 Task: Find connections with filter location Nice with filter topic #househunting with filter profile language Spanish with filter current company Extreme Networks with filter school Jagannath University, Jaipur with filter industry Electric Power Generation with filter service category Immigration Law with filter keywords title Information Security Analyst
Action: Mouse moved to (671, 113)
Screenshot: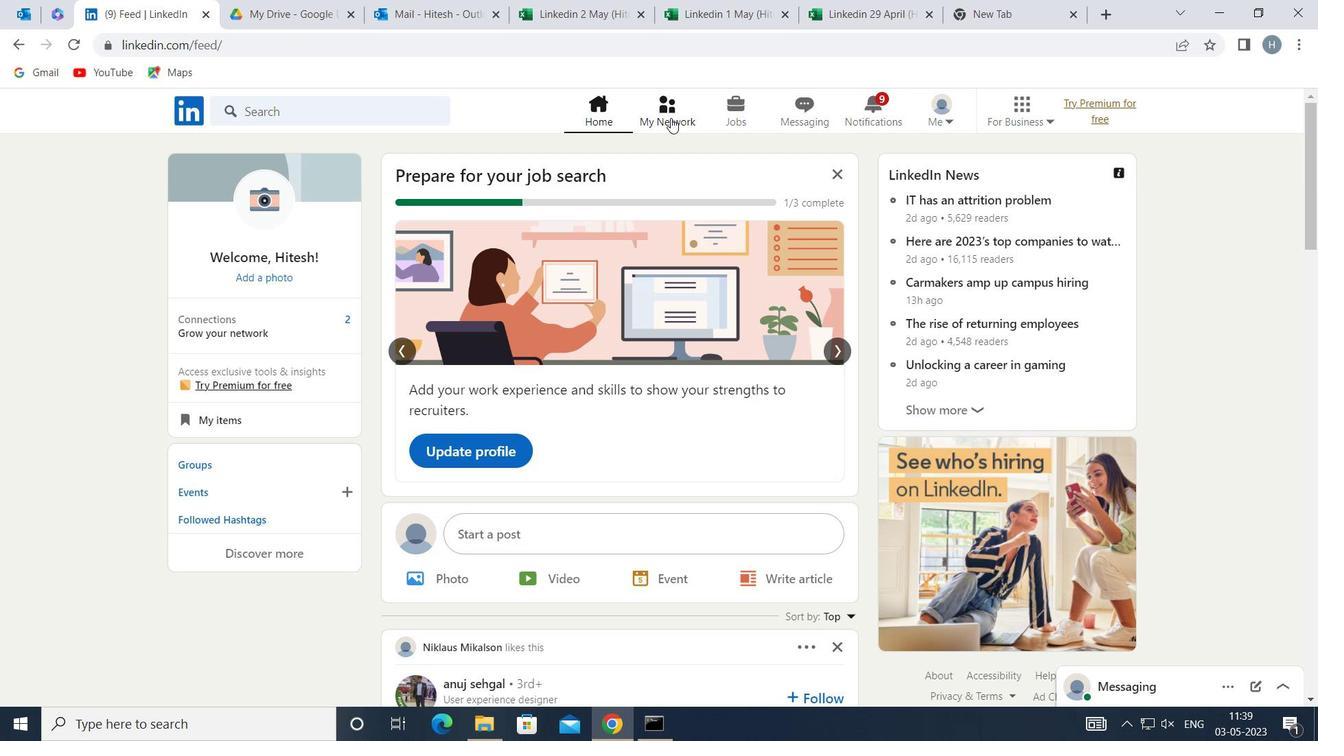 
Action: Mouse pressed left at (671, 113)
Screenshot: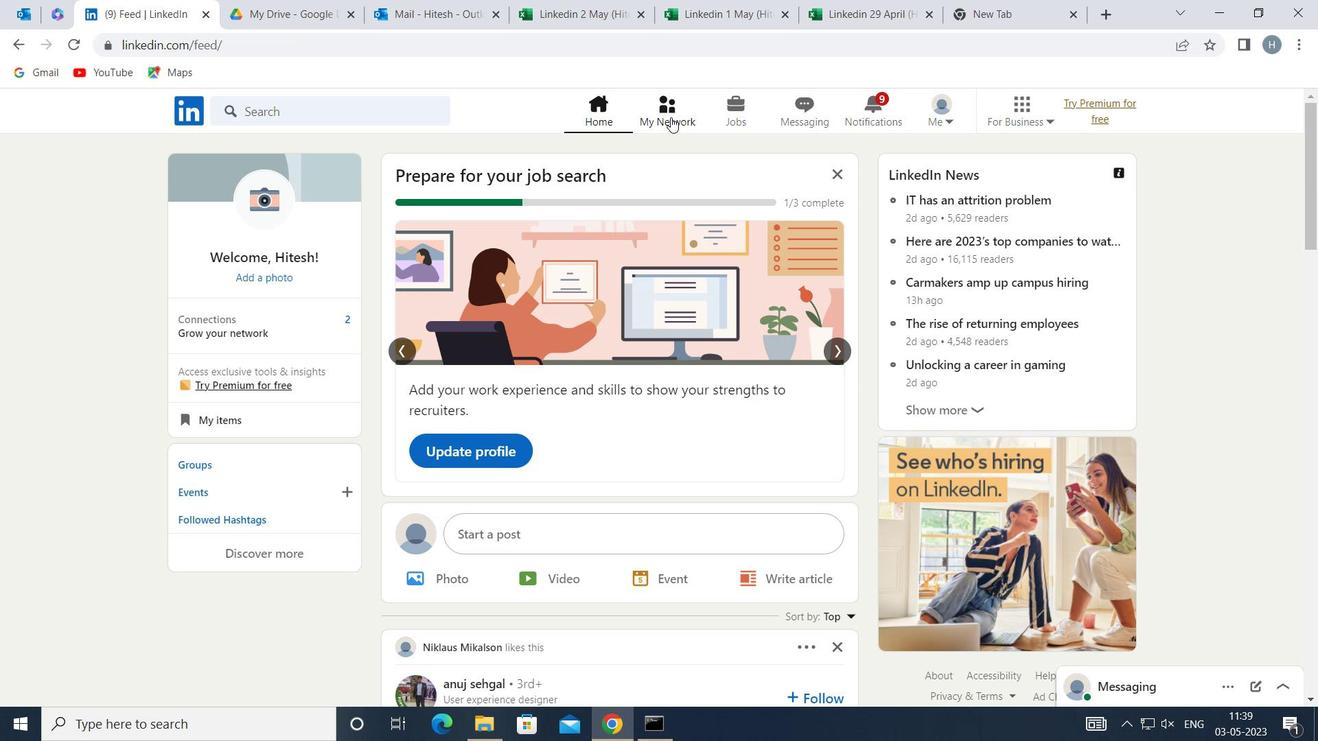 
Action: Mouse moved to (381, 205)
Screenshot: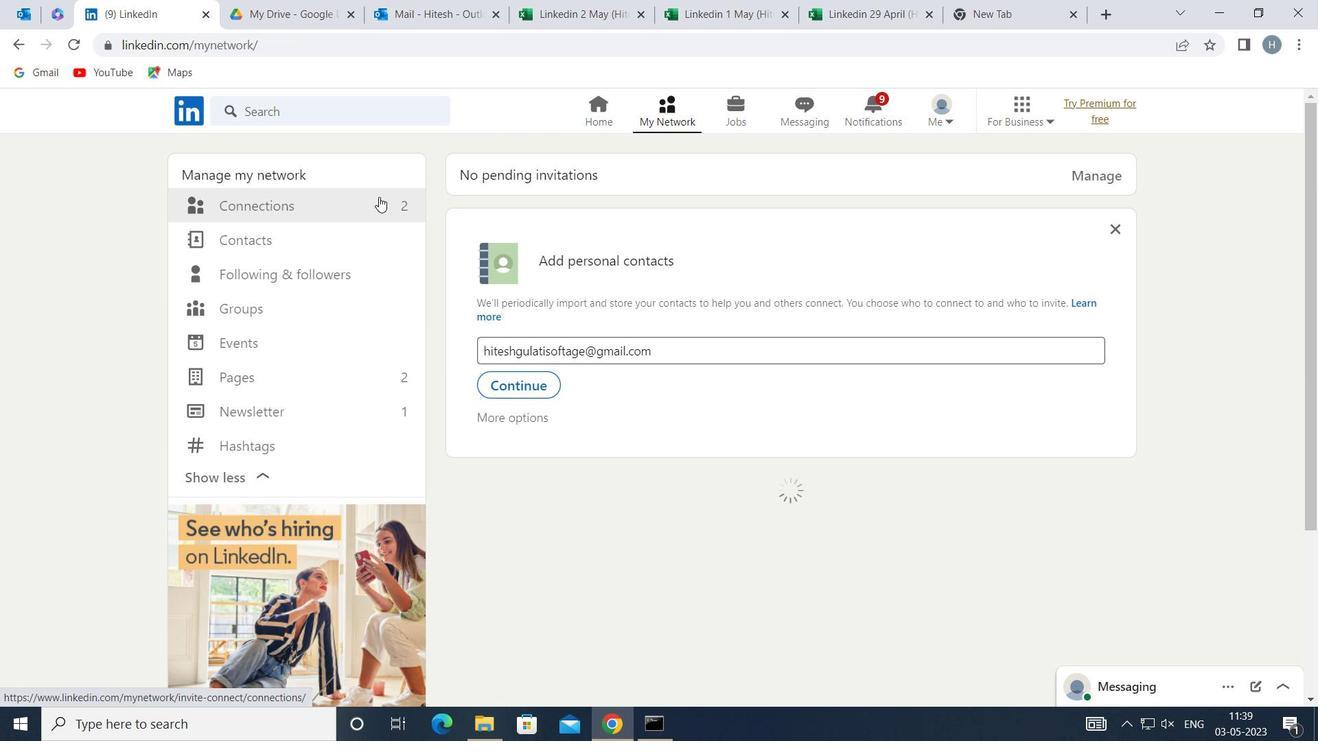 
Action: Mouse pressed left at (381, 205)
Screenshot: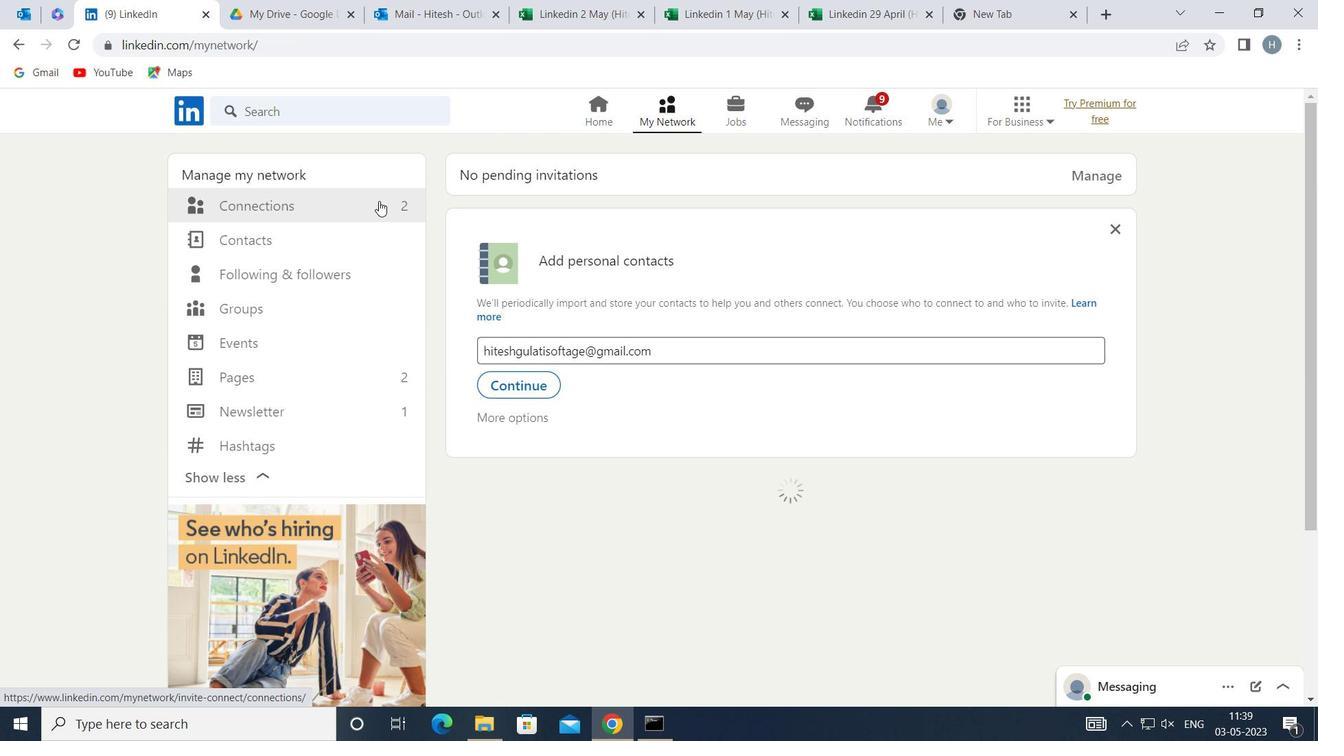 
Action: Mouse moved to (762, 206)
Screenshot: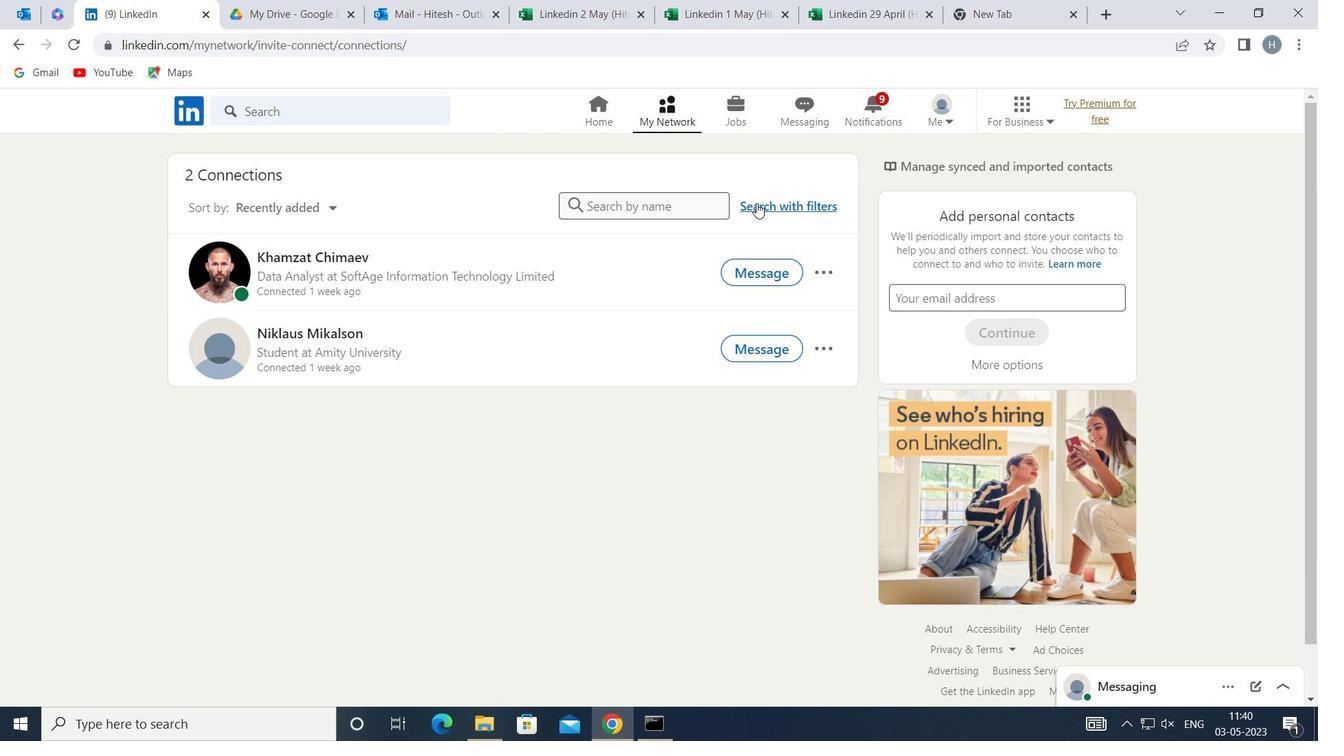 
Action: Mouse pressed left at (762, 206)
Screenshot: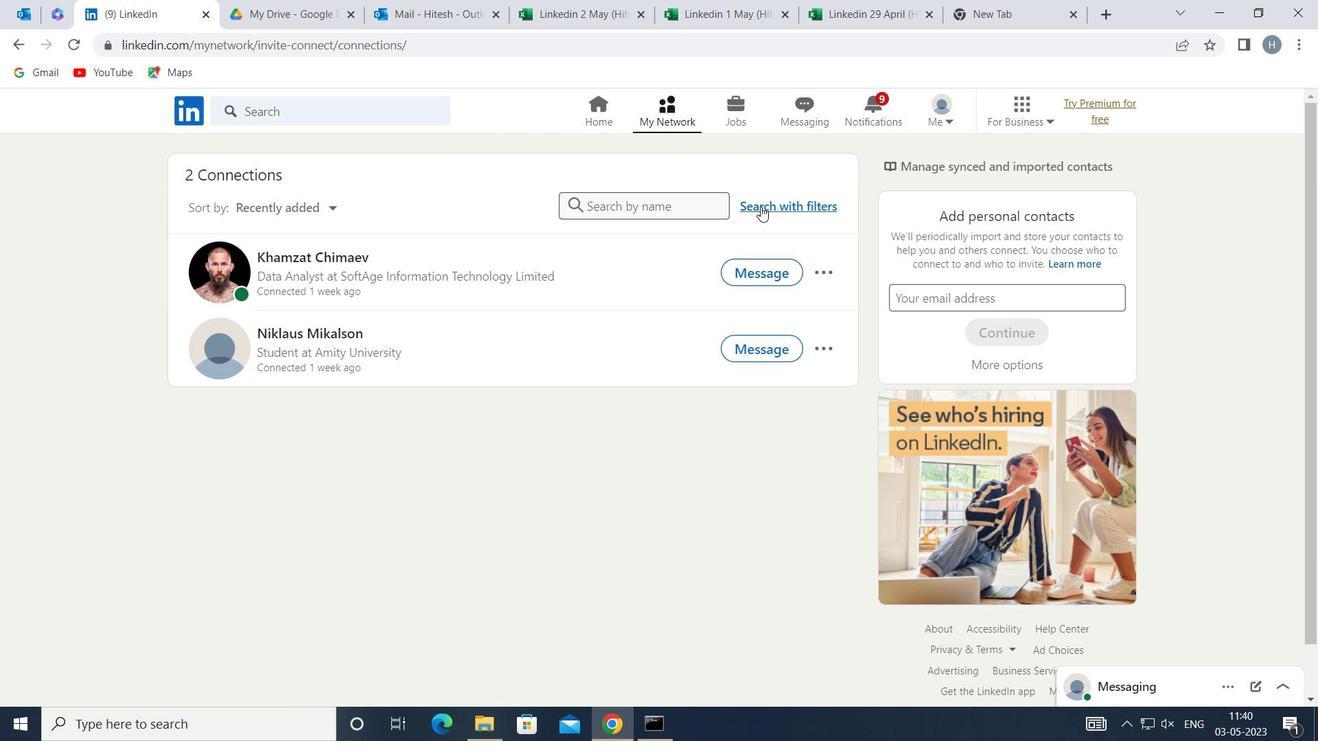 
Action: Mouse moved to (725, 157)
Screenshot: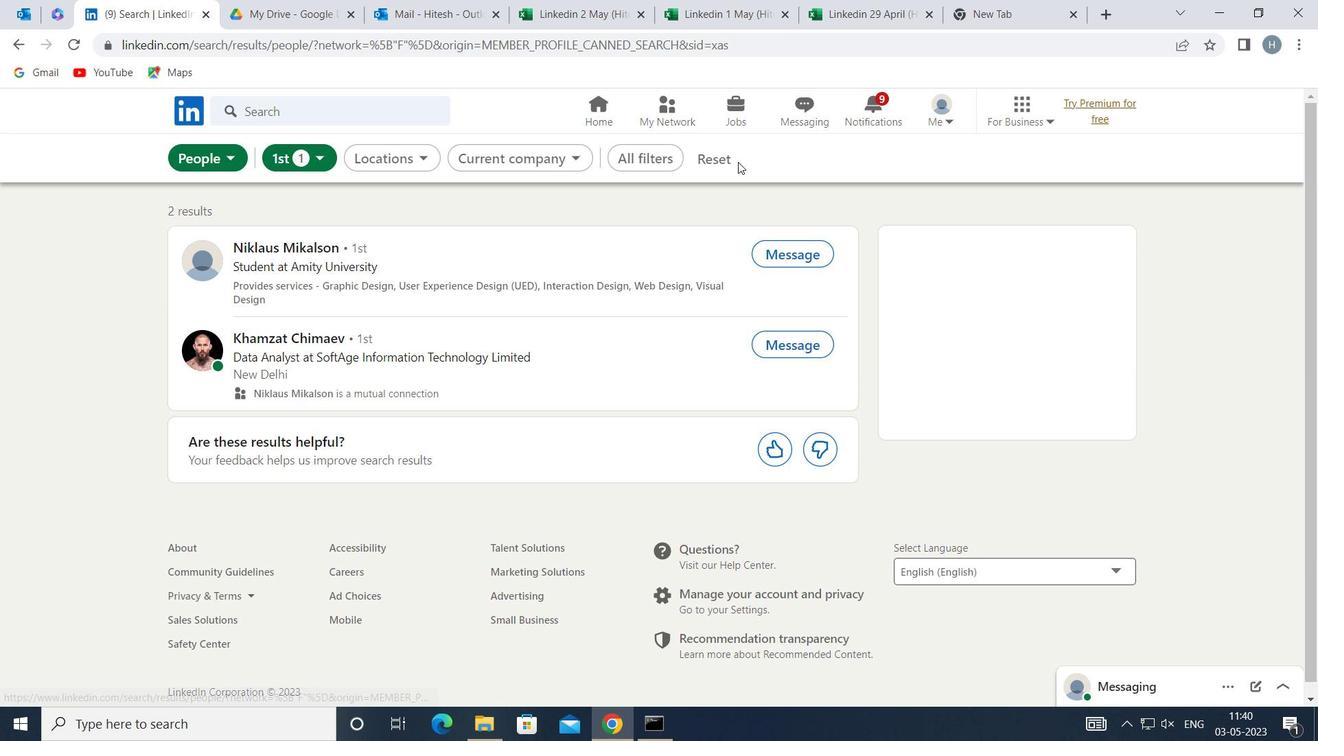 
Action: Mouse pressed left at (725, 157)
Screenshot: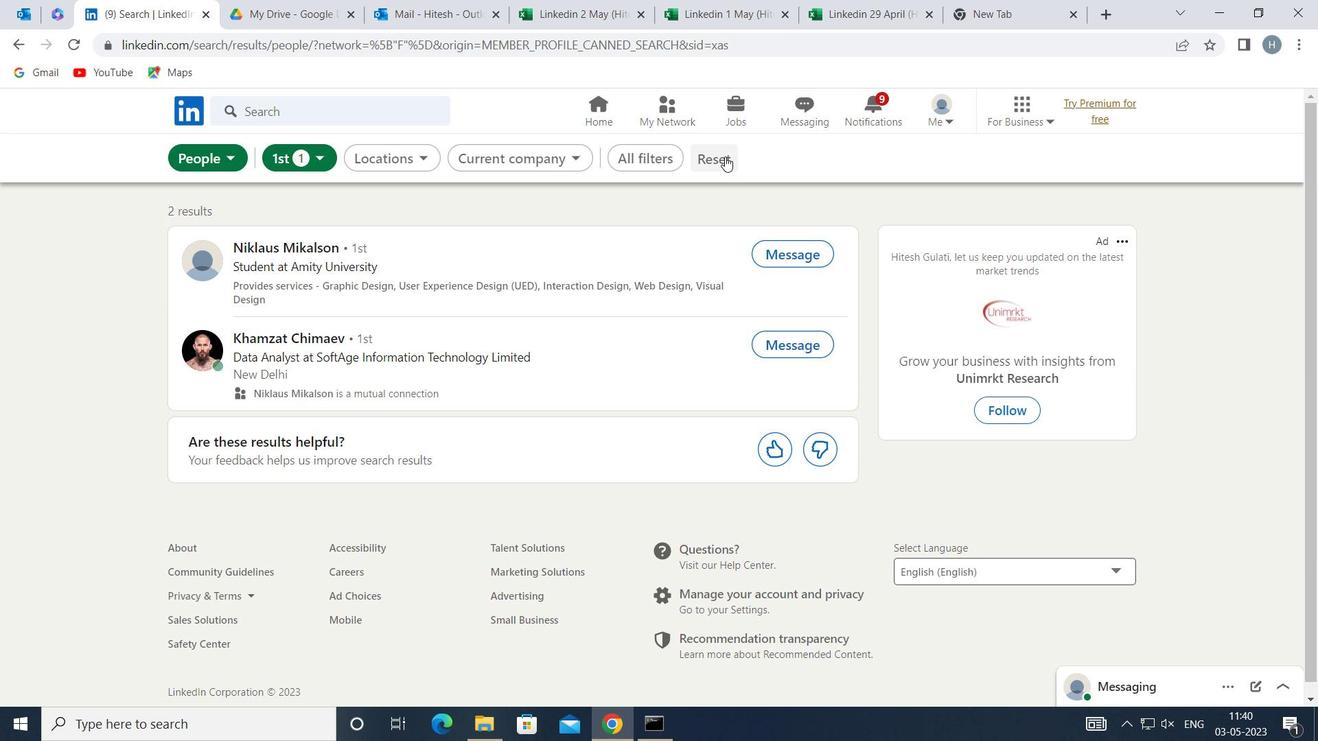 
Action: Mouse moved to (701, 152)
Screenshot: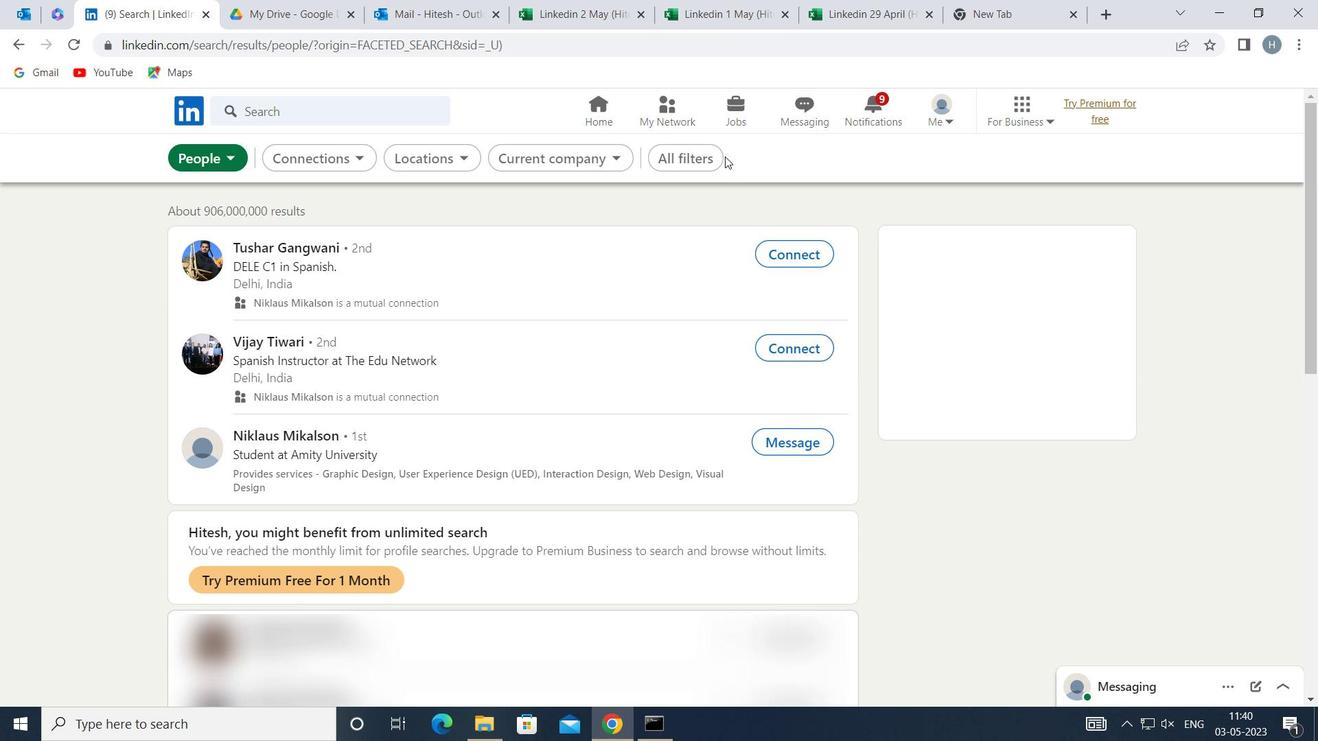 
Action: Mouse pressed left at (701, 152)
Screenshot: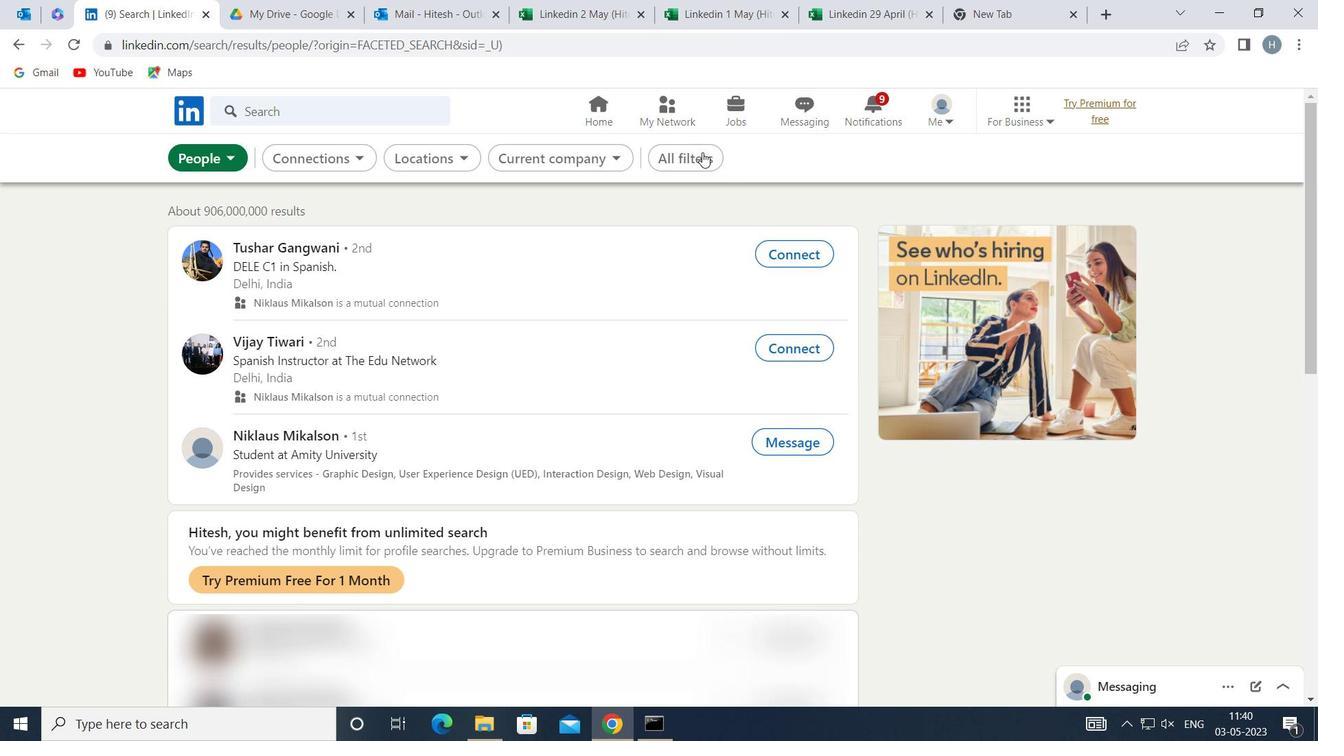 
Action: Mouse moved to (954, 330)
Screenshot: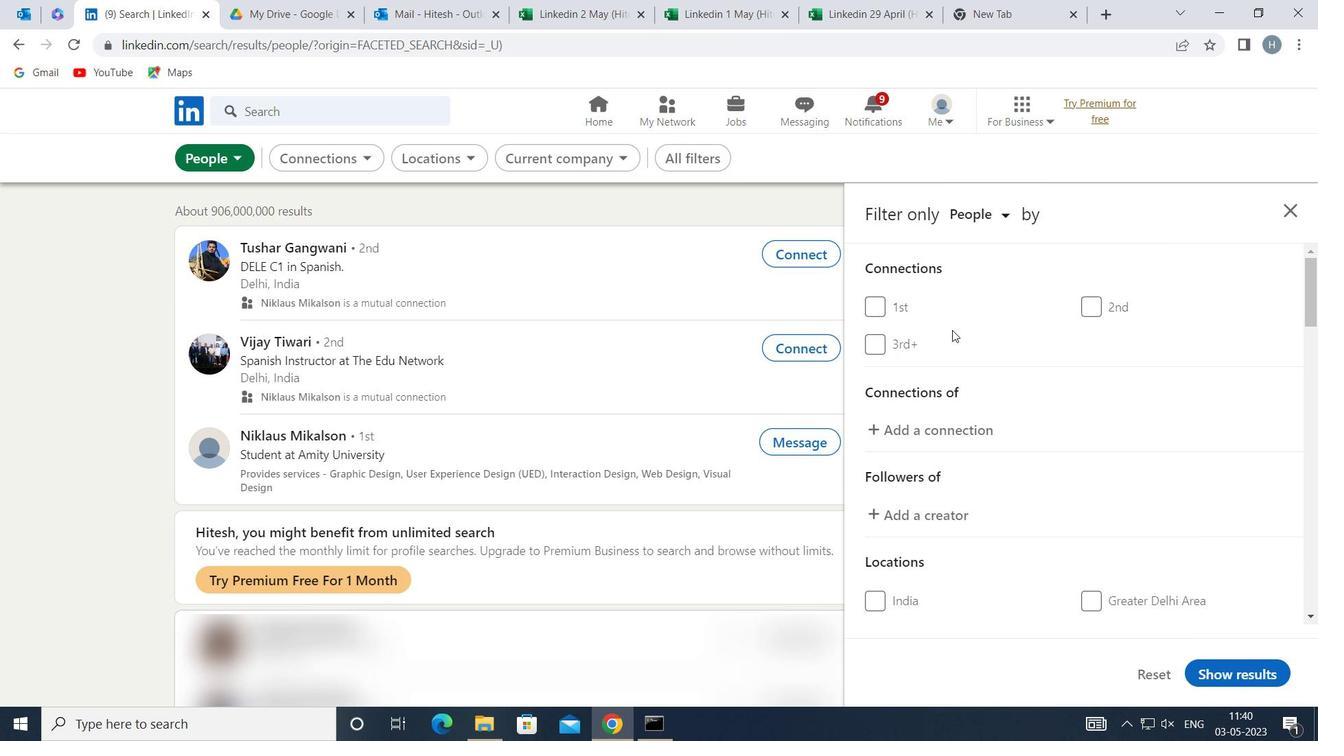 
Action: Mouse scrolled (954, 330) with delta (0, 0)
Screenshot: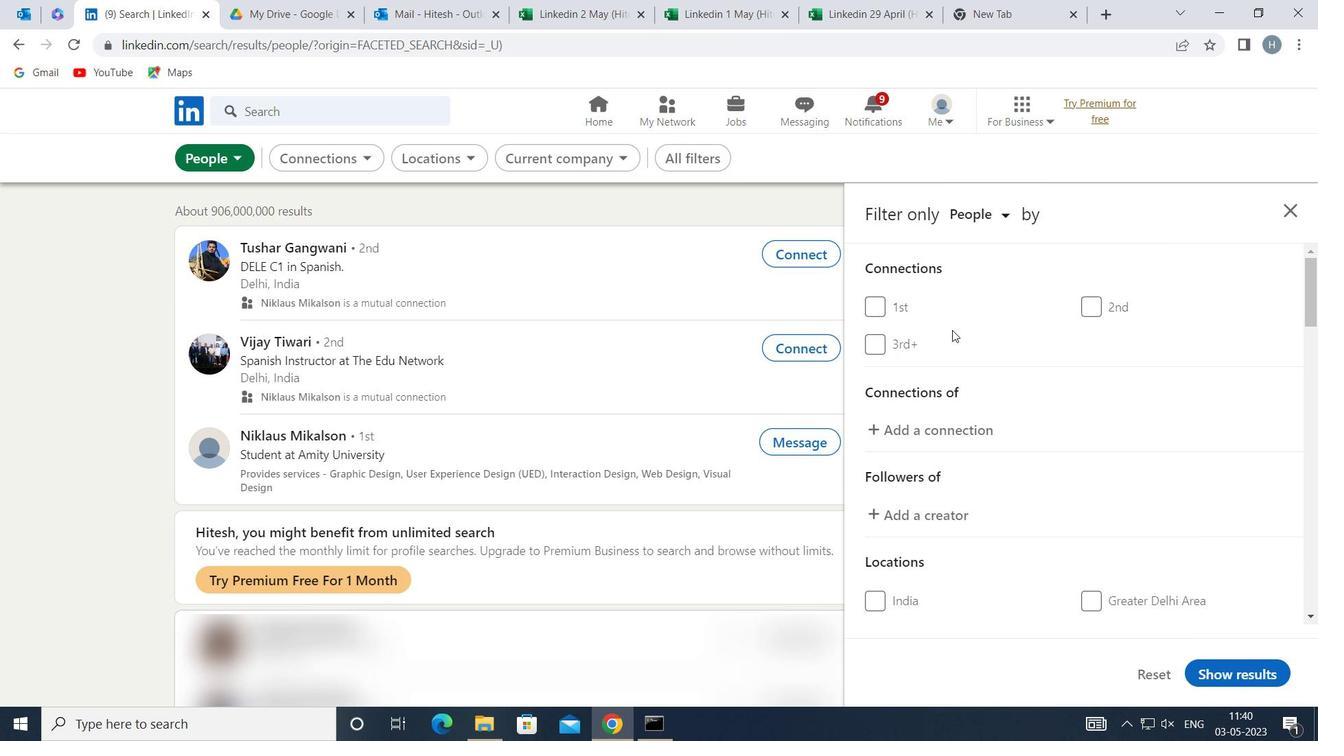 
Action: Mouse moved to (955, 331)
Screenshot: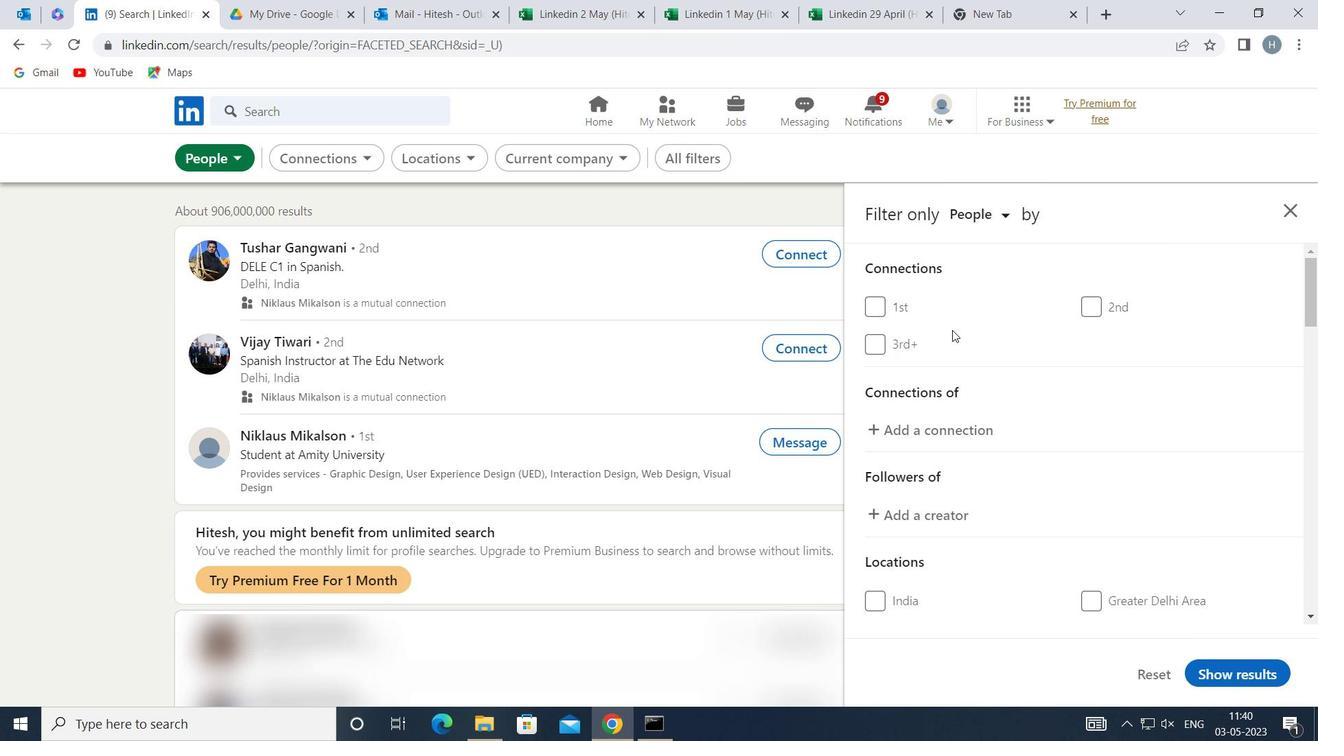 
Action: Mouse scrolled (955, 330) with delta (0, 0)
Screenshot: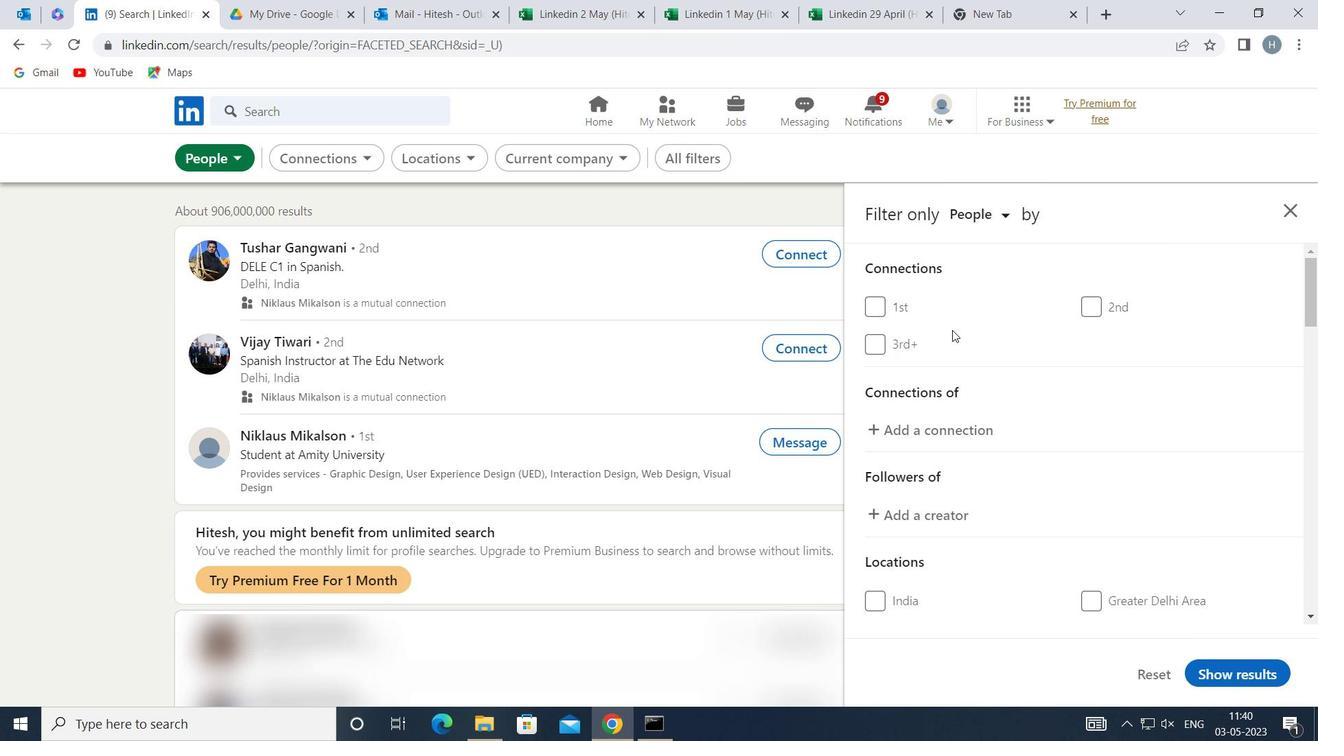 
Action: Mouse scrolled (955, 330) with delta (0, 0)
Screenshot: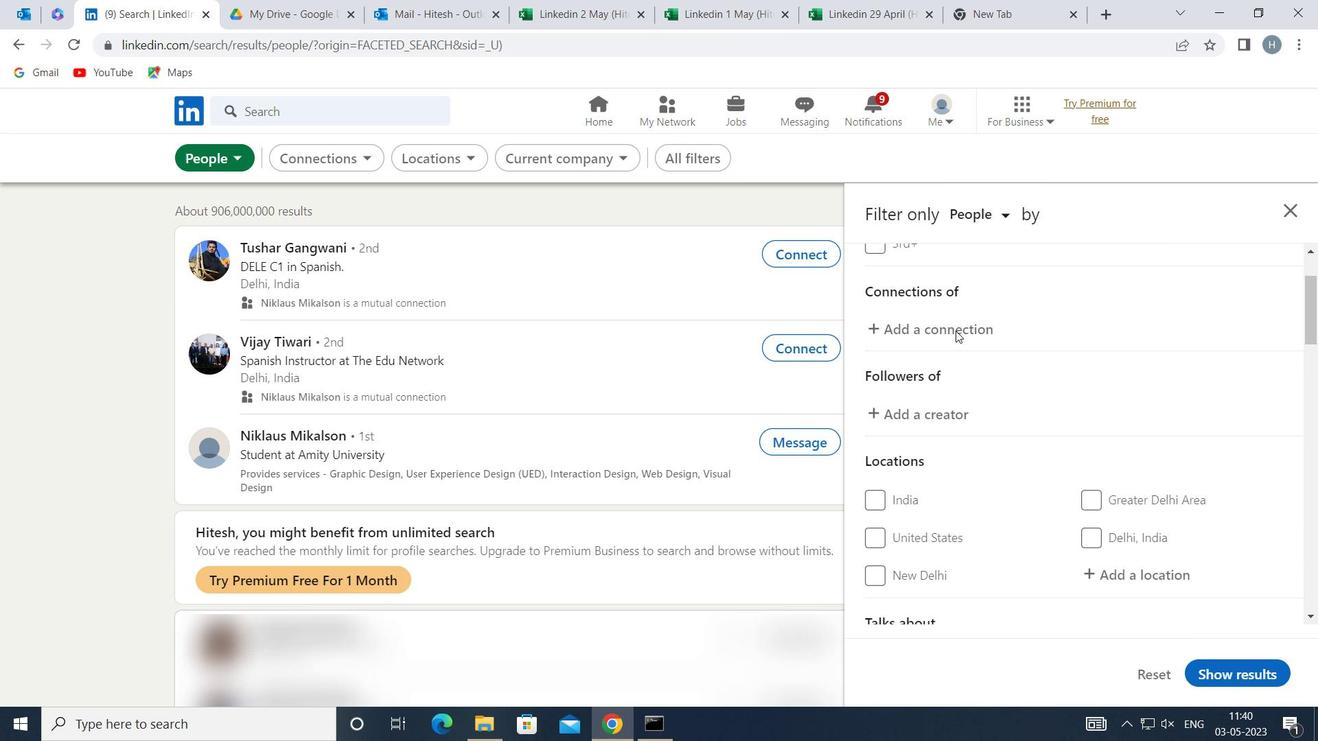 
Action: Mouse moved to (1093, 414)
Screenshot: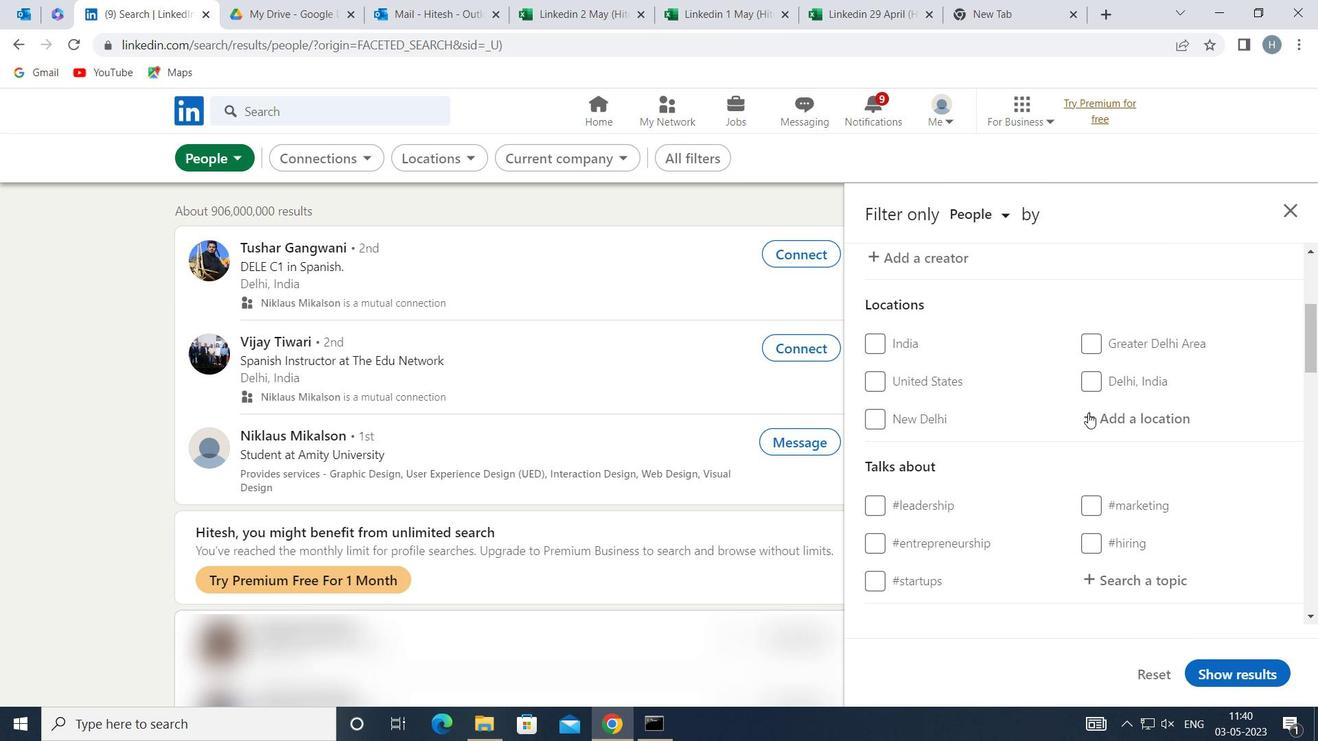
Action: Mouse pressed left at (1093, 414)
Screenshot: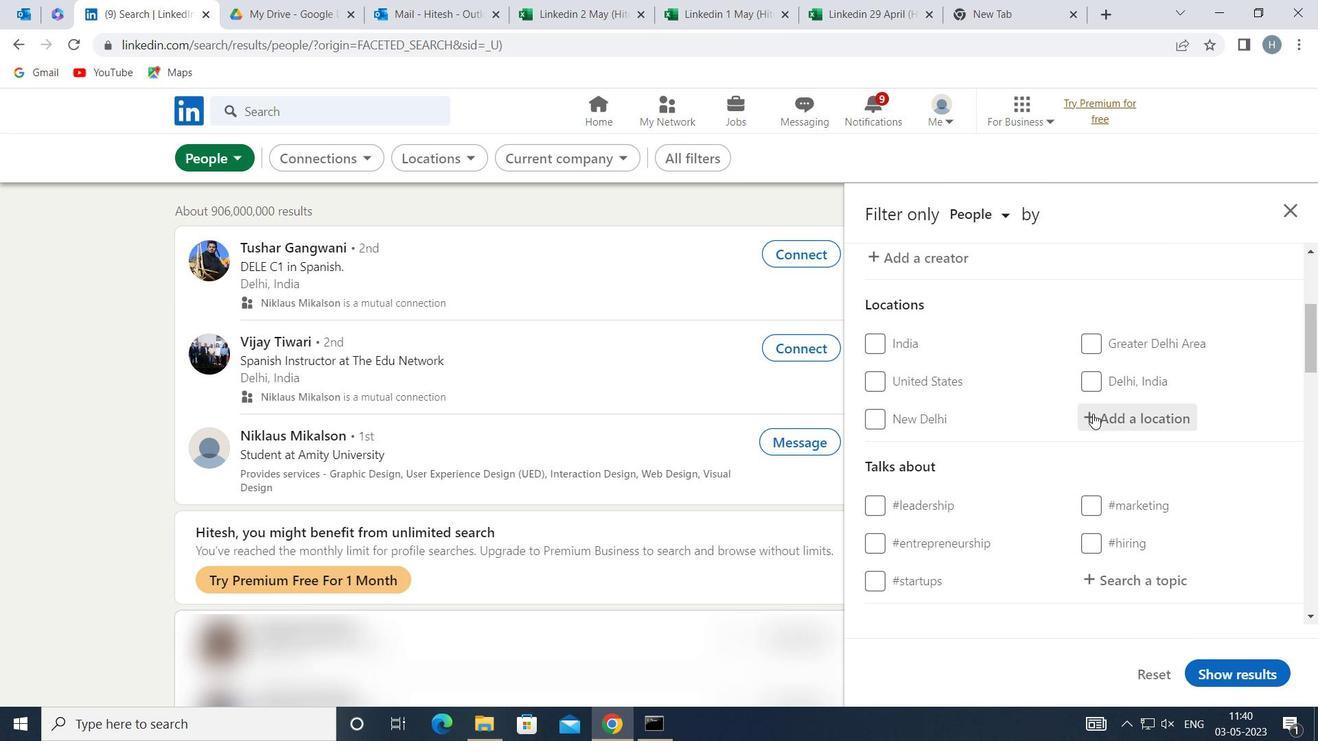 
Action: Mouse moved to (1095, 411)
Screenshot: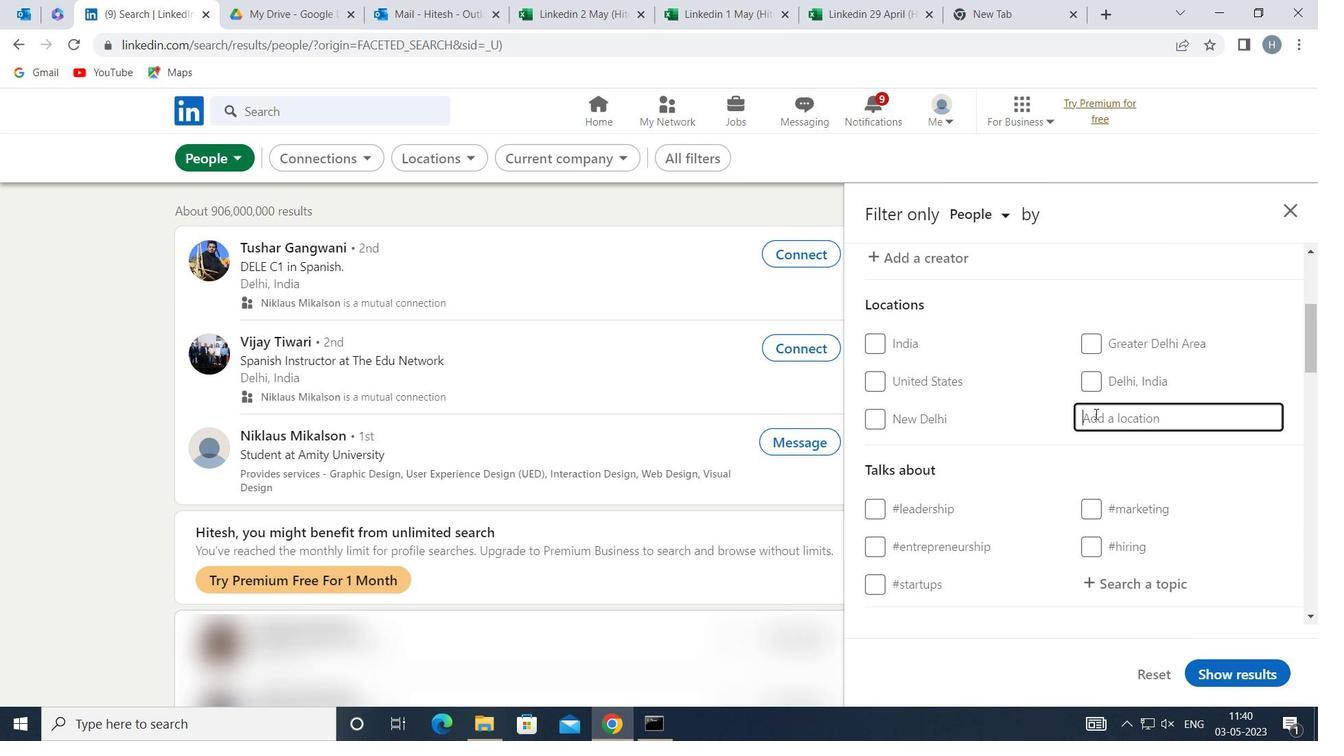 
Action: Key pressed <Key.shift>NICE
Screenshot: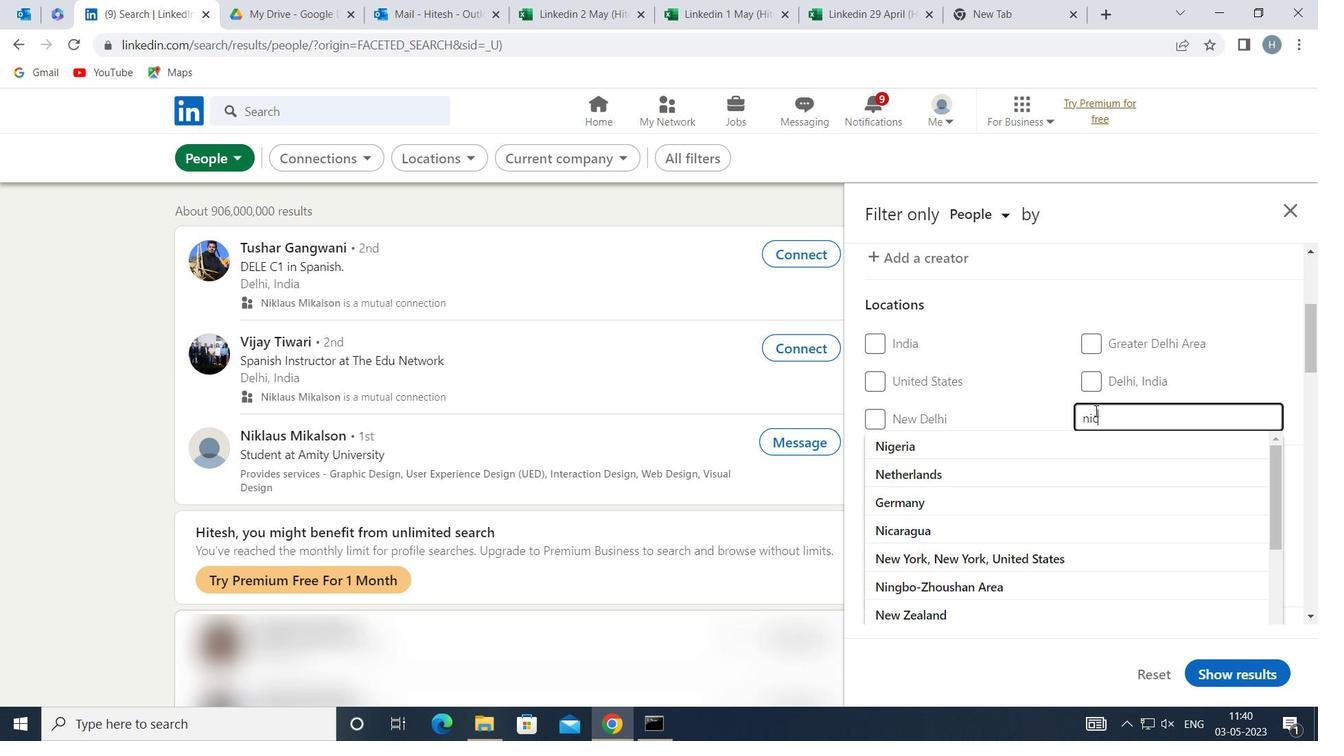 
Action: Mouse moved to (1095, 410)
Screenshot: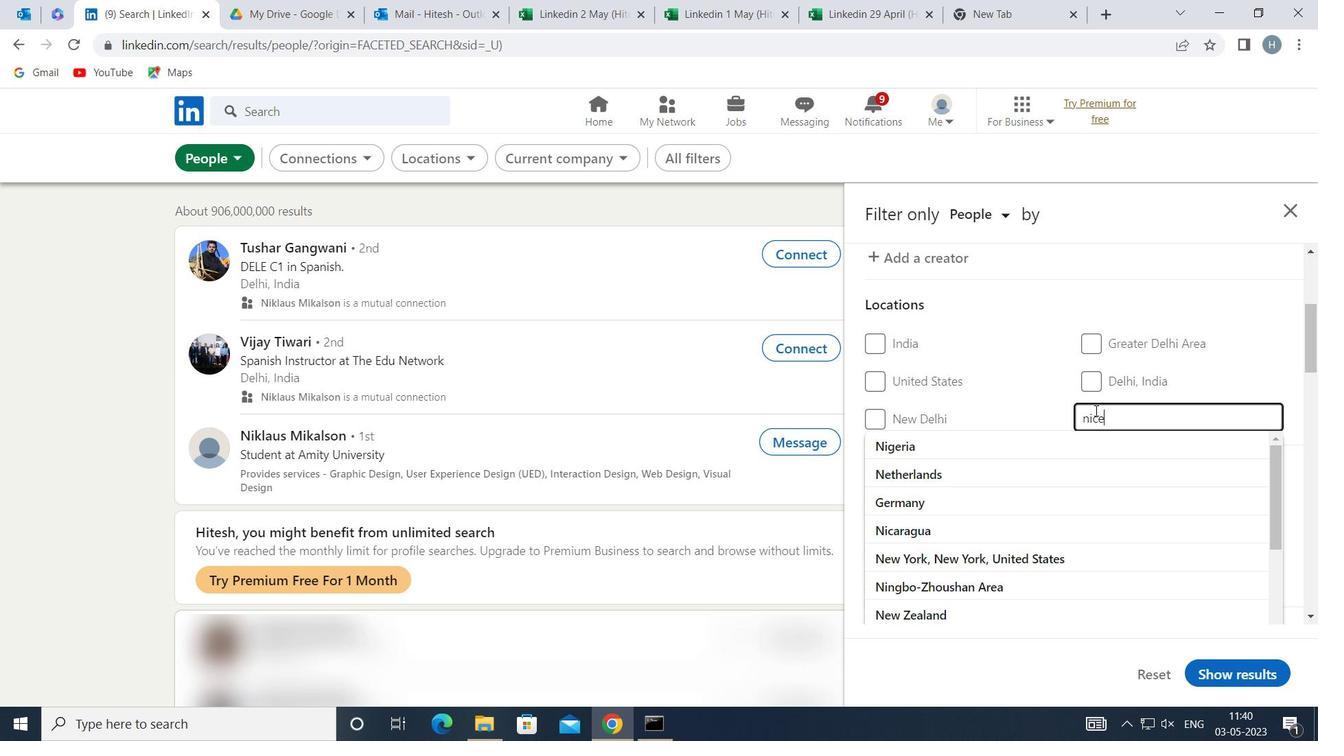 
Action: Key pressed <Key.space>
Screenshot: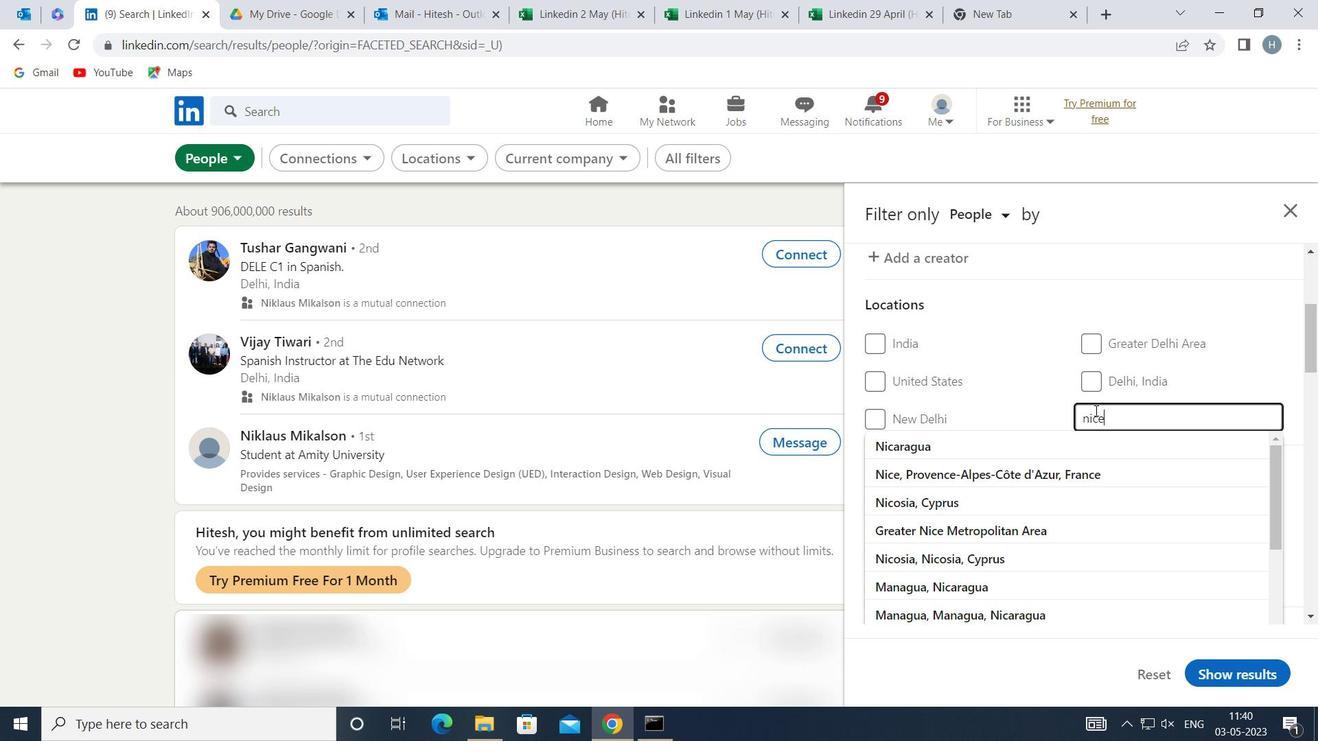 
Action: Mouse moved to (1100, 410)
Screenshot: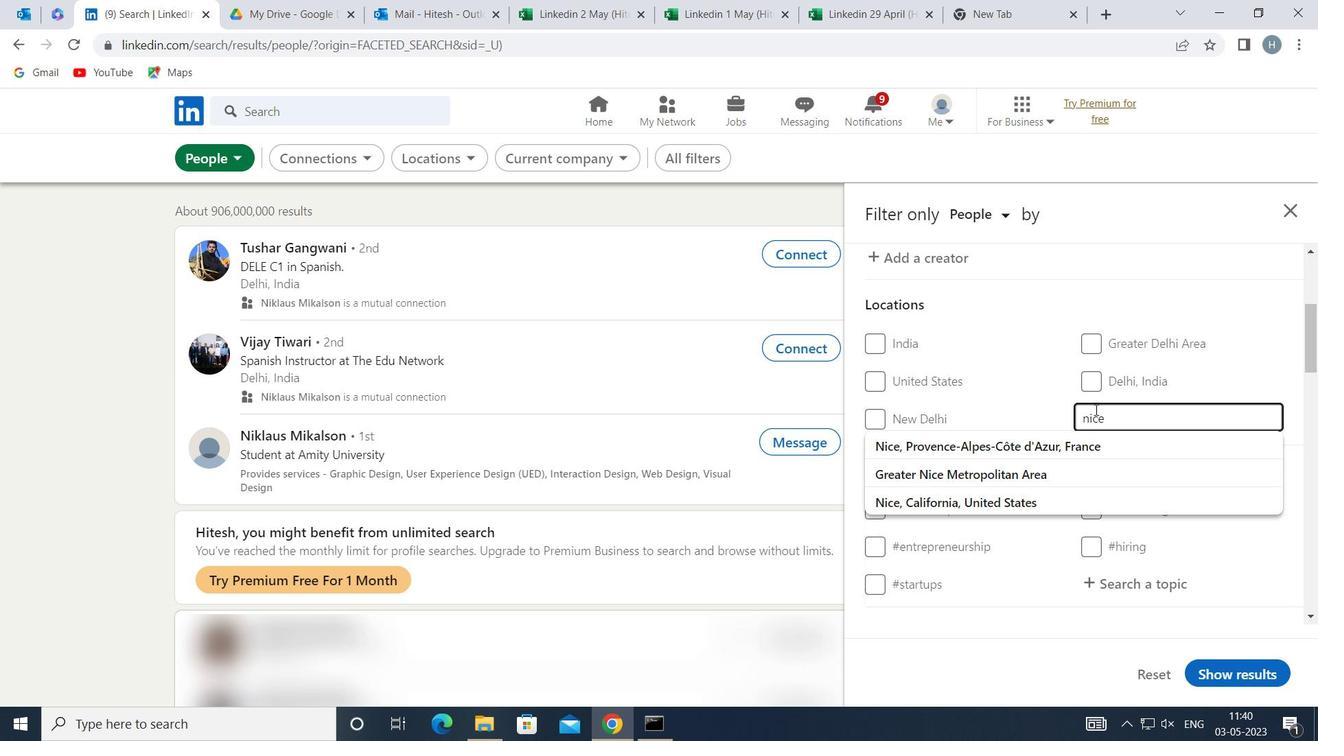 
Action: Key pressed <Key.enter>
Screenshot: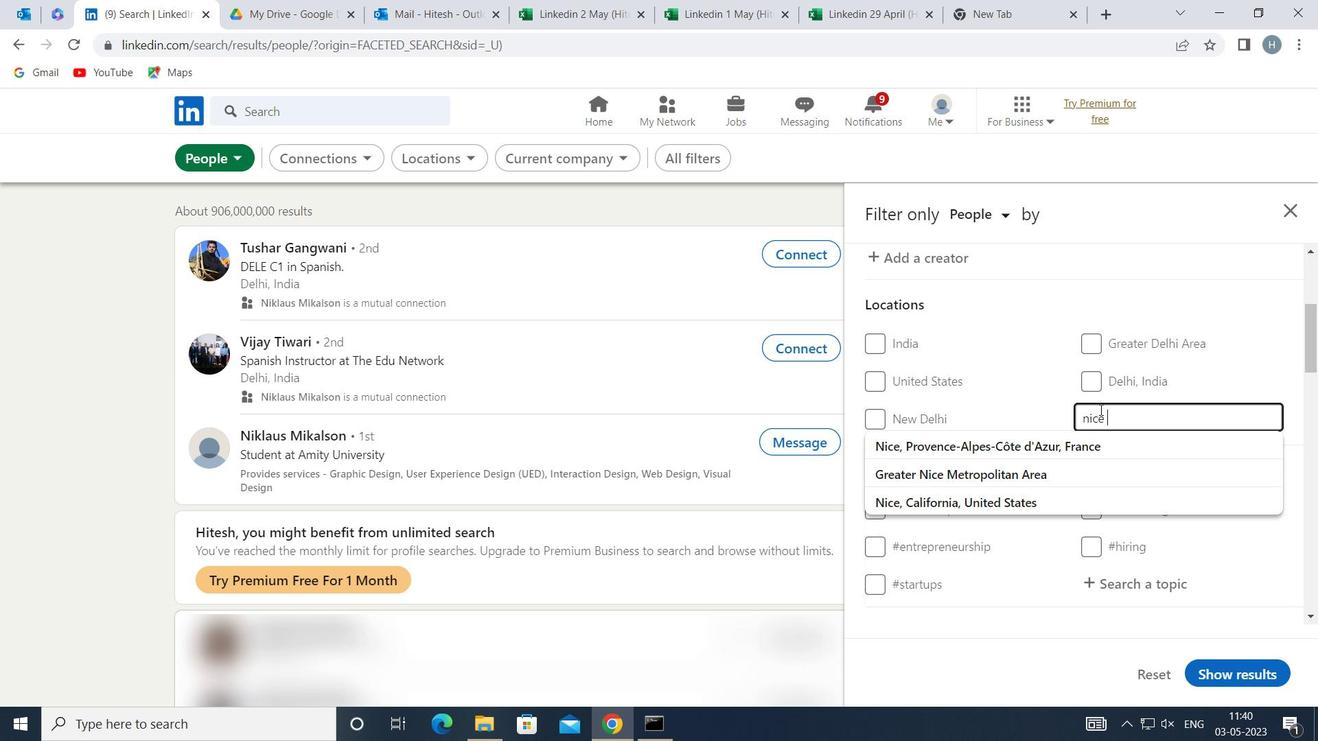 
Action: Mouse moved to (1150, 450)
Screenshot: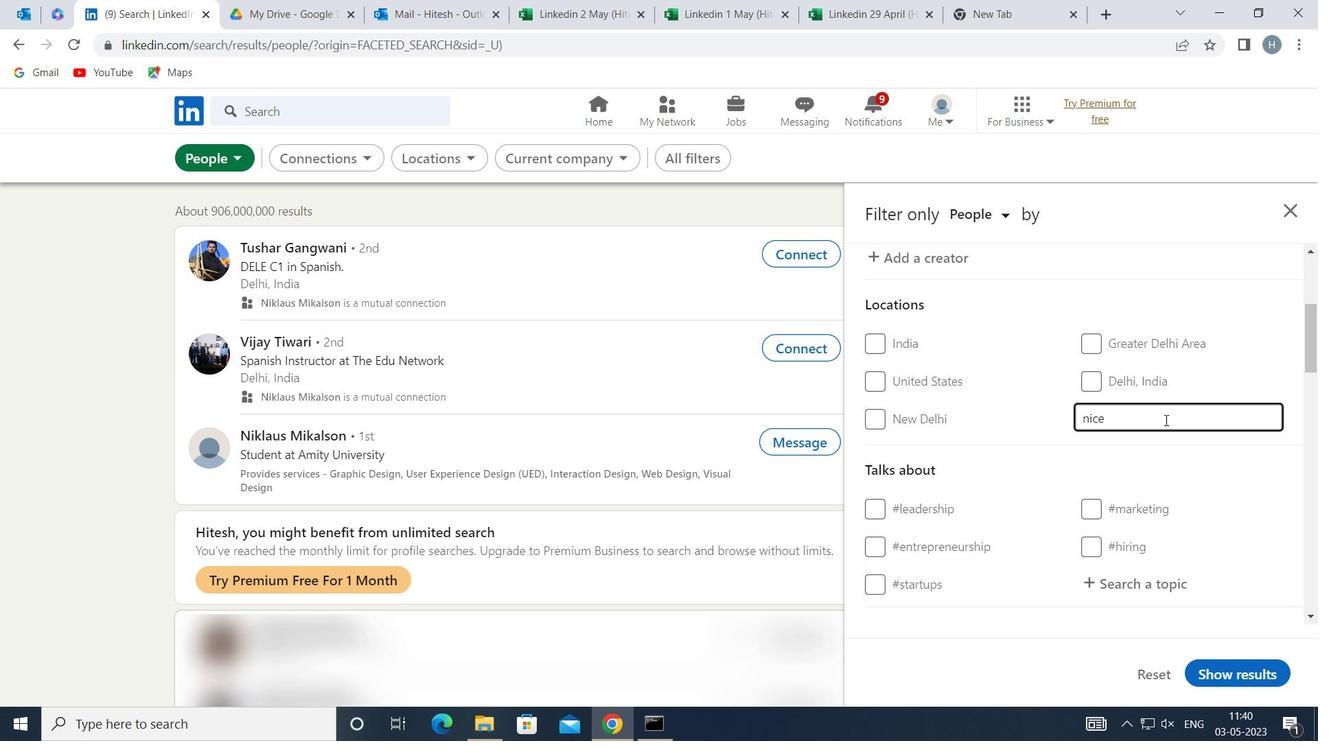 
Action: Mouse scrolled (1150, 449) with delta (0, 0)
Screenshot: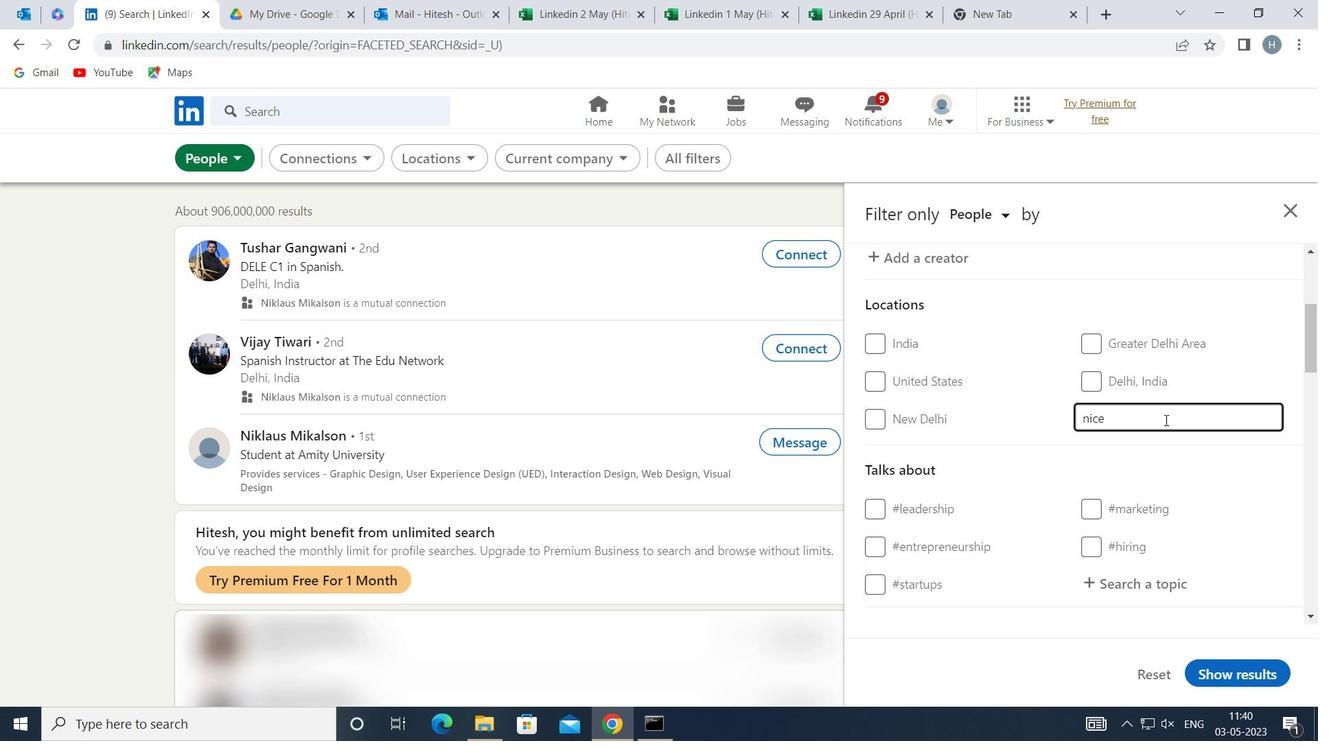 
Action: Mouse moved to (1152, 501)
Screenshot: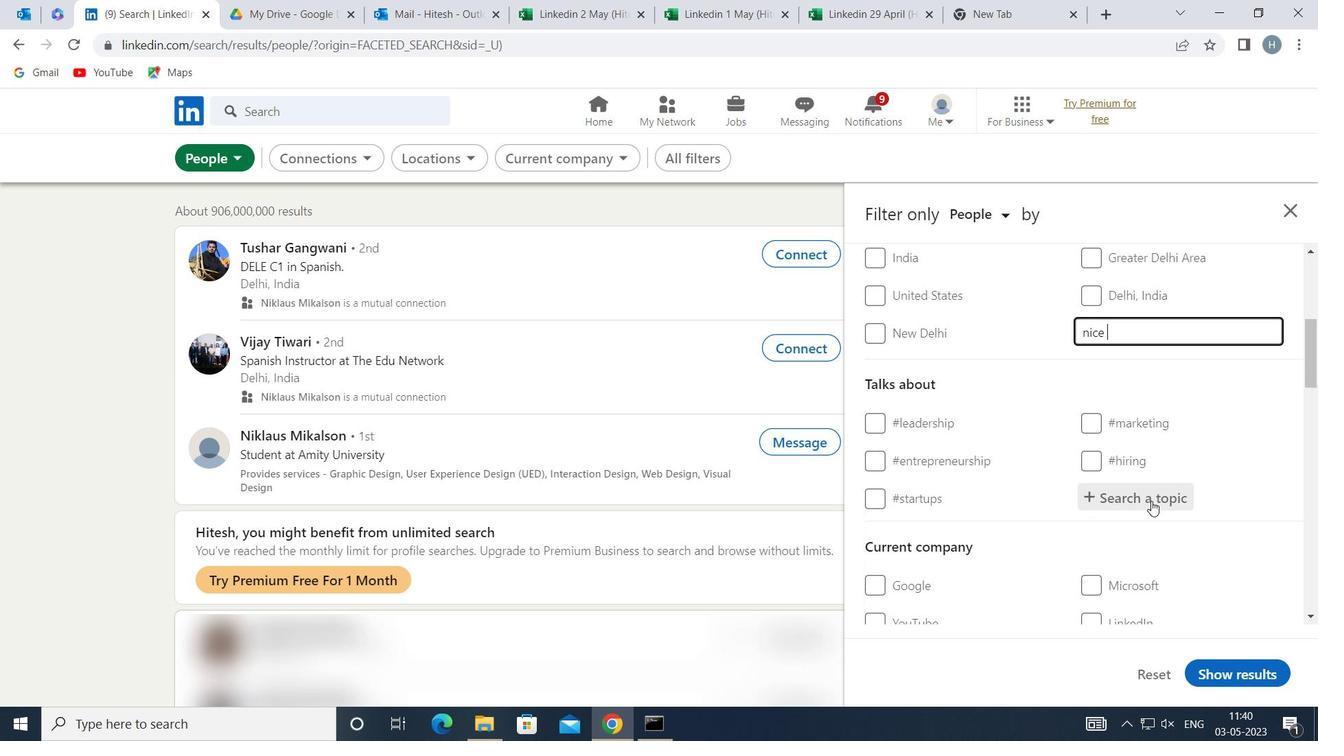 
Action: Mouse pressed left at (1152, 501)
Screenshot: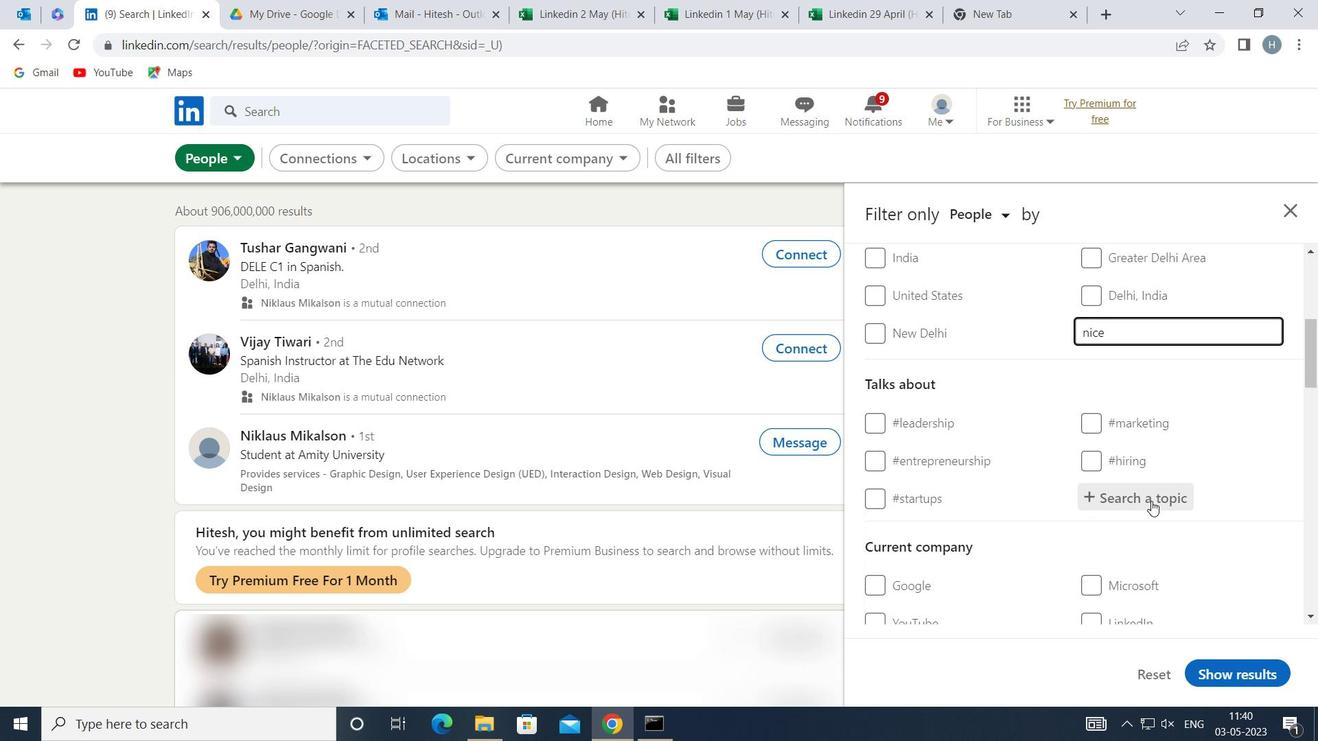 
Action: Key pressed HOUSEHUNTING
Screenshot: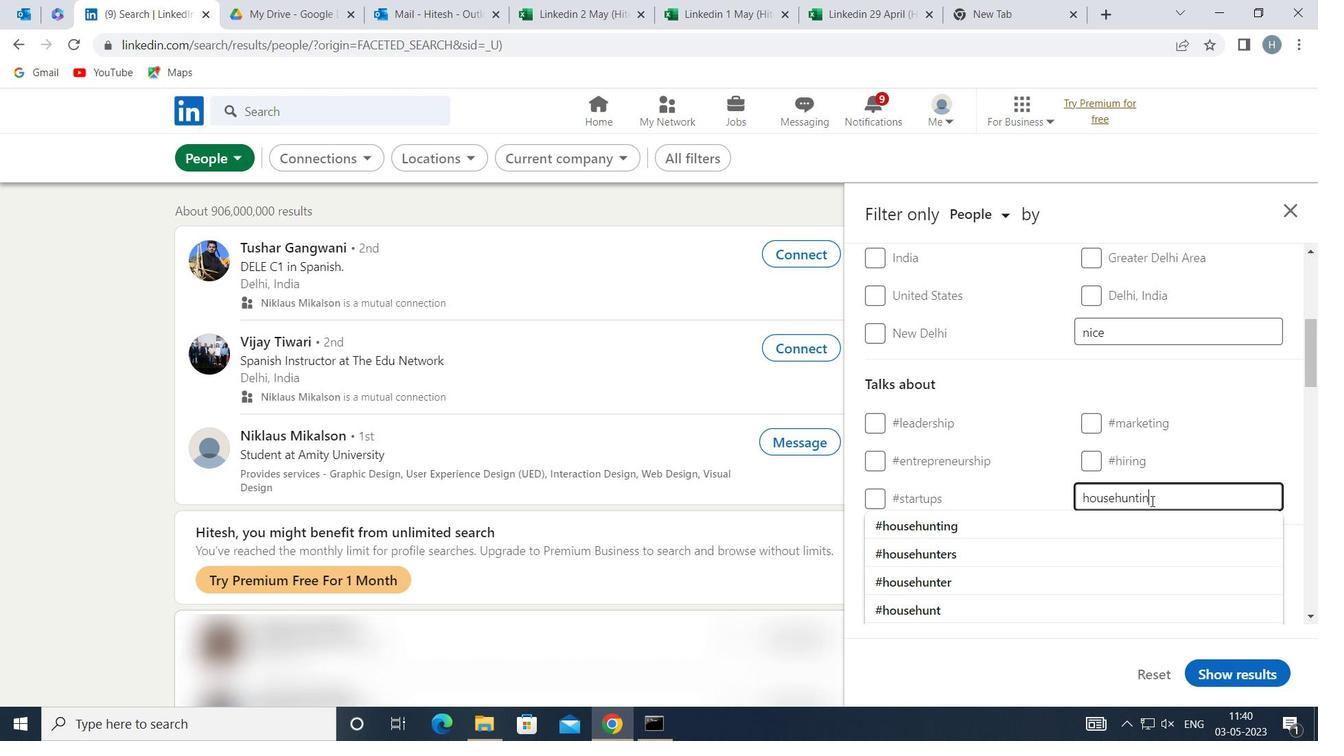 
Action: Mouse moved to (1127, 513)
Screenshot: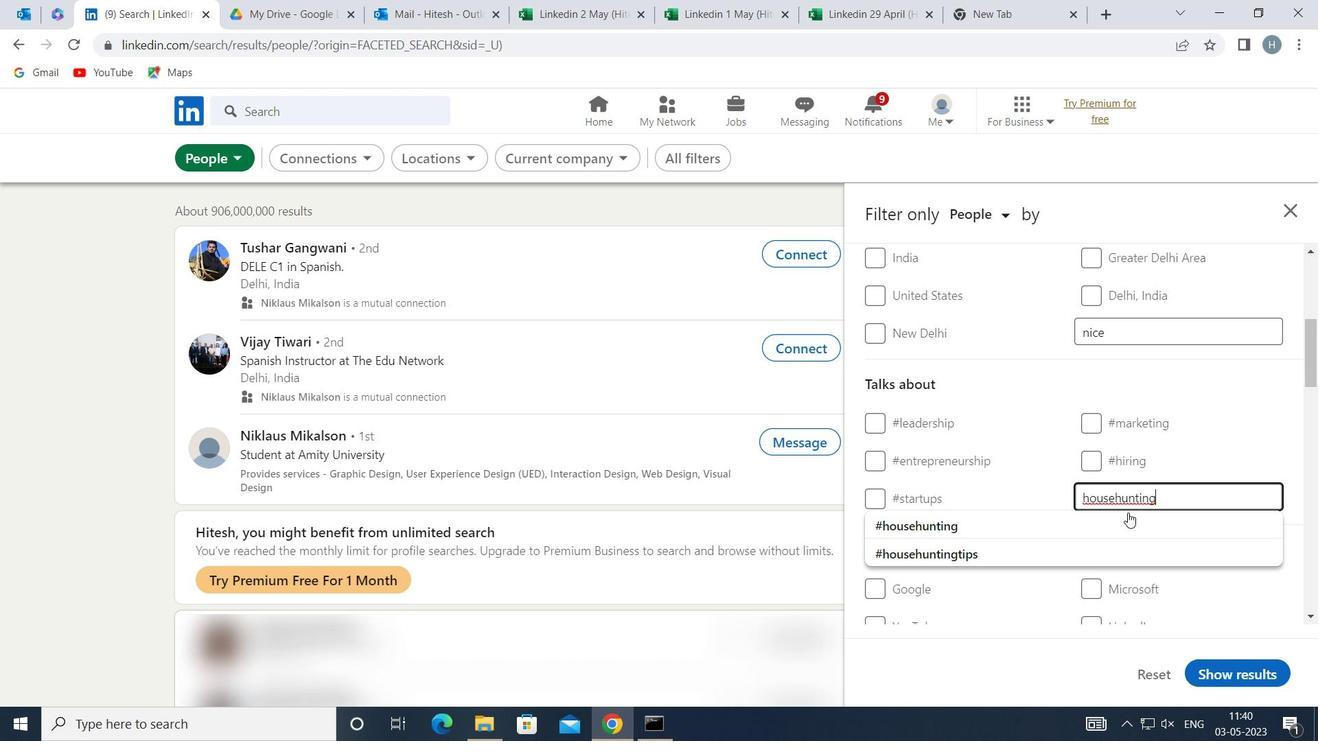 
Action: Mouse pressed left at (1127, 513)
Screenshot: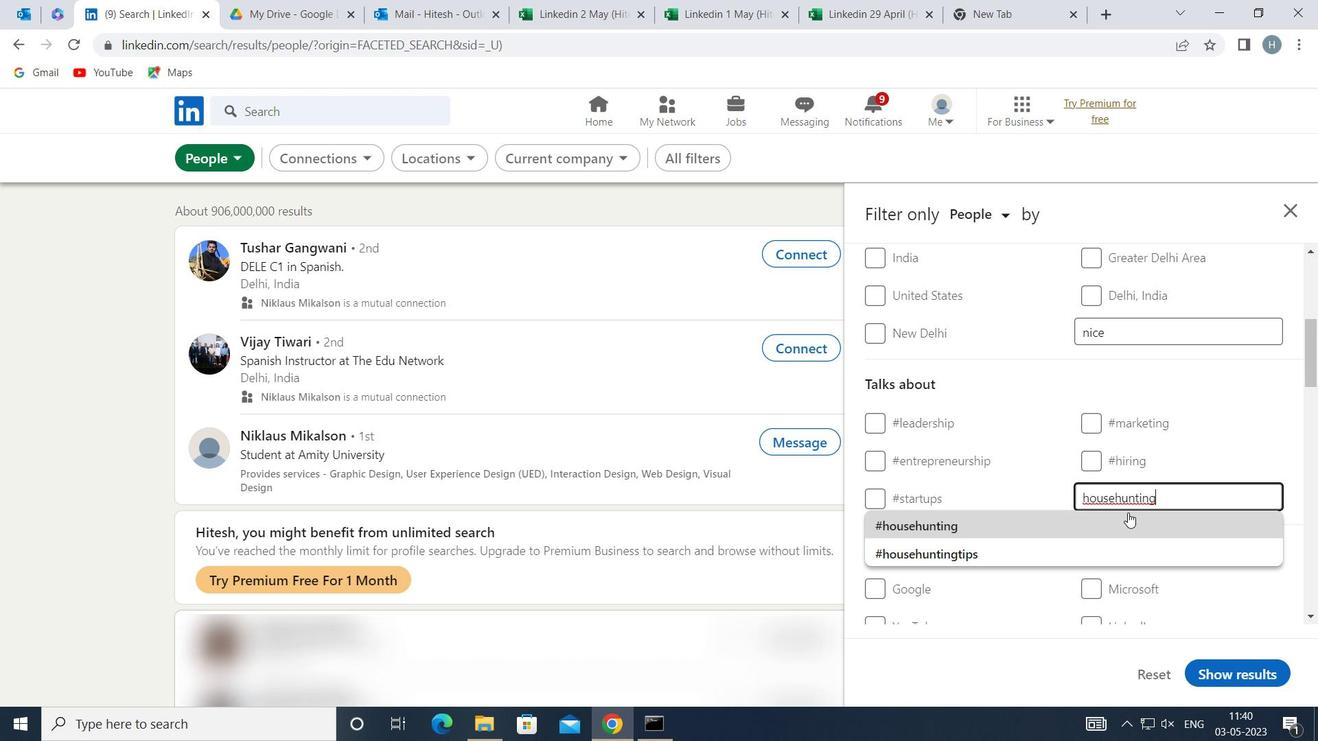 
Action: Mouse moved to (1130, 474)
Screenshot: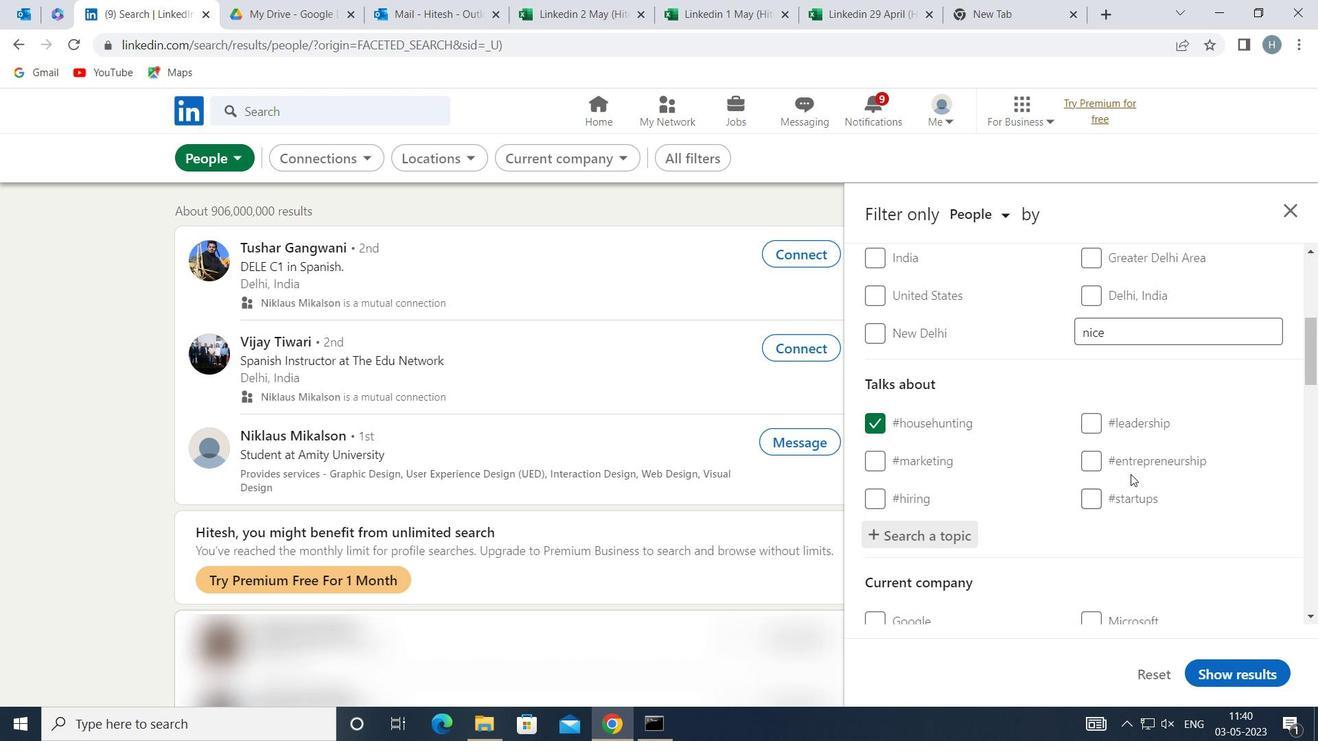 
Action: Mouse scrolled (1130, 473) with delta (0, 0)
Screenshot: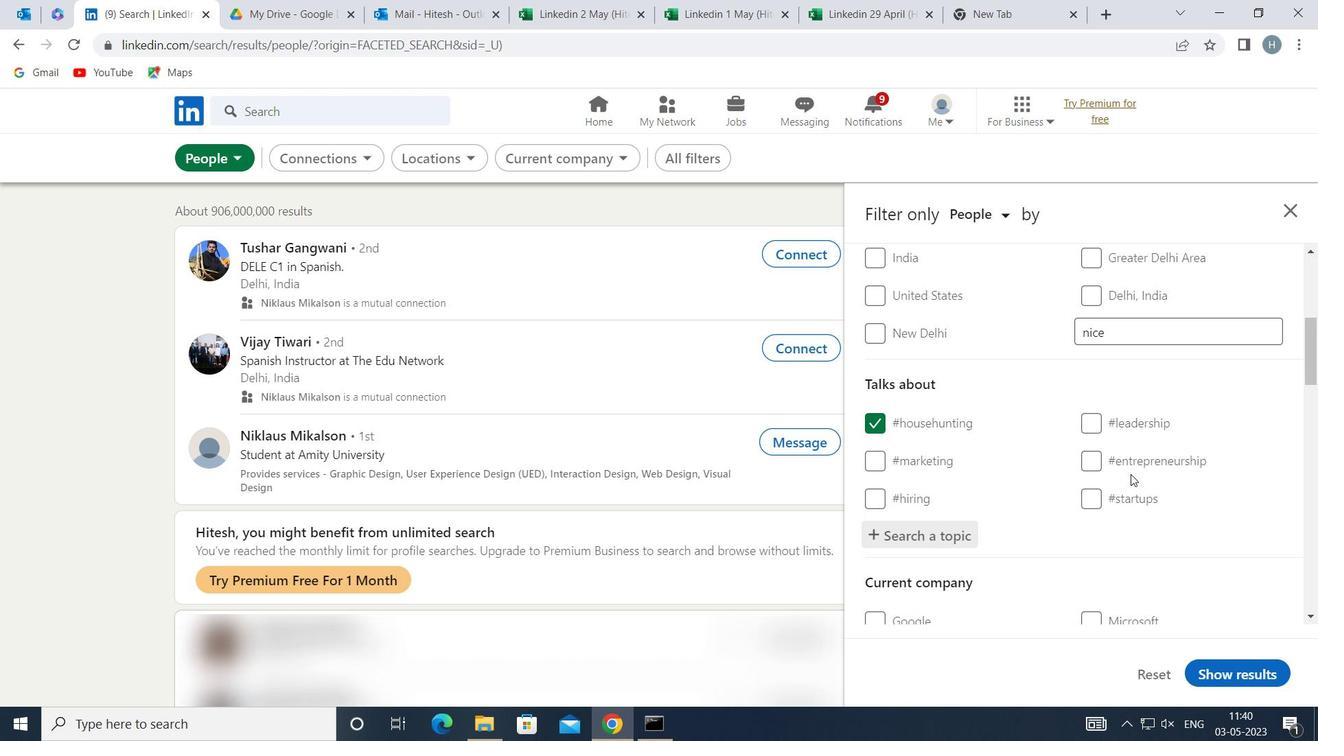 
Action: Mouse scrolled (1130, 473) with delta (0, 0)
Screenshot: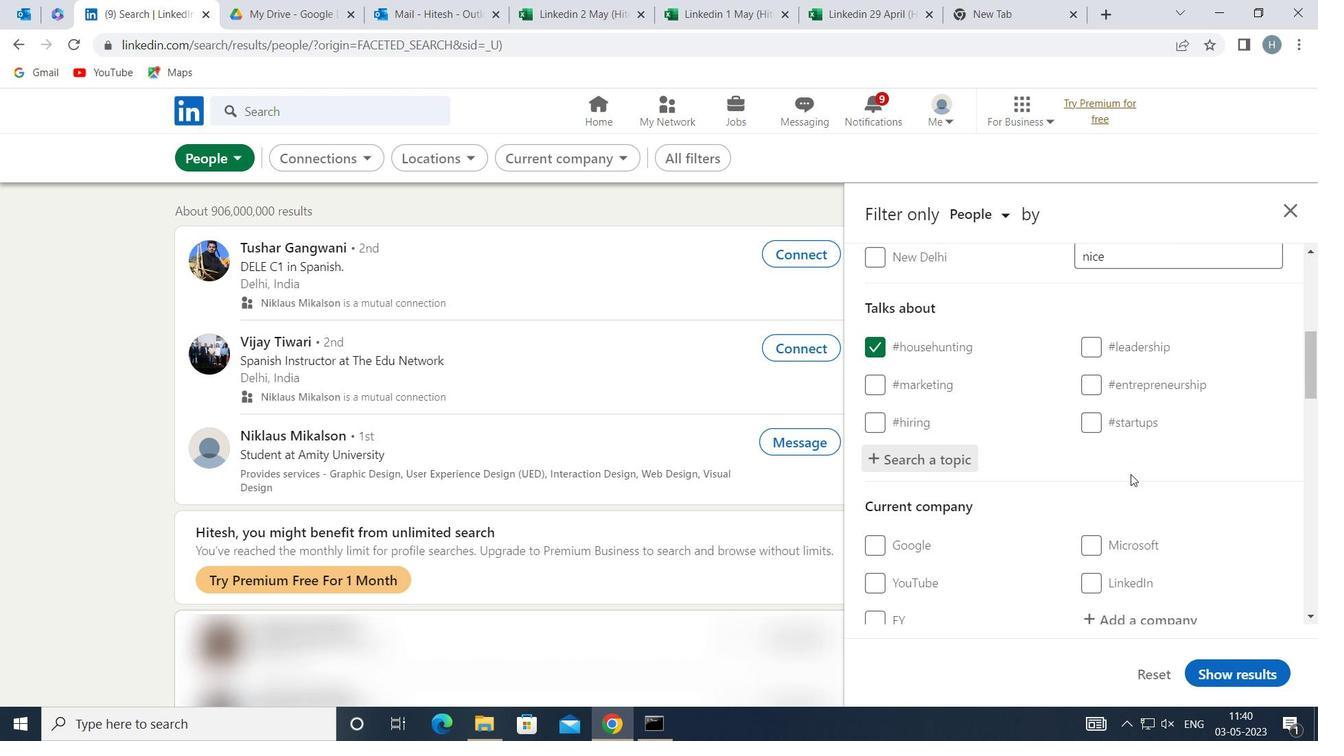 
Action: Mouse scrolled (1130, 473) with delta (0, 0)
Screenshot: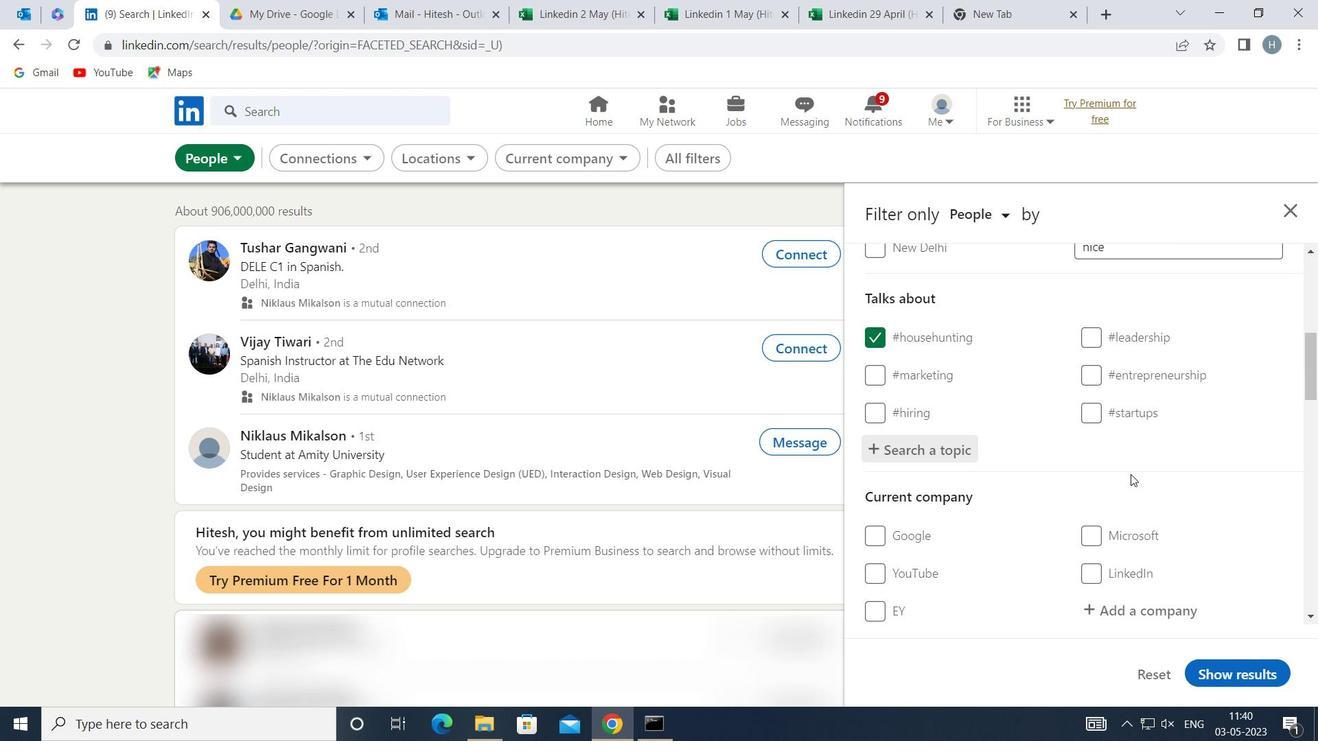 
Action: Mouse moved to (1129, 466)
Screenshot: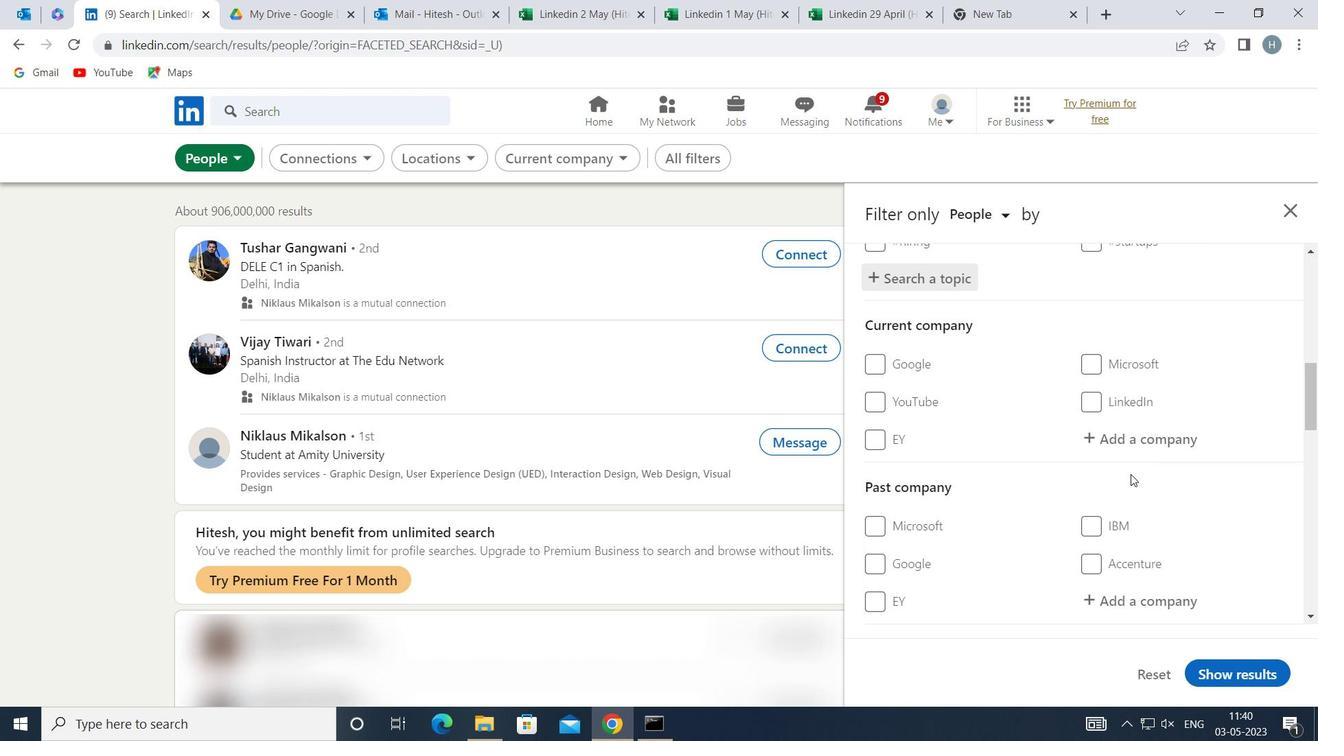 
Action: Mouse scrolled (1129, 466) with delta (0, 0)
Screenshot: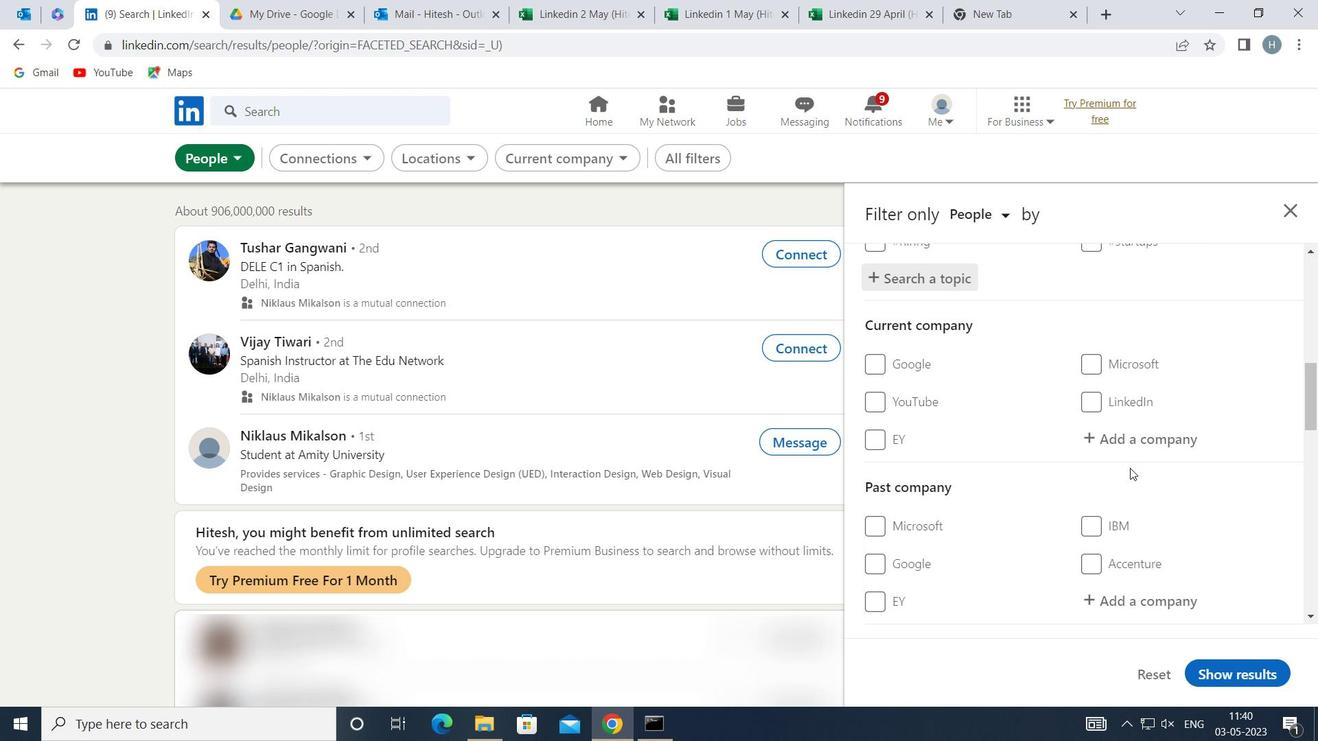 
Action: Mouse moved to (1103, 451)
Screenshot: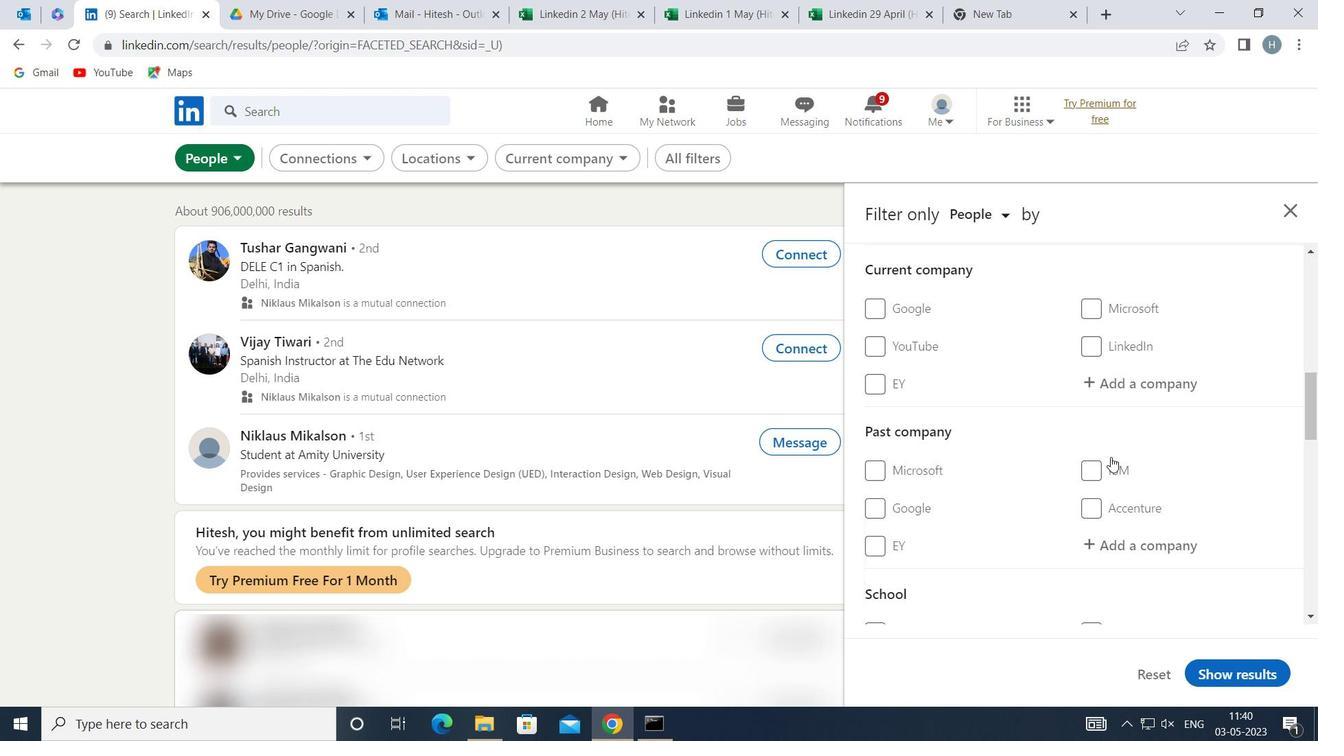
Action: Mouse scrolled (1103, 451) with delta (0, 0)
Screenshot: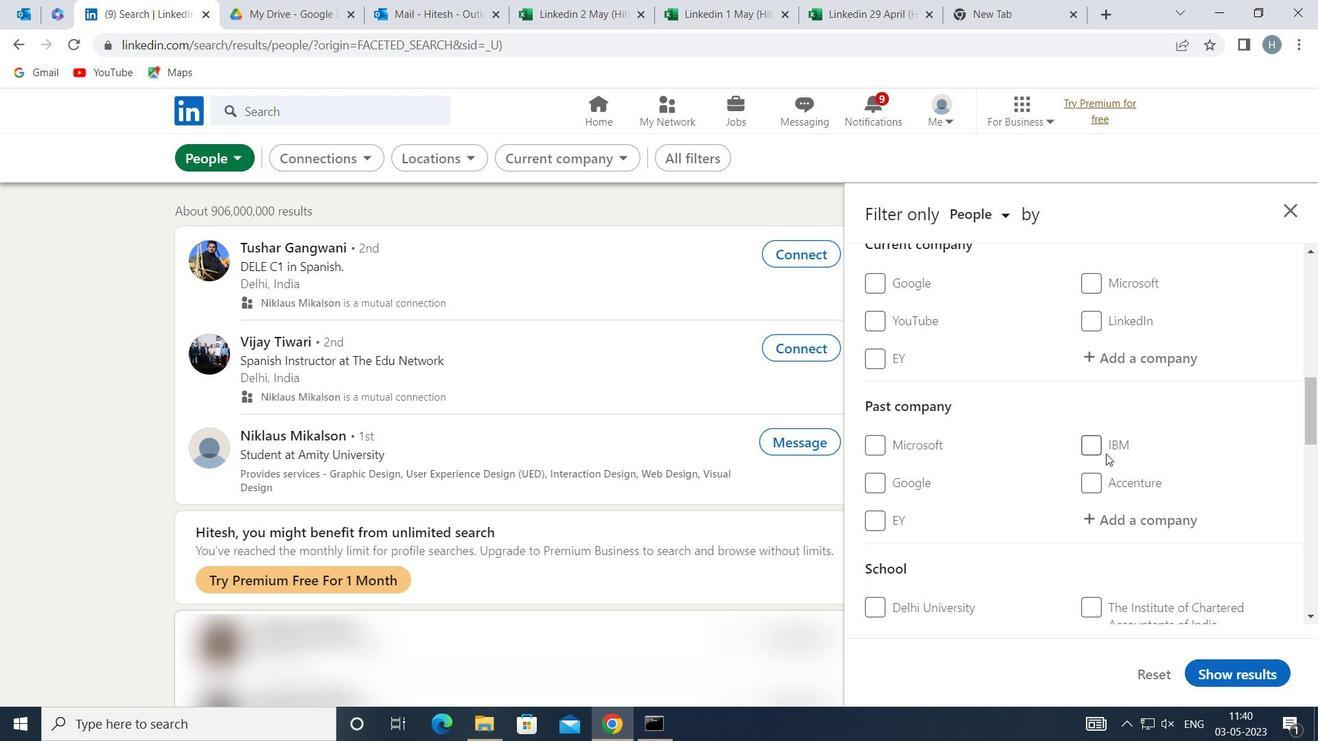 
Action: Mouse moved to (1096, 451)
Screenshot: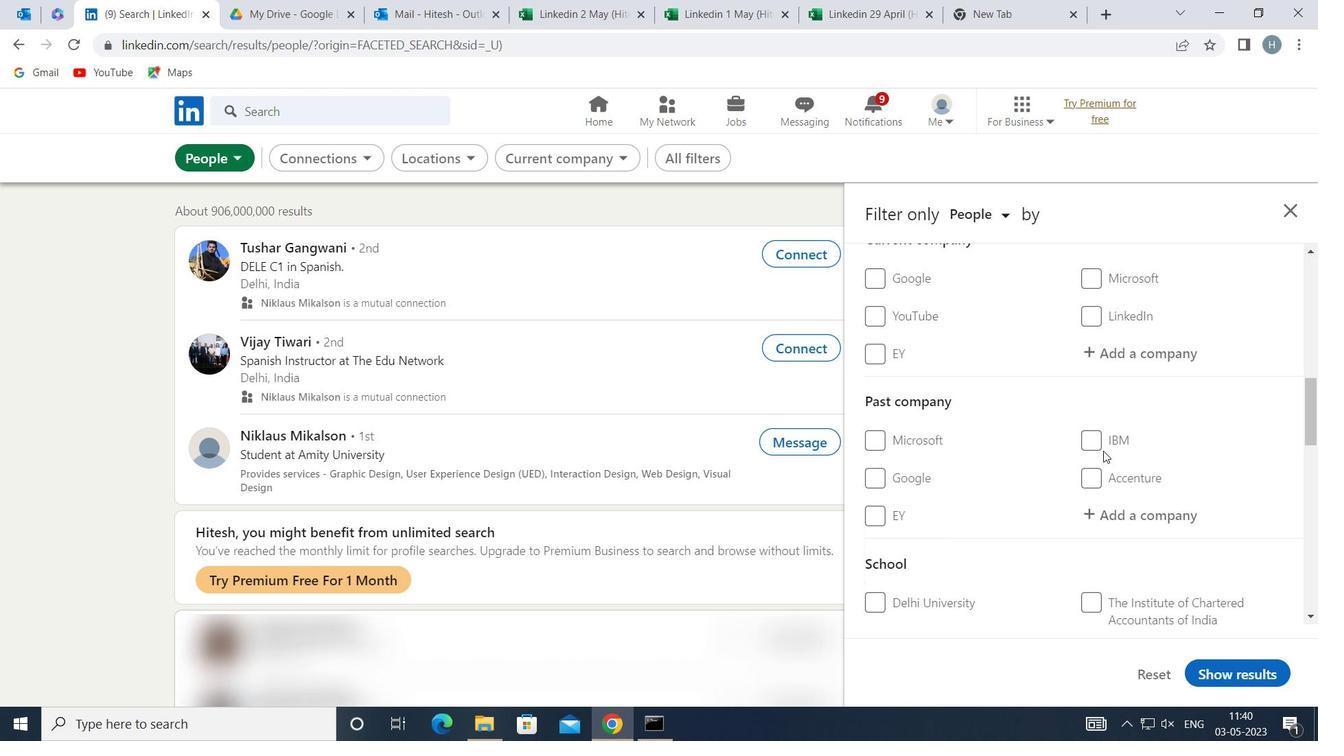 
Action: Mouse scrolled (1096, 451) with delta (0, 0)
Screenshot: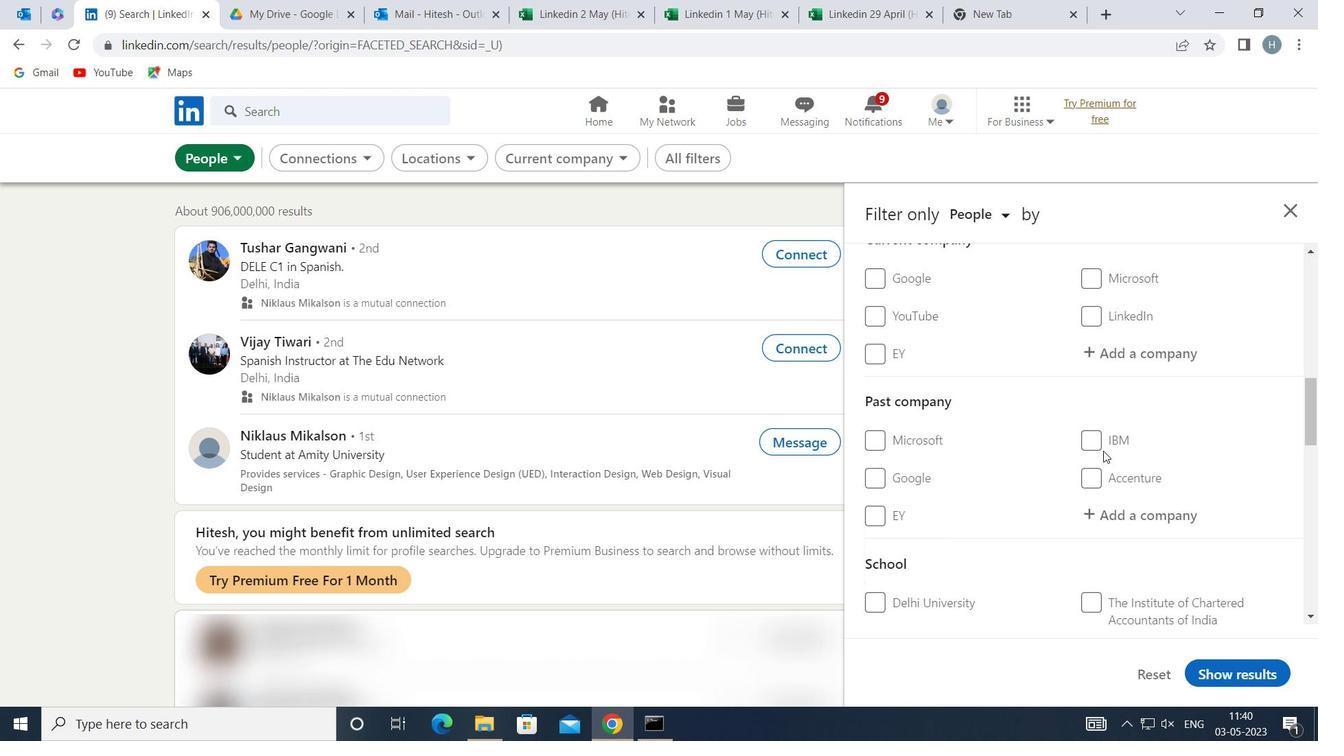 
Action: Mouse moved to (1093, 451)
Screenshot: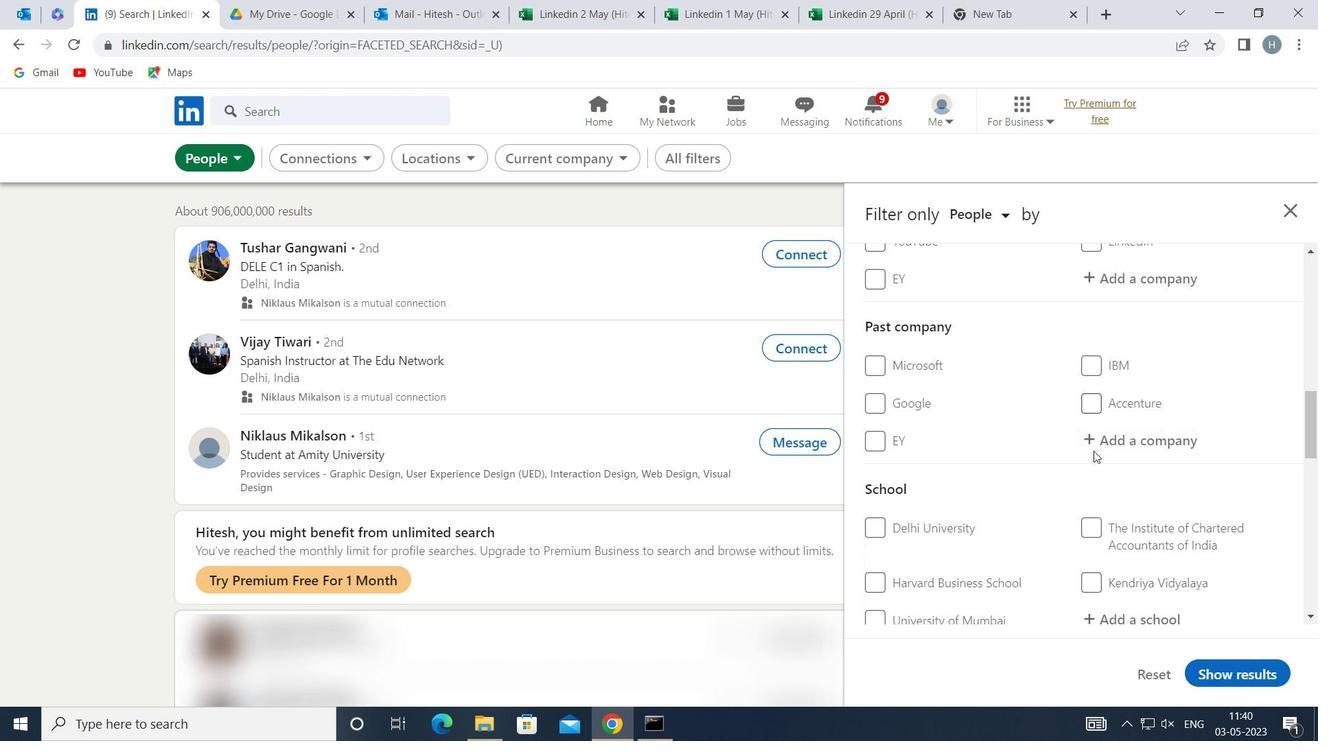 
Action: Mouse scrolled (1093, 450) with delta (0, 0)
Screenshot: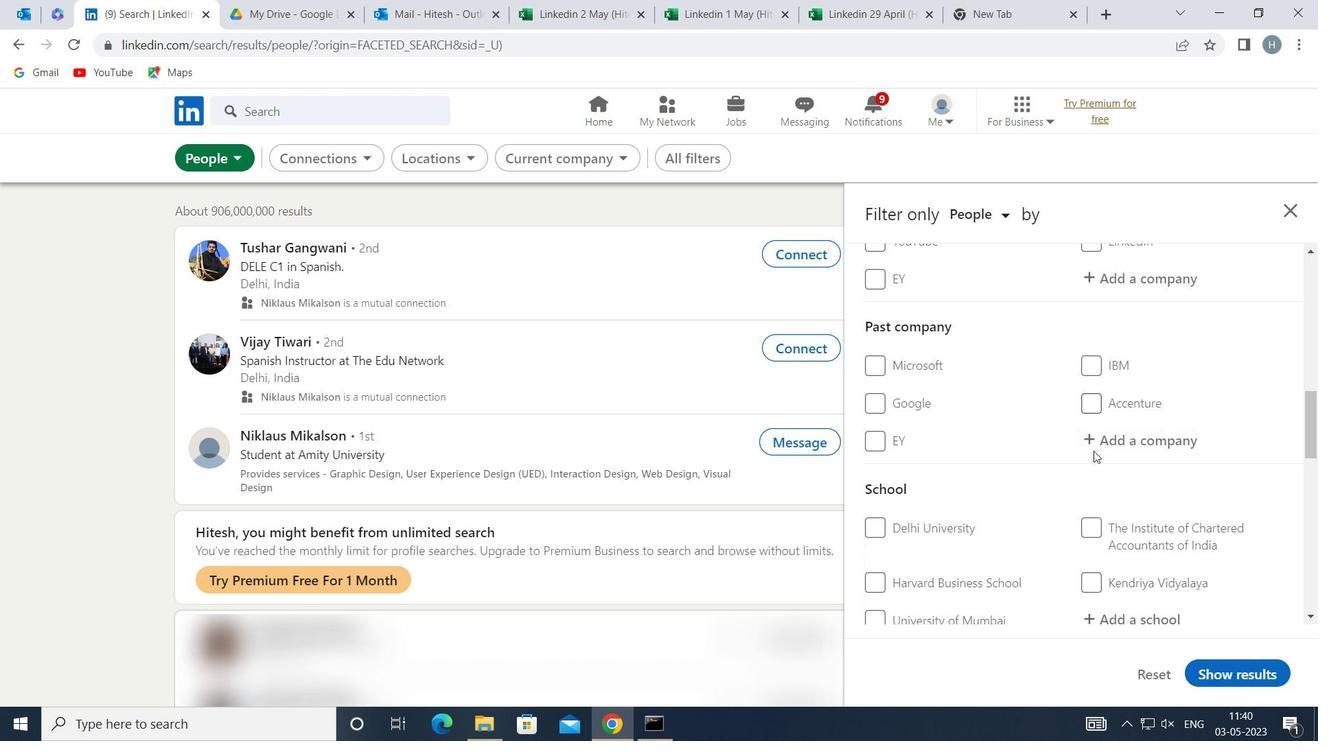 
Action: Mouse moved to (1088, 451)
Screenshot: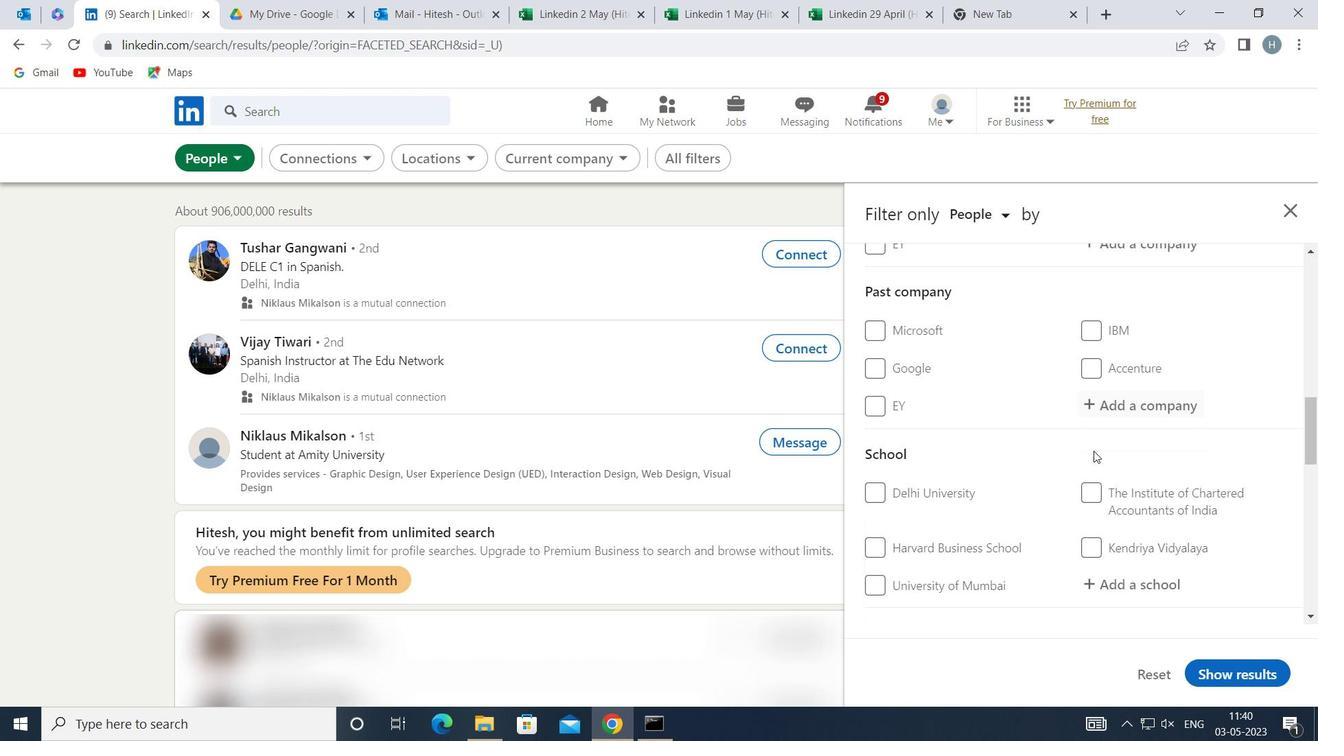 
Action: Mouse scrolled (1088, 450) with delta (0, 0)
Screenshot: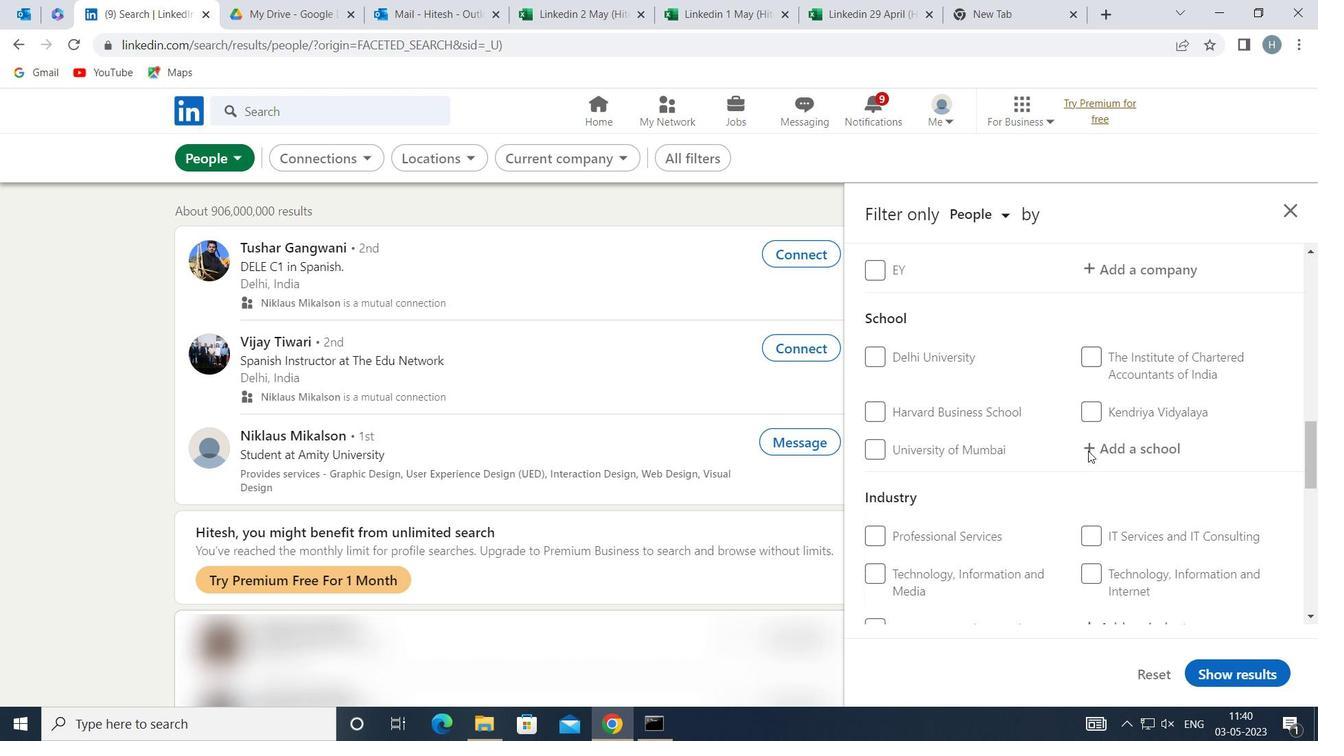 
Action: Mouse moved to (1085, 452)
Screenshot: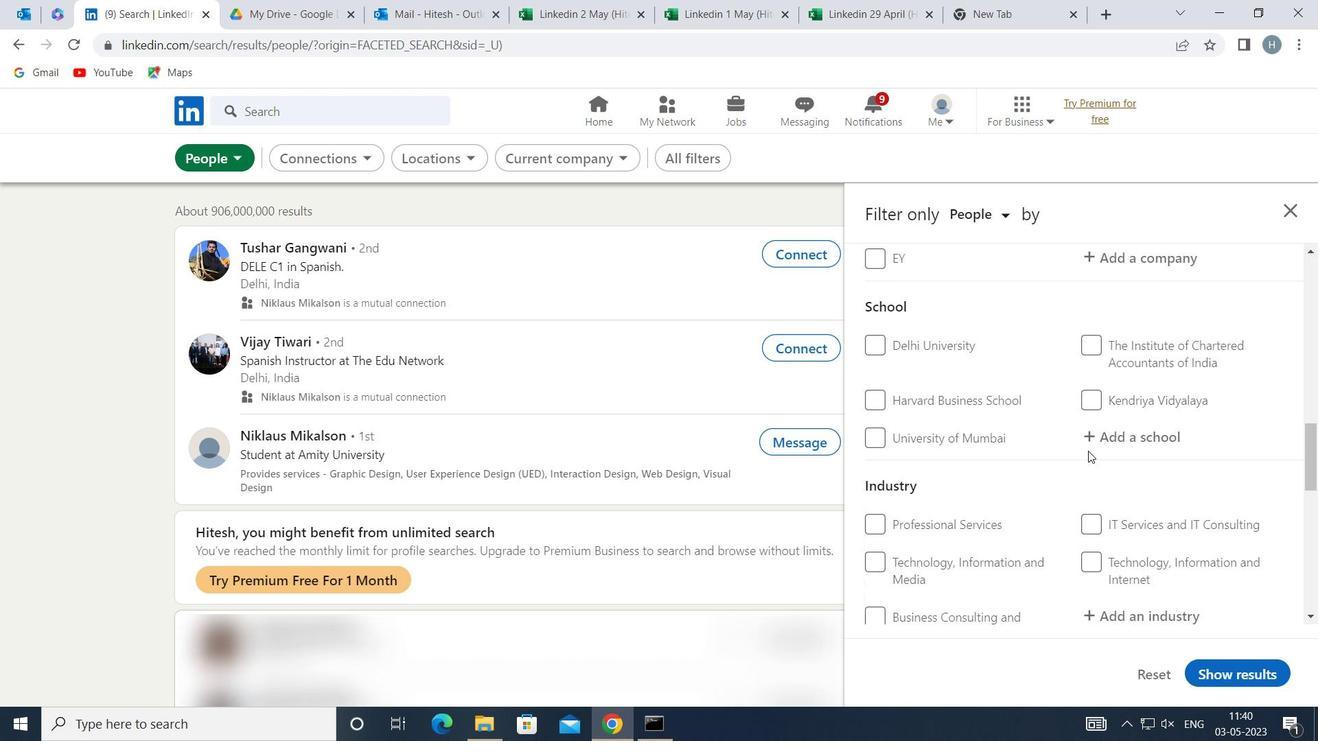 
Action: Mouse scrolled (1085, 451) with delta (0, 0)
Screenshot: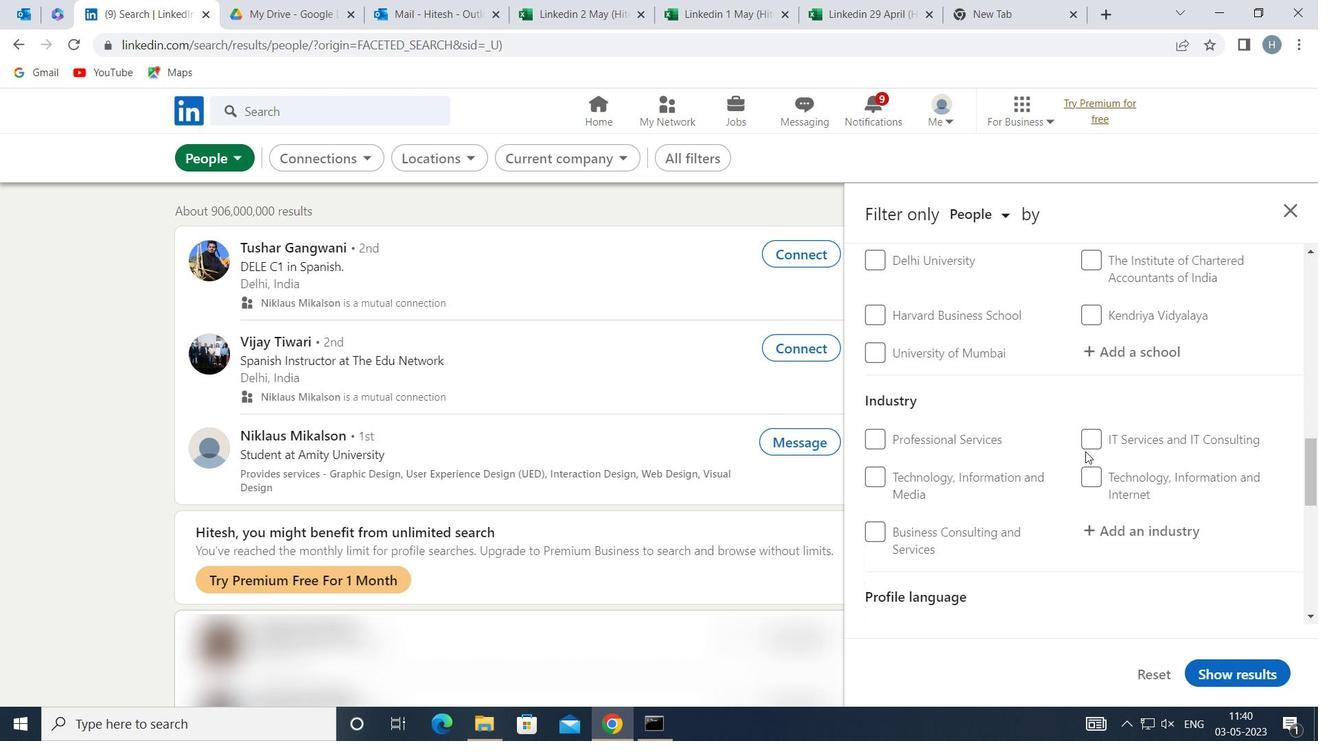 
Action: Mouse moved to (1068, 457)
Screenshot: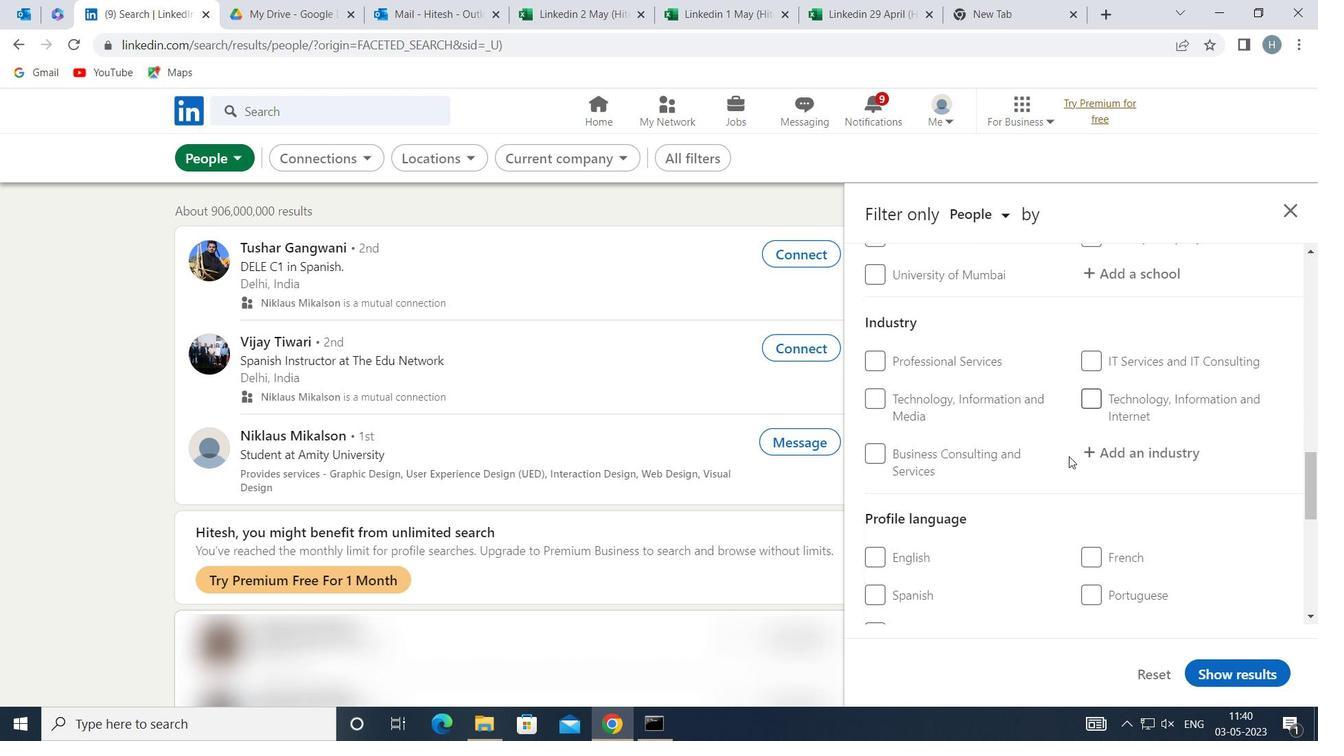
Action: Mouse scrolled (1068, 457) with delta (0, 0)
Screenshot: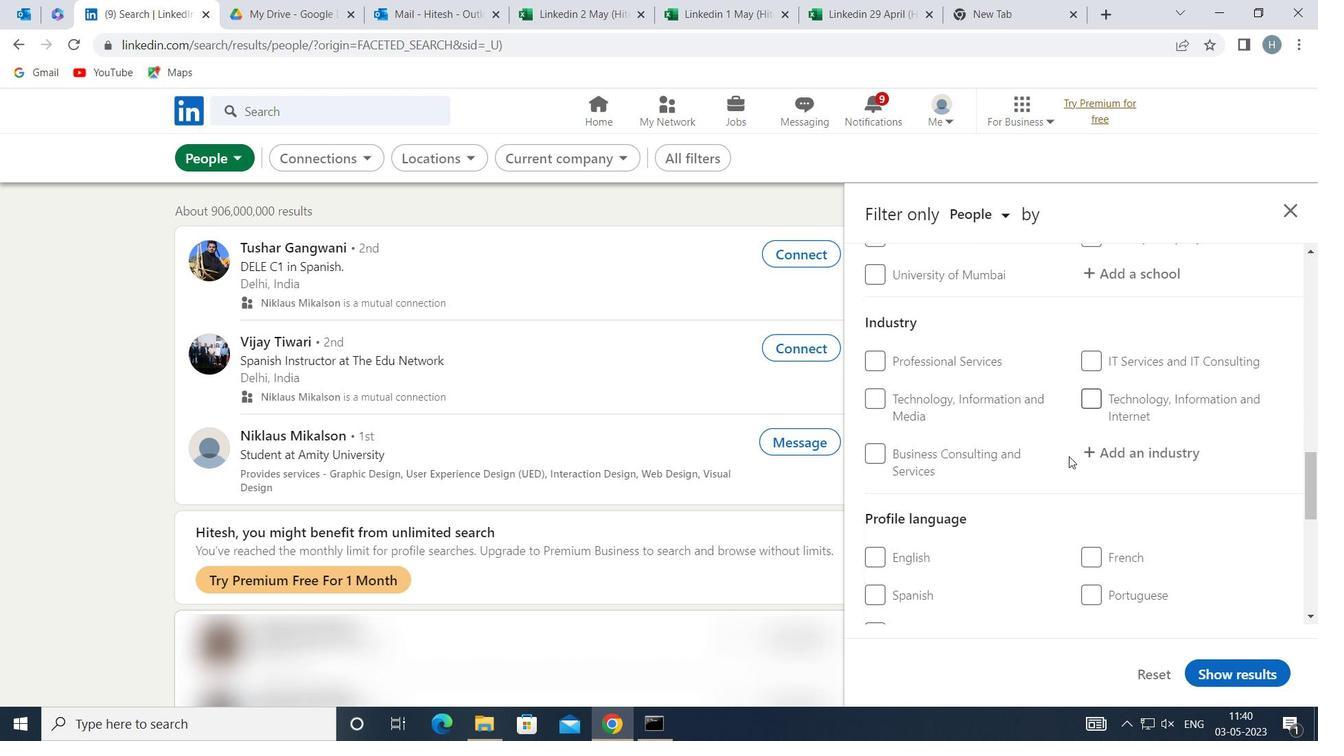 
Action: Mouse moved to (889, 501)
Screenshot: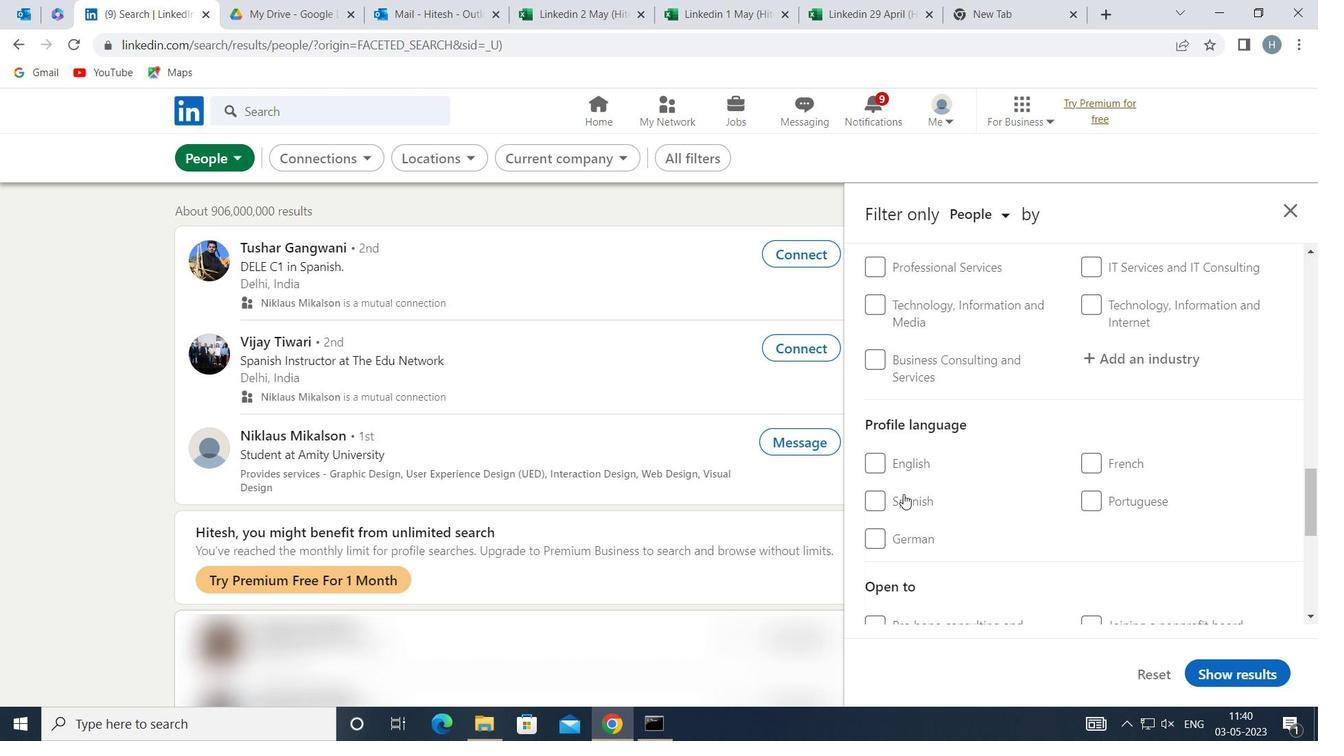 
Action: Mouse pressed left at (889, 501)
Screenshot: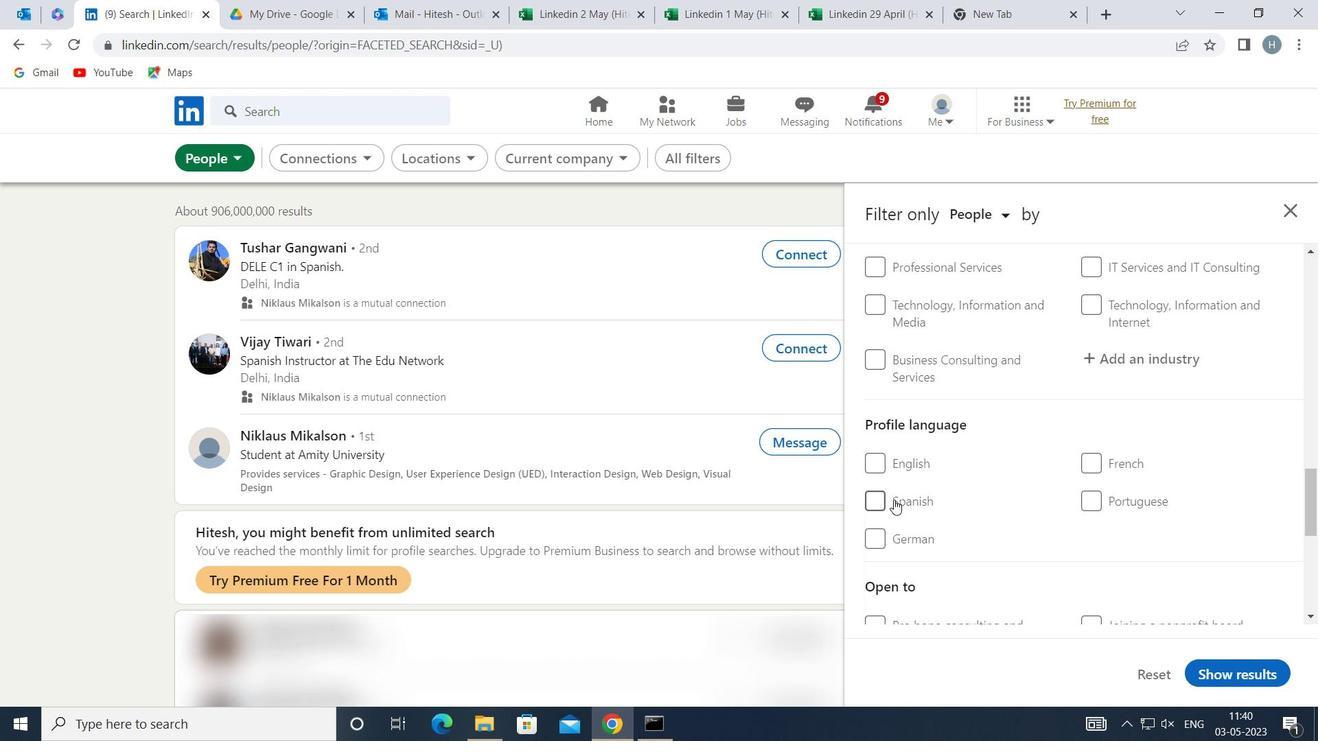 
Action: Mouse moved to (1047, 481)
Screenshot: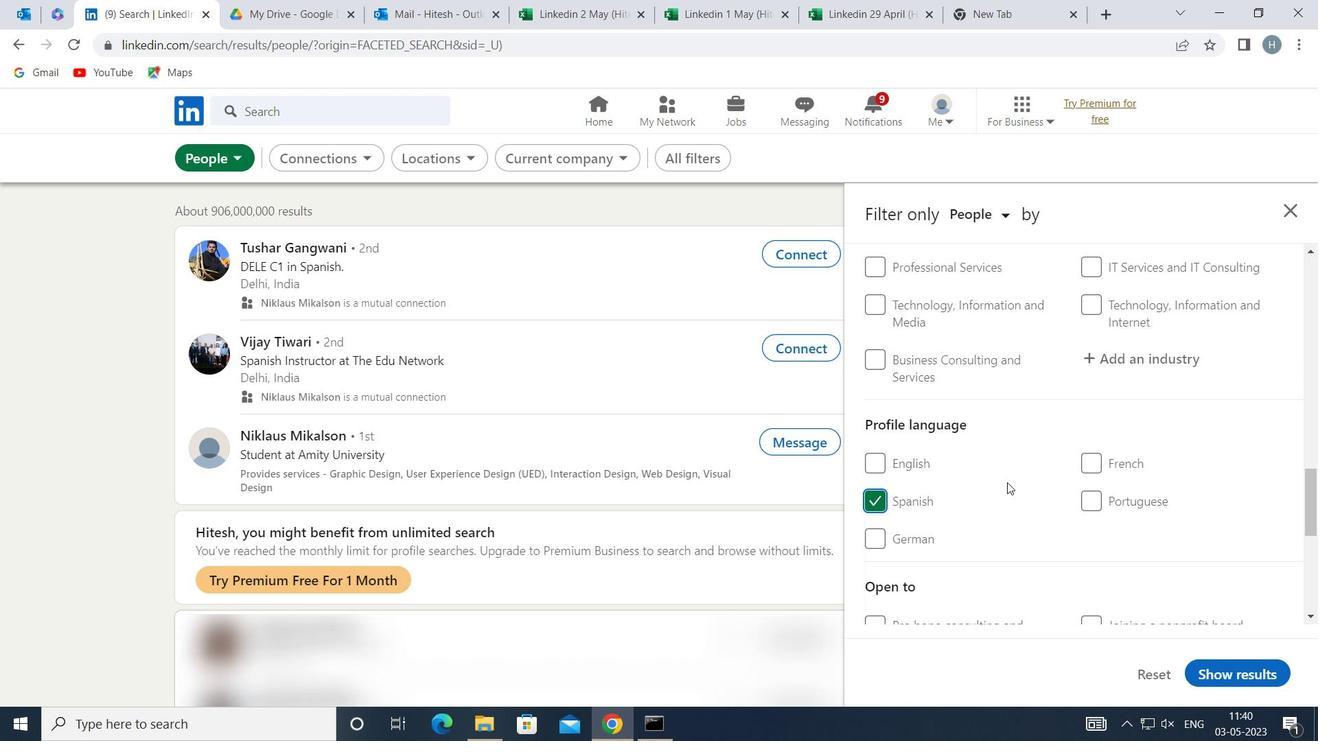 
Action: Mouse scrolled (1047, 482) with delta (0, 0)
Screenshot: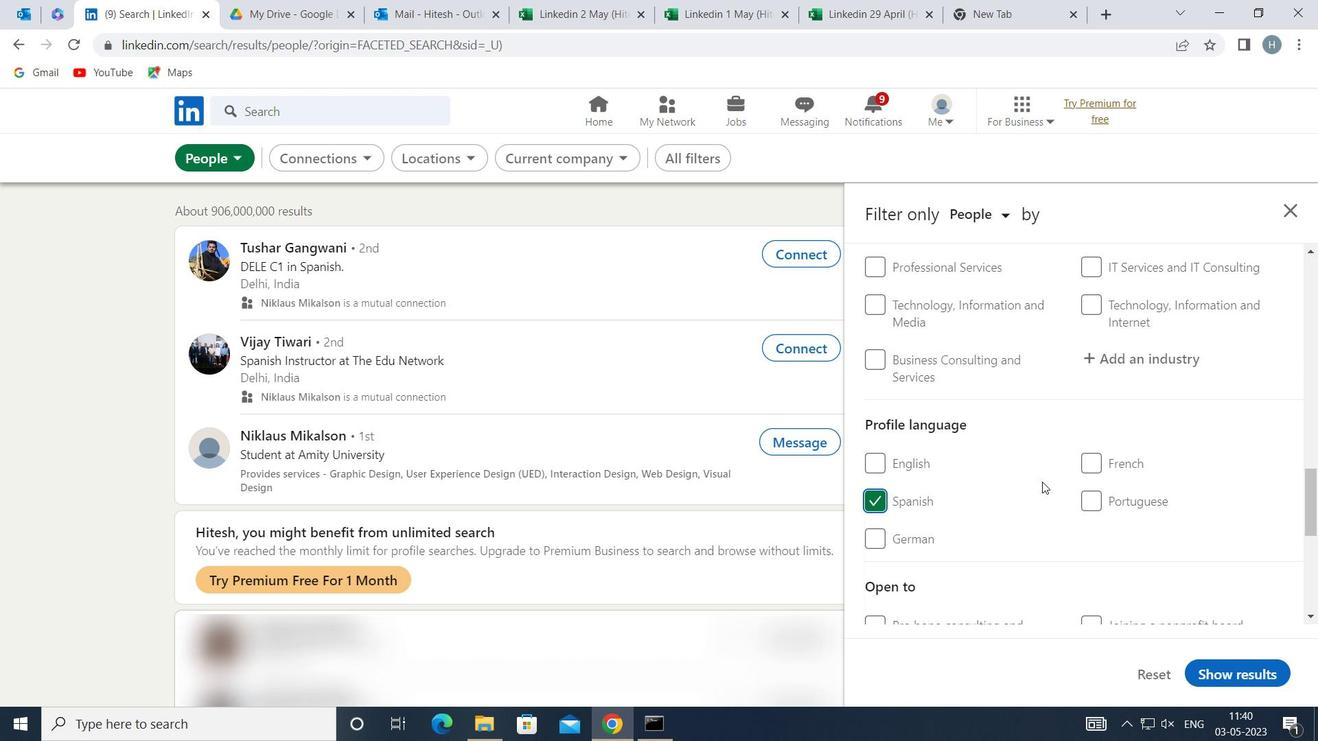 
Action: Mouse scrolled (1047, 482) with delta (0, 0)
Screenshot: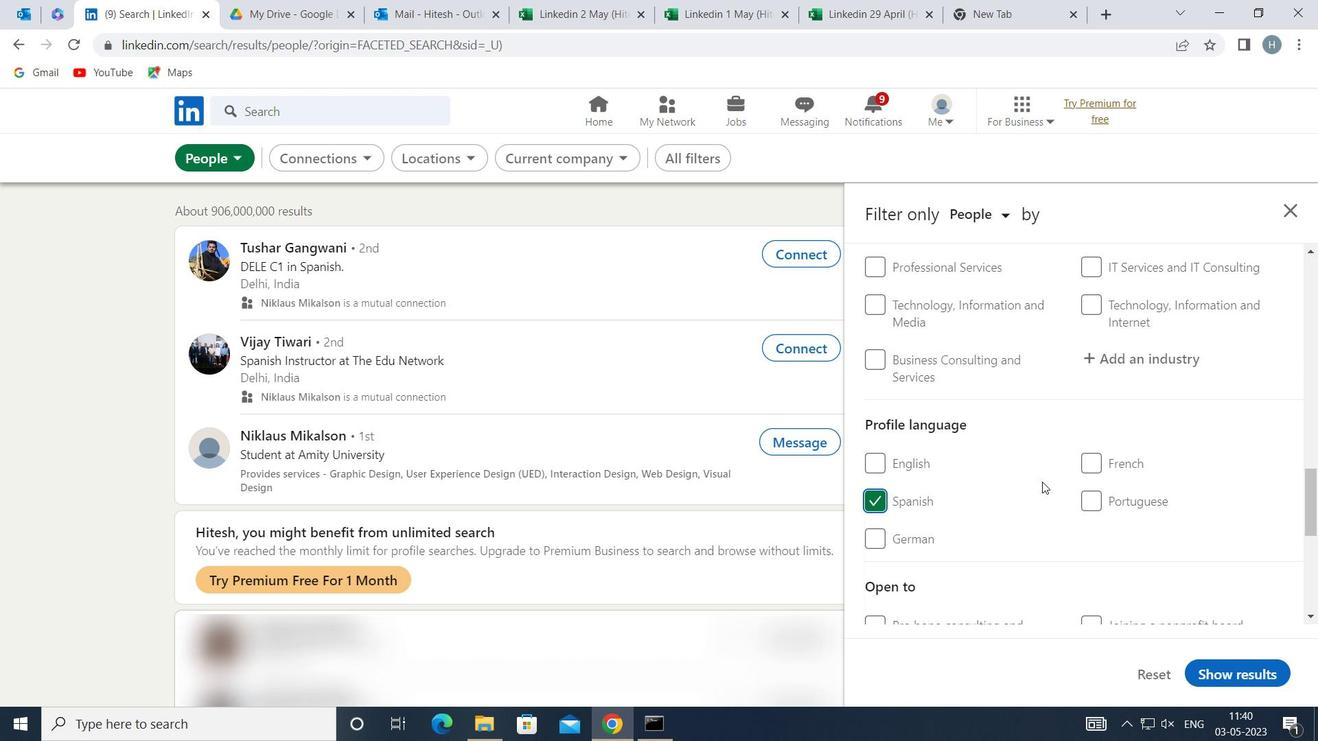 
Action: Mouse scrolled (1047, 482) with delta (0, 0)
Screenshot: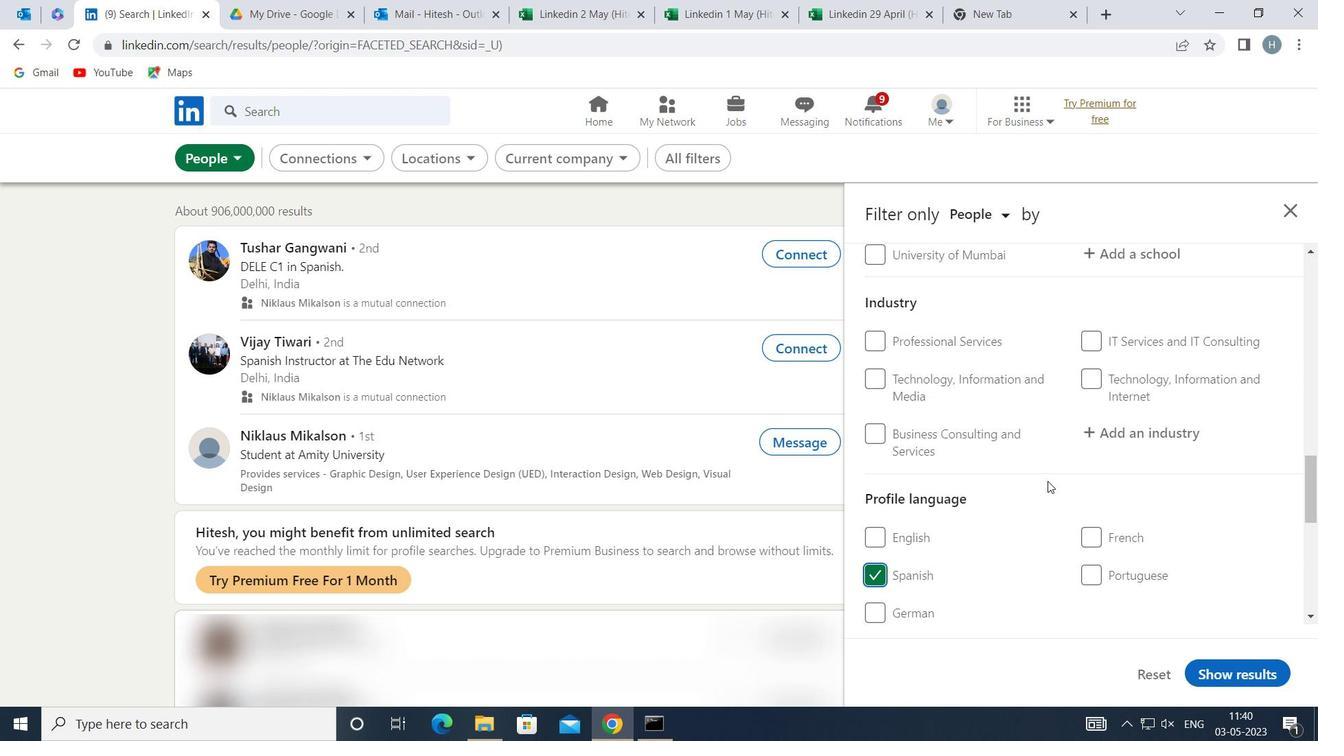 
Action: Mouse scrolled (1047, 482) with delta (0, 0)
Screenshot: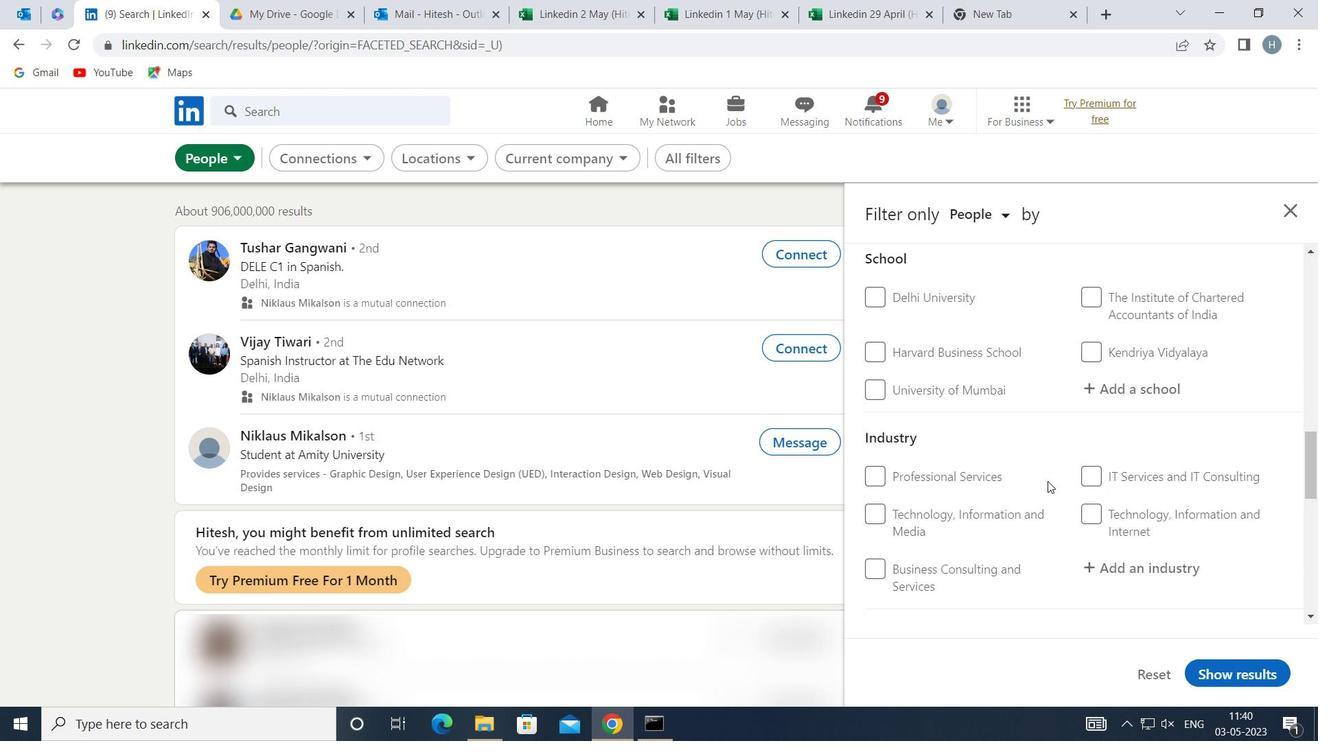 
Action: Mouse scrolled (1047, 482) with delta (0, 0)
Screenshot: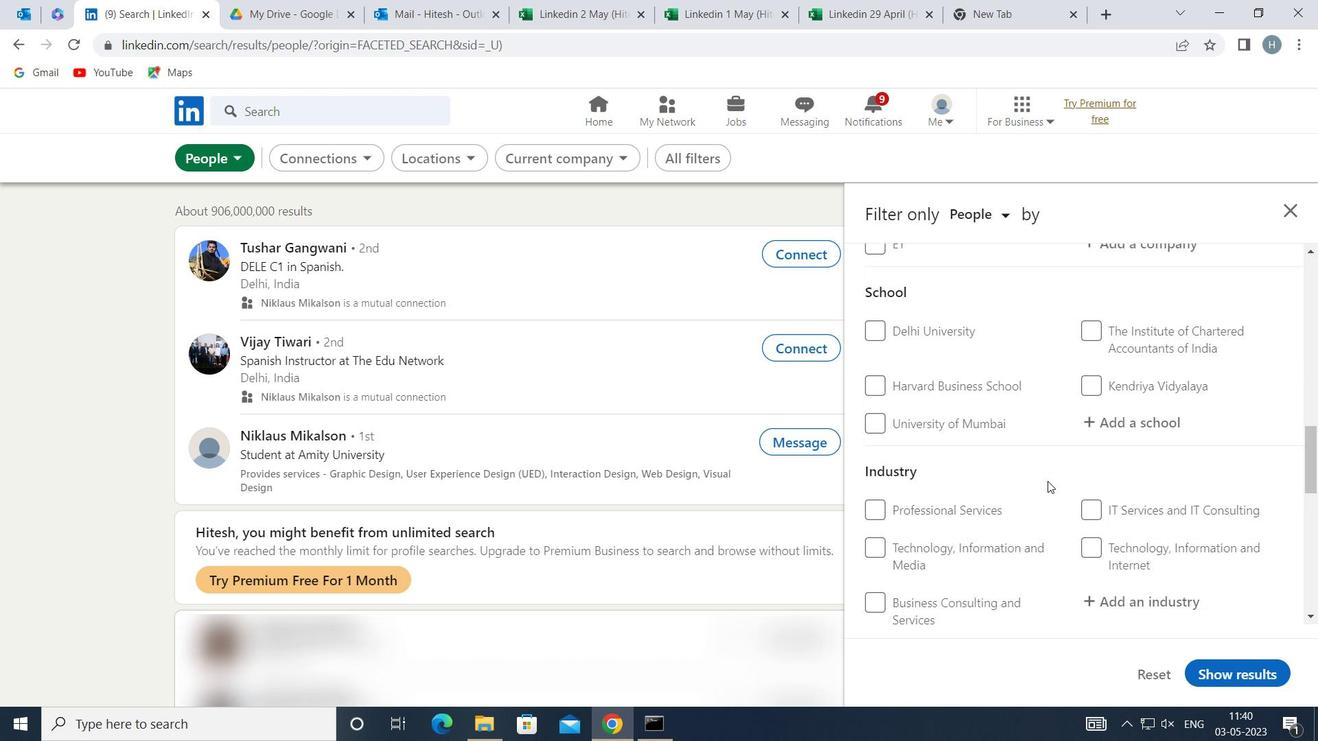 
Action: Mouse scrolled (1047, 482) with delta (0, 0)
Screenshot: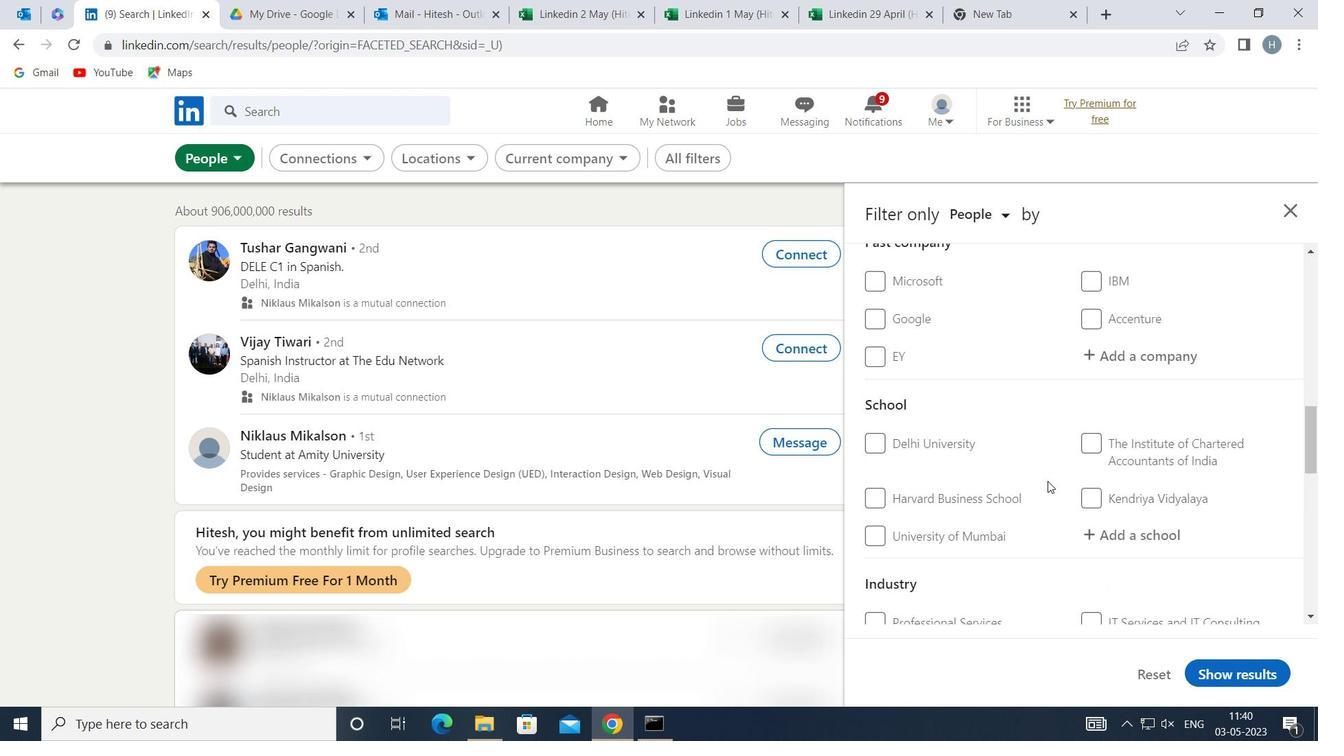 
Action: Mouse scrolled (1047, 482) with delta (0, 0)
Screenshot: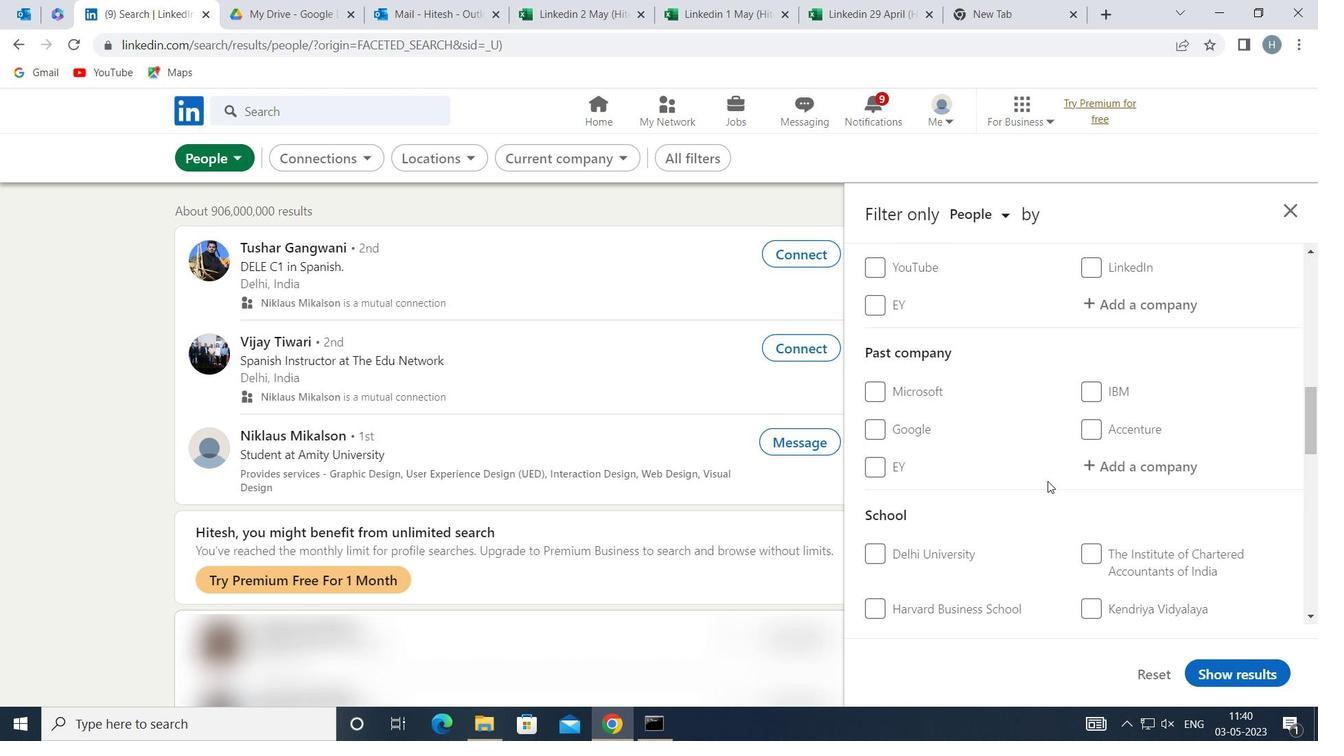 
Action: Mouse scrolled (1047, 482) with delta (0, 0)
Screenshot: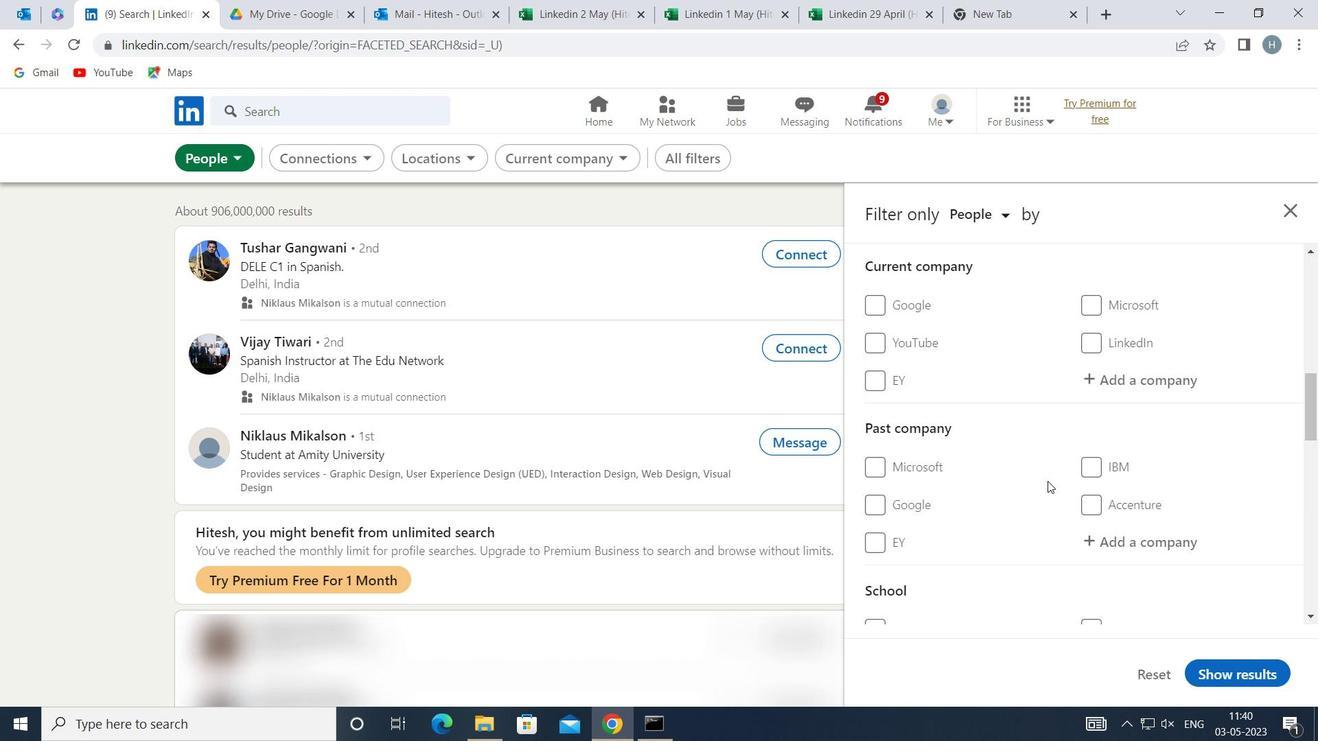
Action: Mouse moved to (1147, 526)
Screenshot: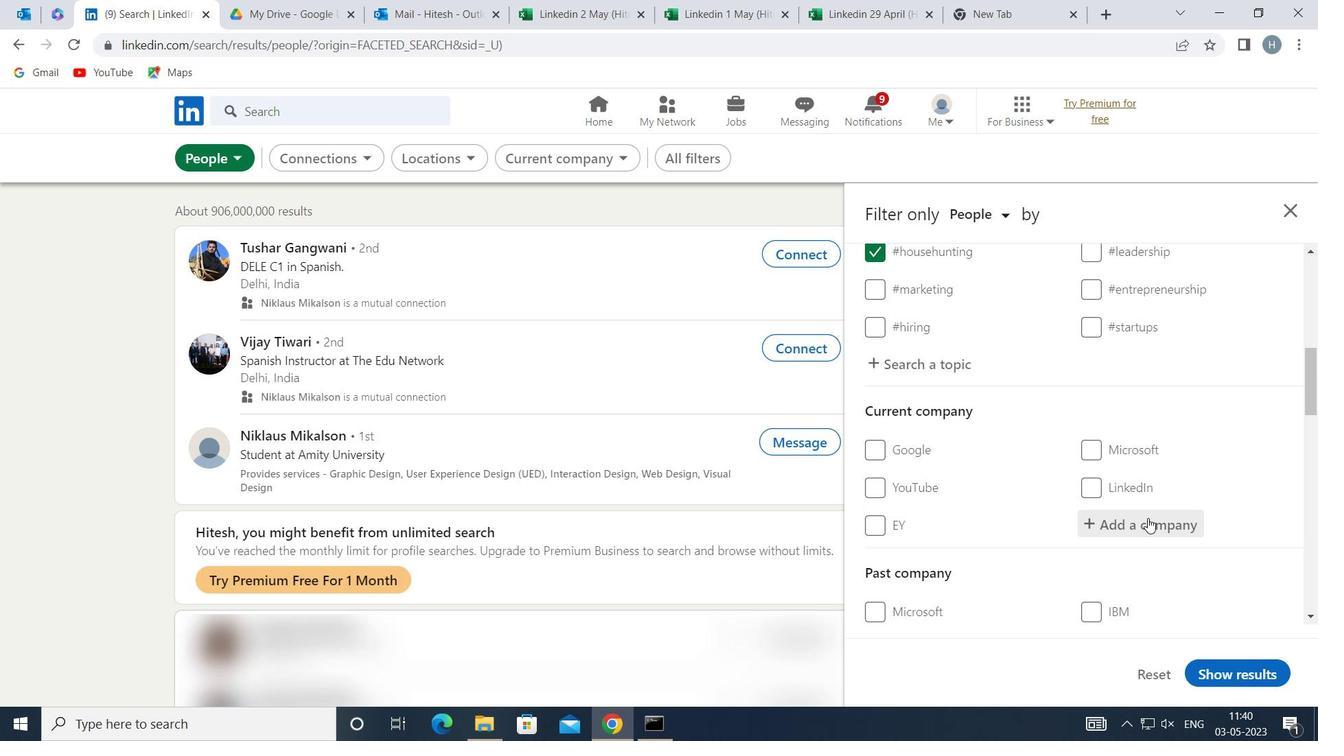 
Action: Mouse pressed left at (1147, 526)
Screenshot: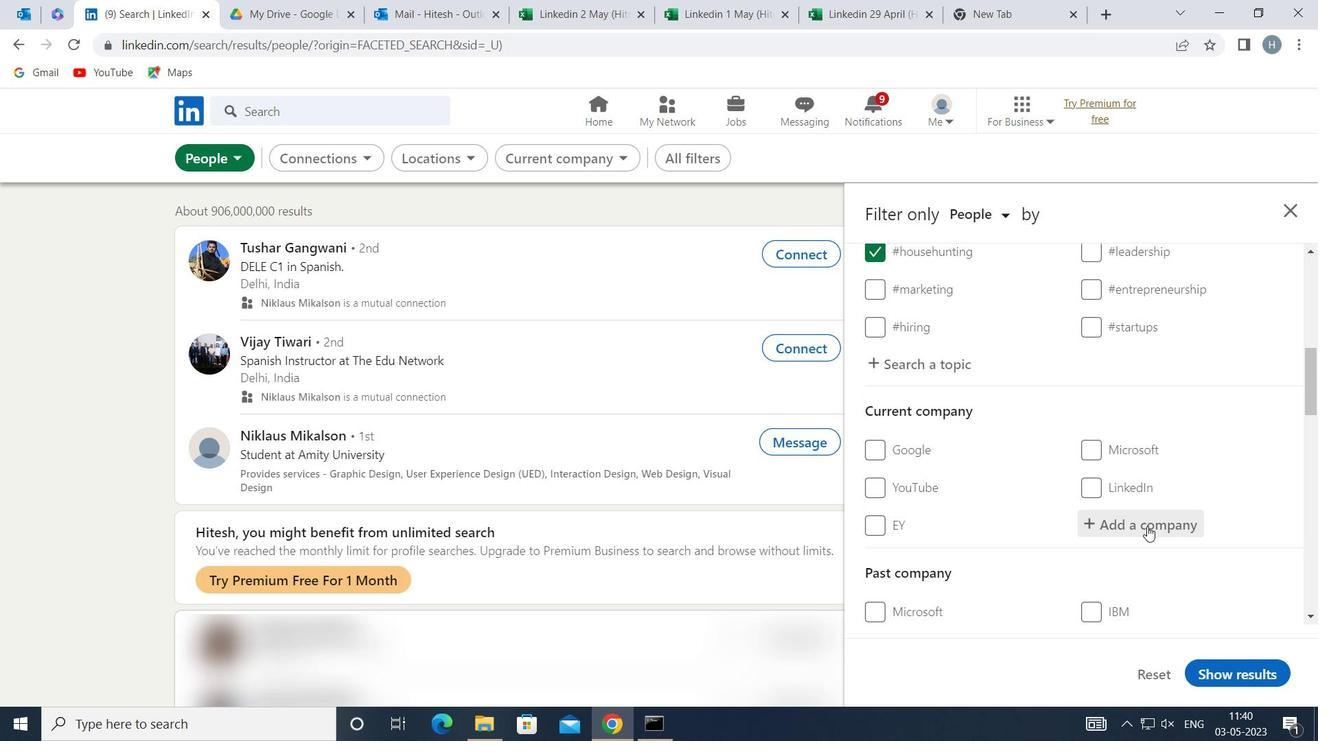 
Action: Mouse moved to (1146, 526)
Screenshot: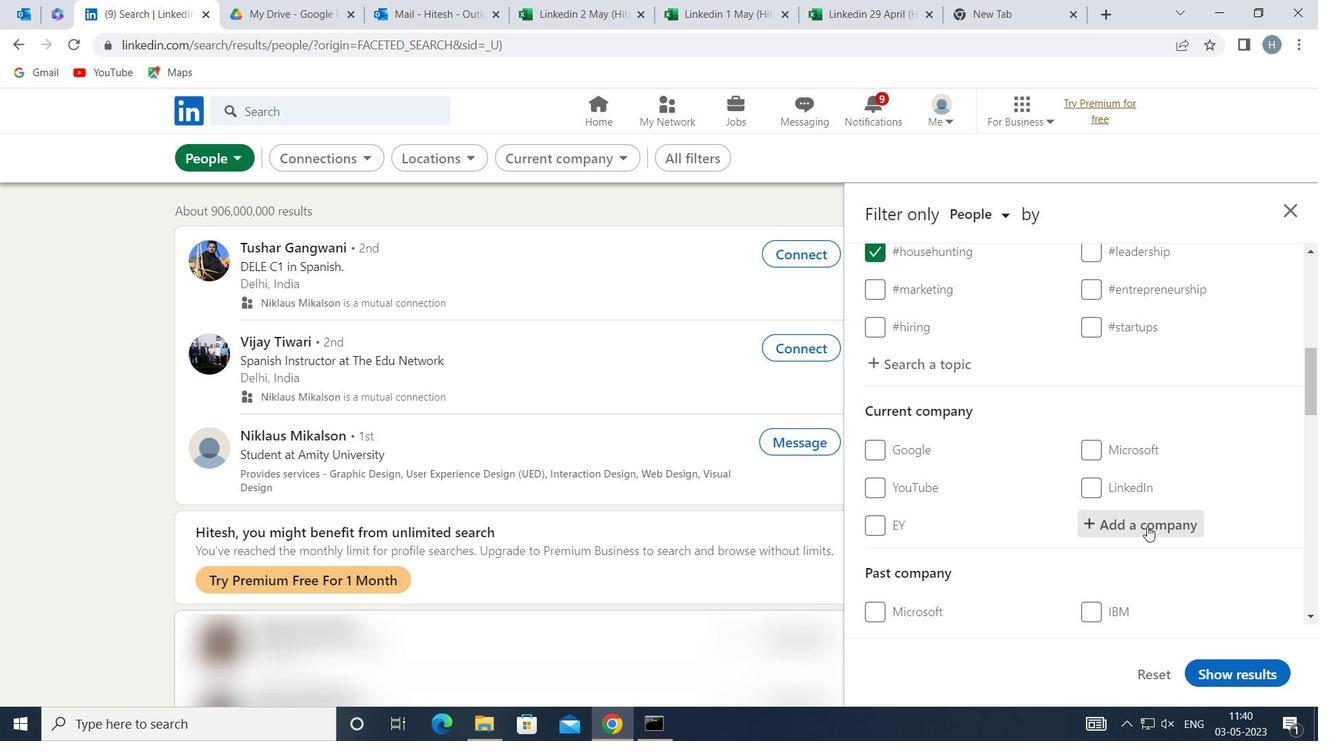 
Action: Key pressed <Key.shift>EXTREME<Key.space>
Screenshot: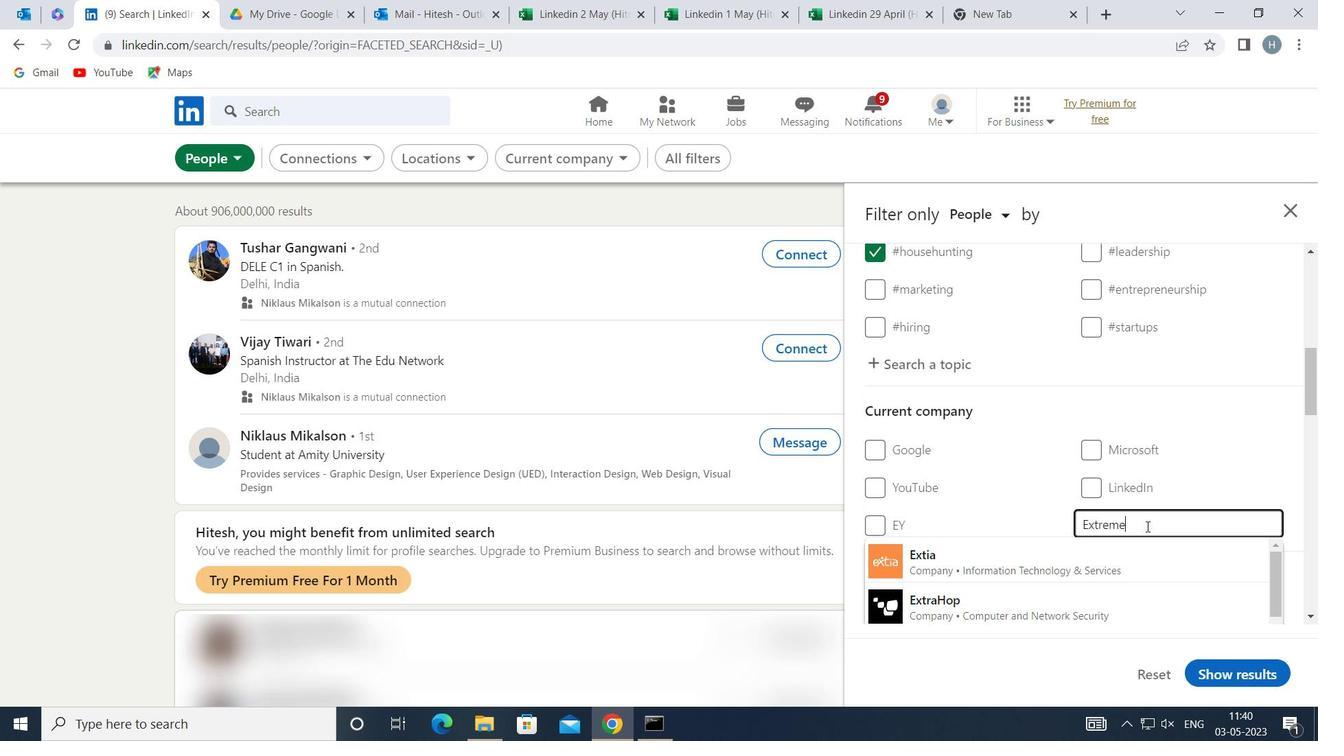 
Action: Mouse moved to (1078, 562)
Screenshot: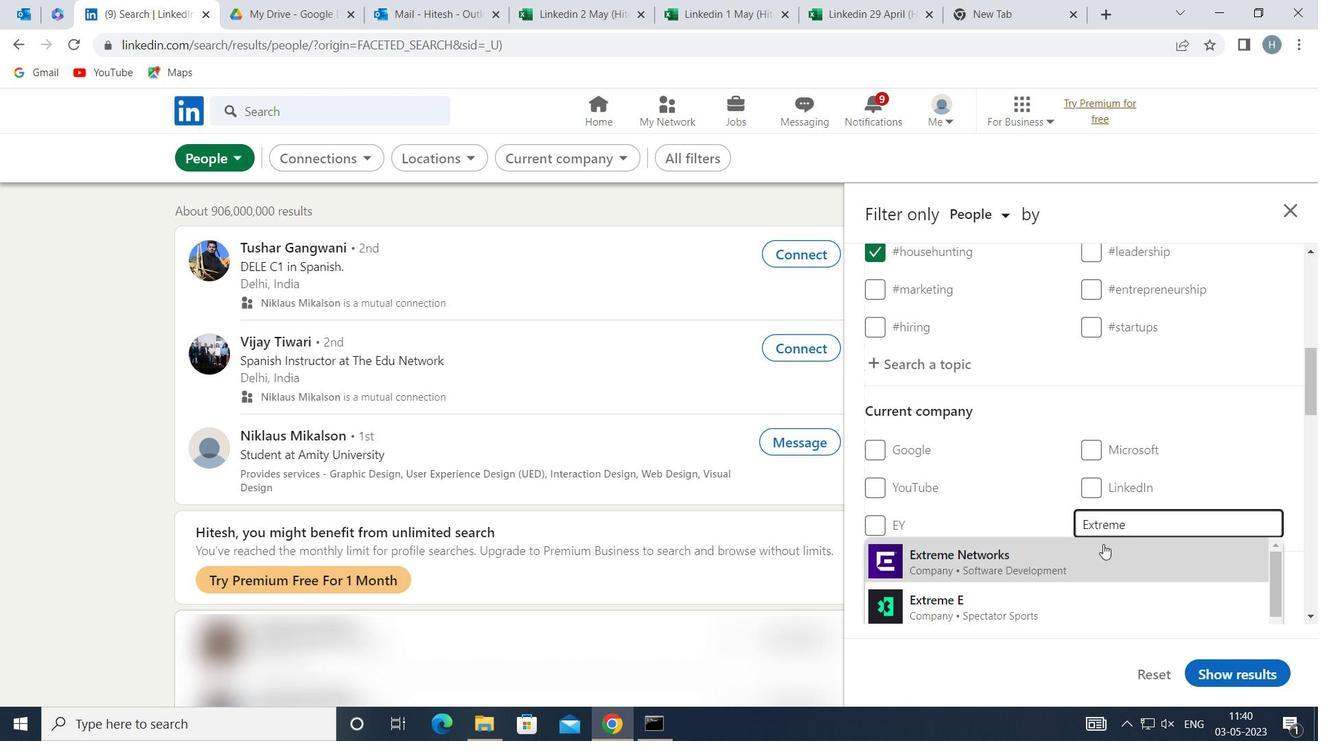 
Action: Mouse pressed left at (1078, 562)
Screenshot: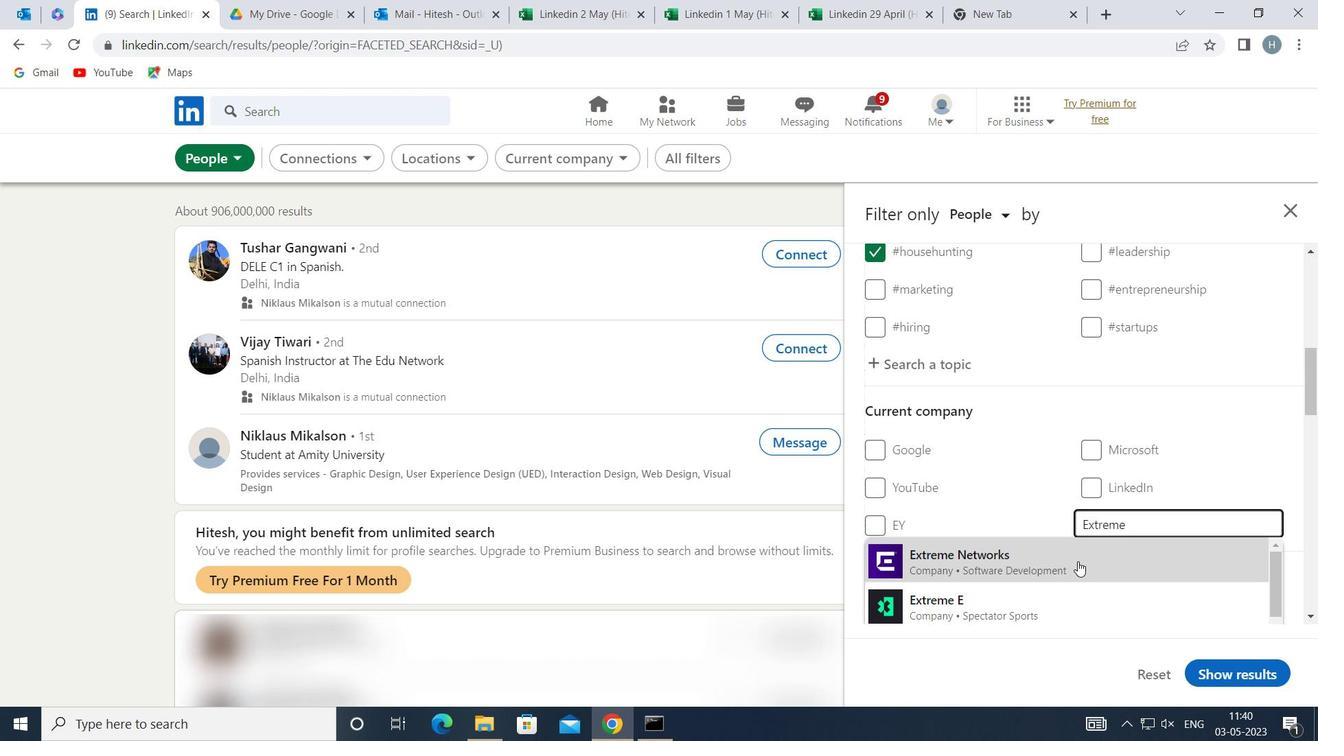 
Action: Mouse moved to (1027, 508)
Screenshot: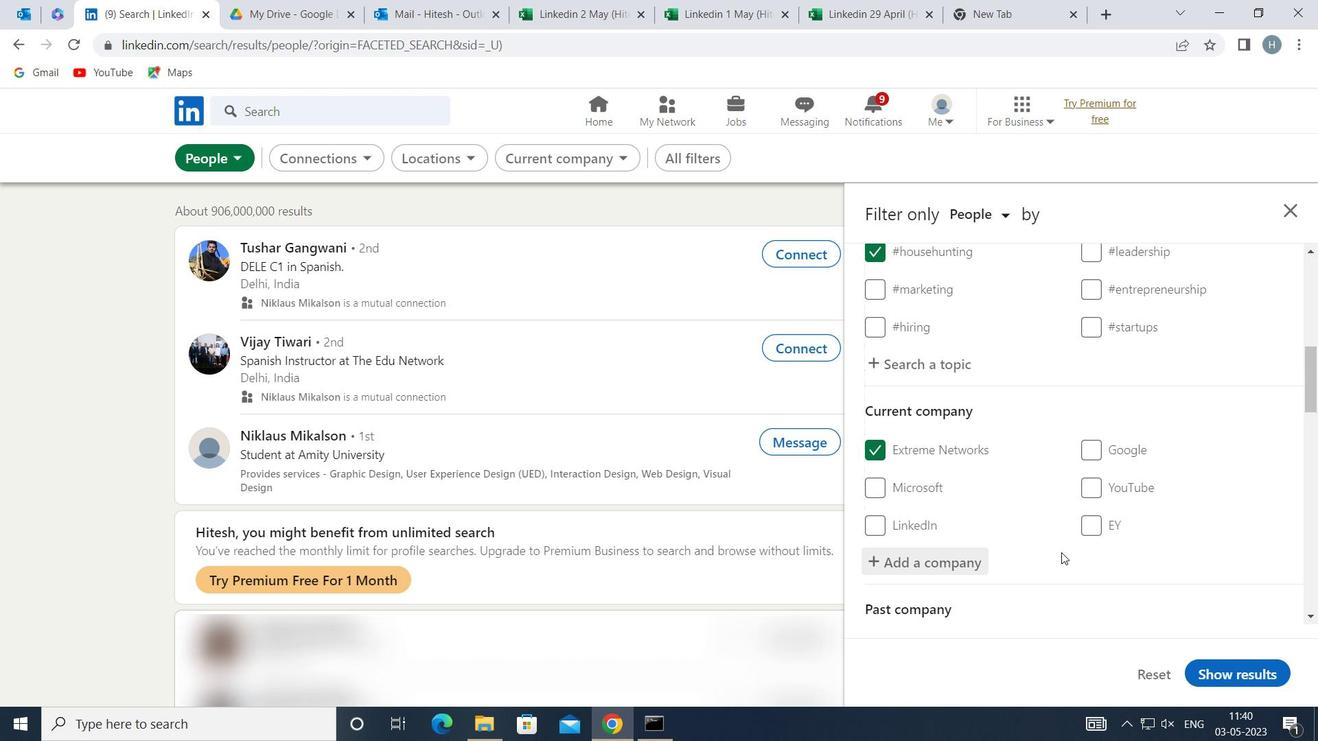 
Action: Mouse scrolled (1027, 508) with delta (0, 0)
Screenshot: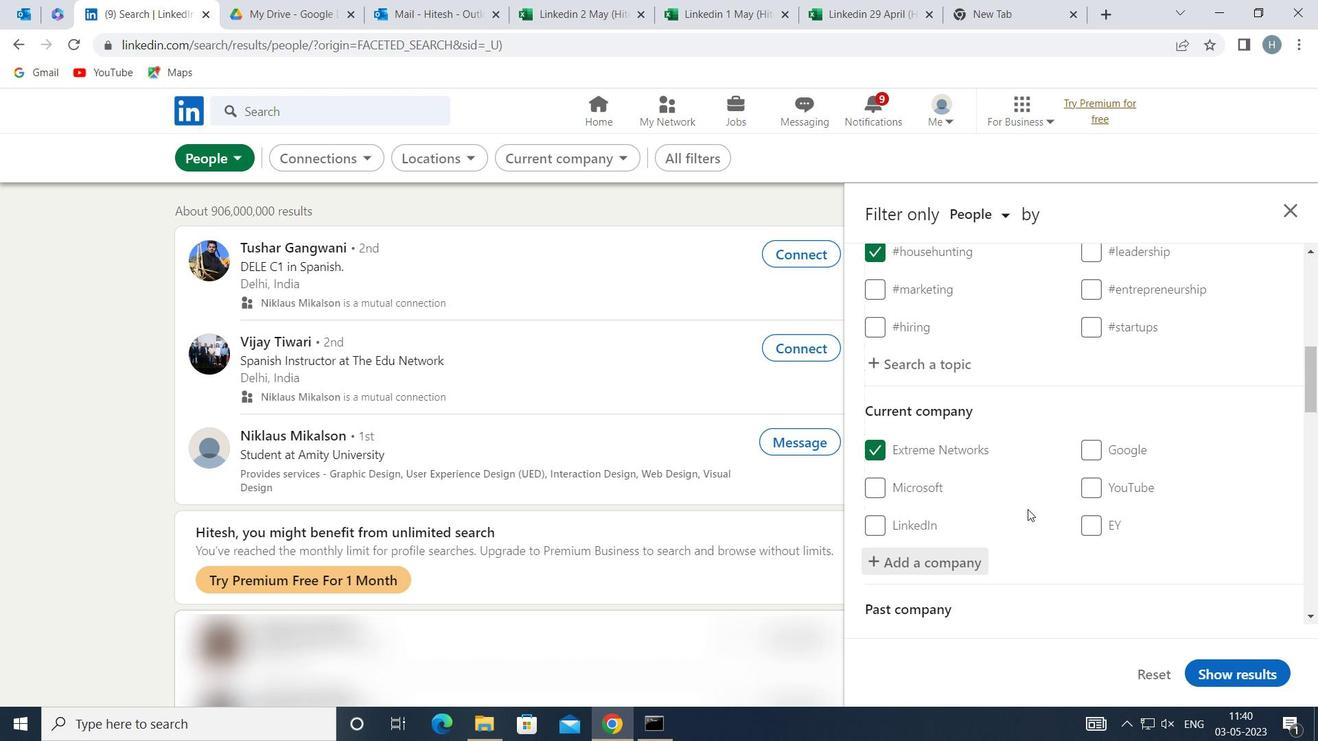 
Action: Mouse scrolled (1027, 508) with delta (0, 0)
Screenshot: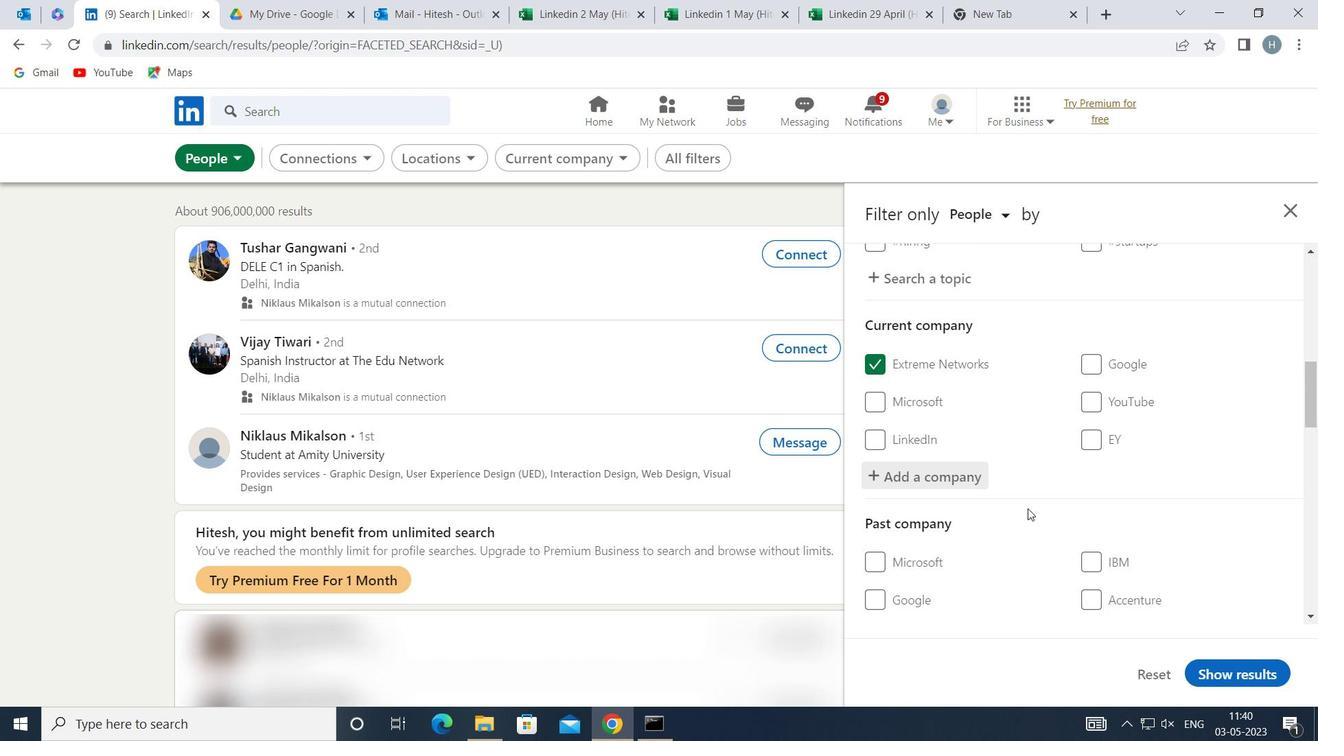 
Action: Mouse scrolled (1027, 508) with delta (0, 0)
Screenshot: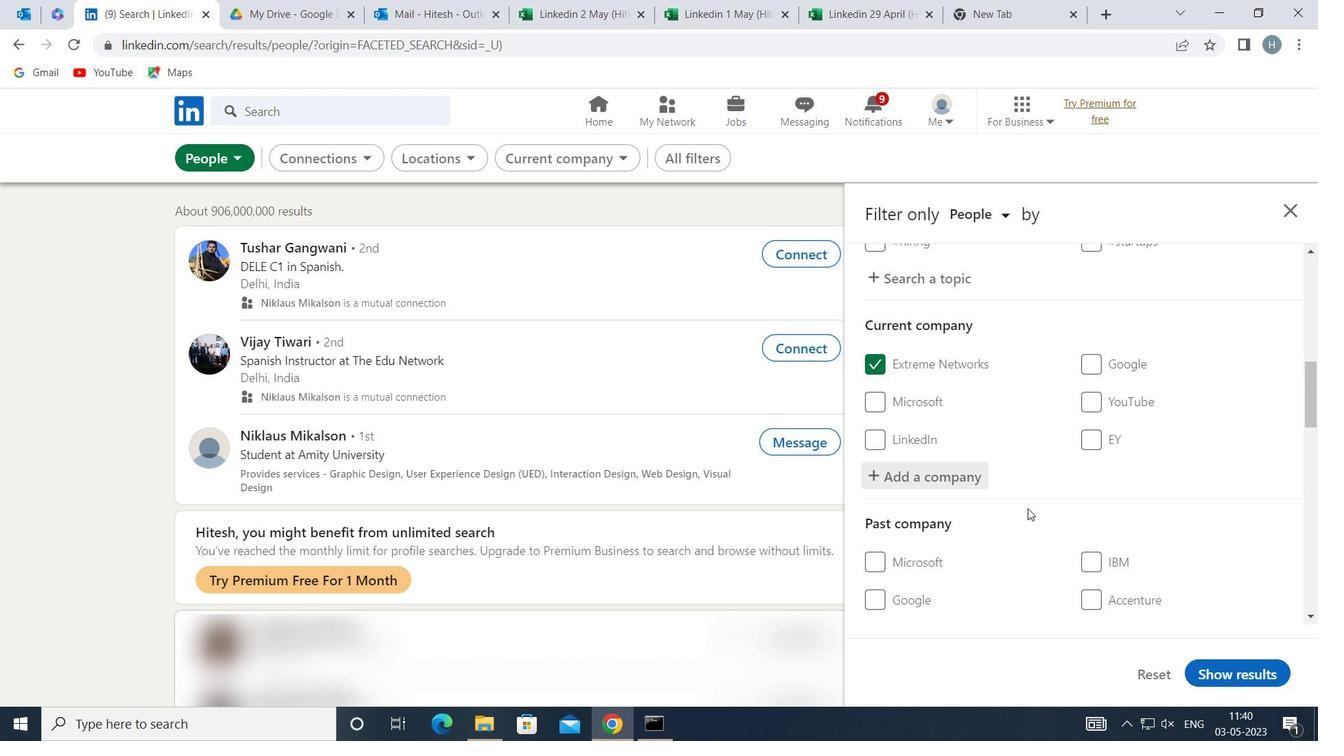 
Action: Mouse moved to (1027, 508)
Screenshot: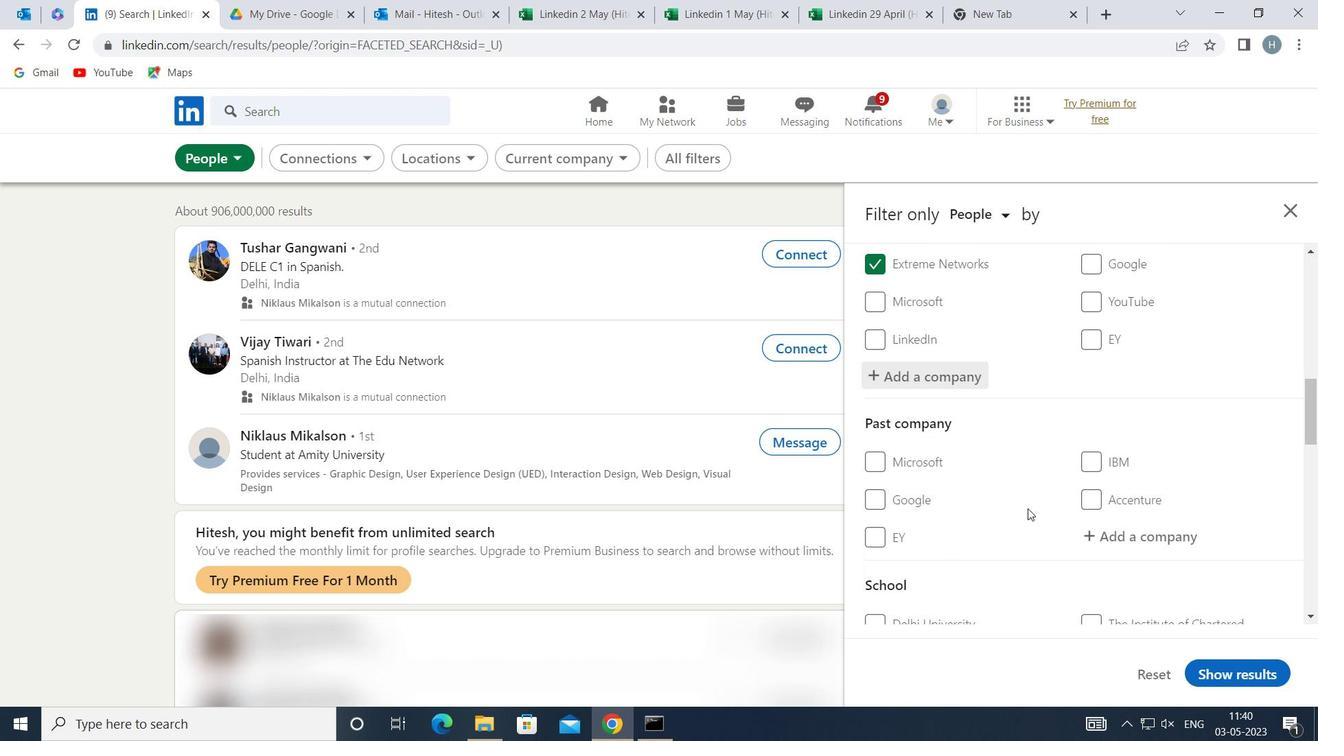 
Action: Mouse scrolled (1027, 507) with delta (0, 0)
Screenshot: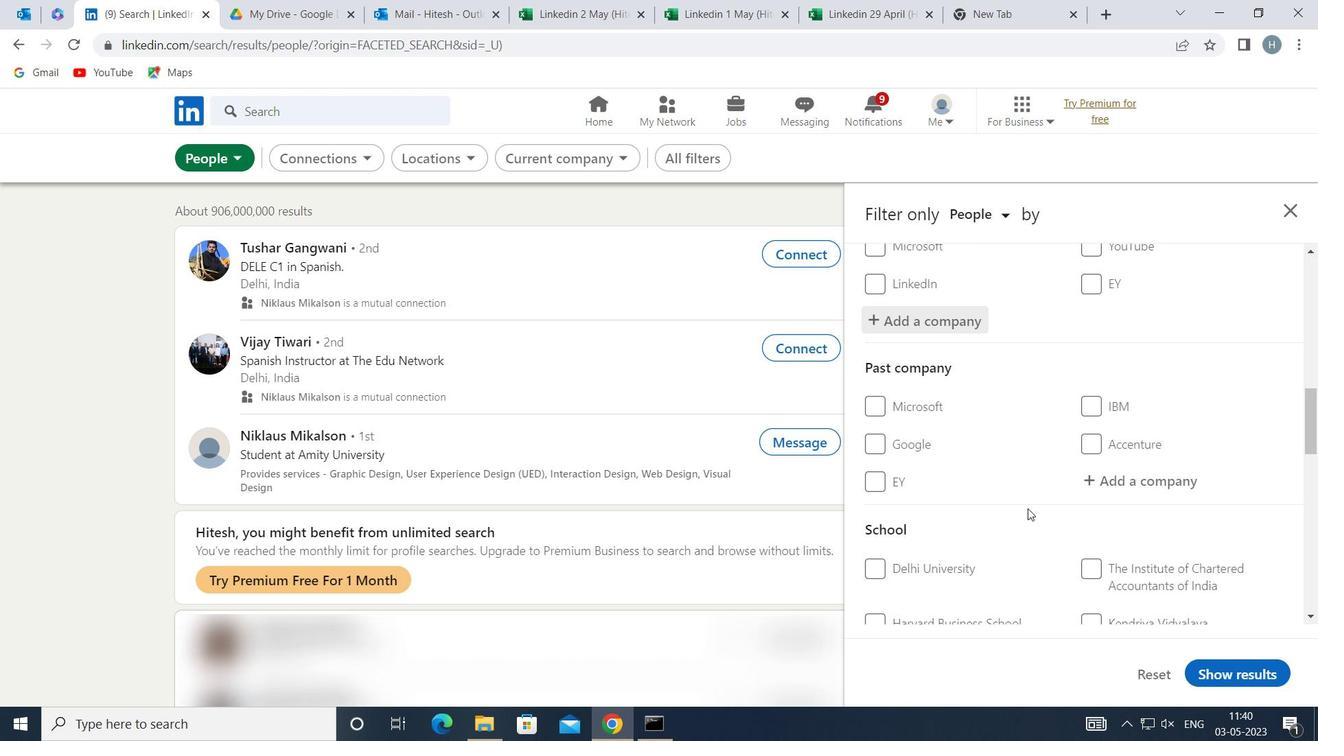 
Action: Mouse scrolled (1027, 507) with delta (0, 0)
Screenshot: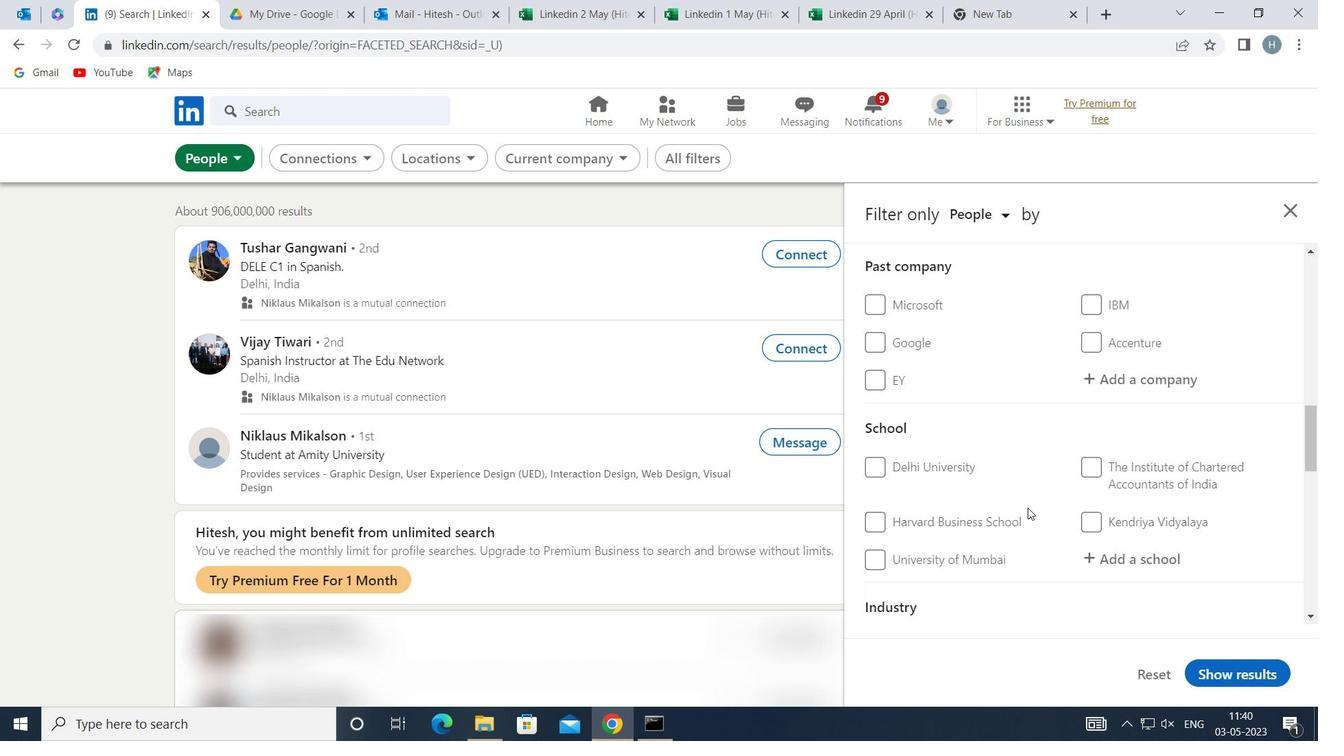 
Action: Mouse moved to (1148, 479)
Screenshot: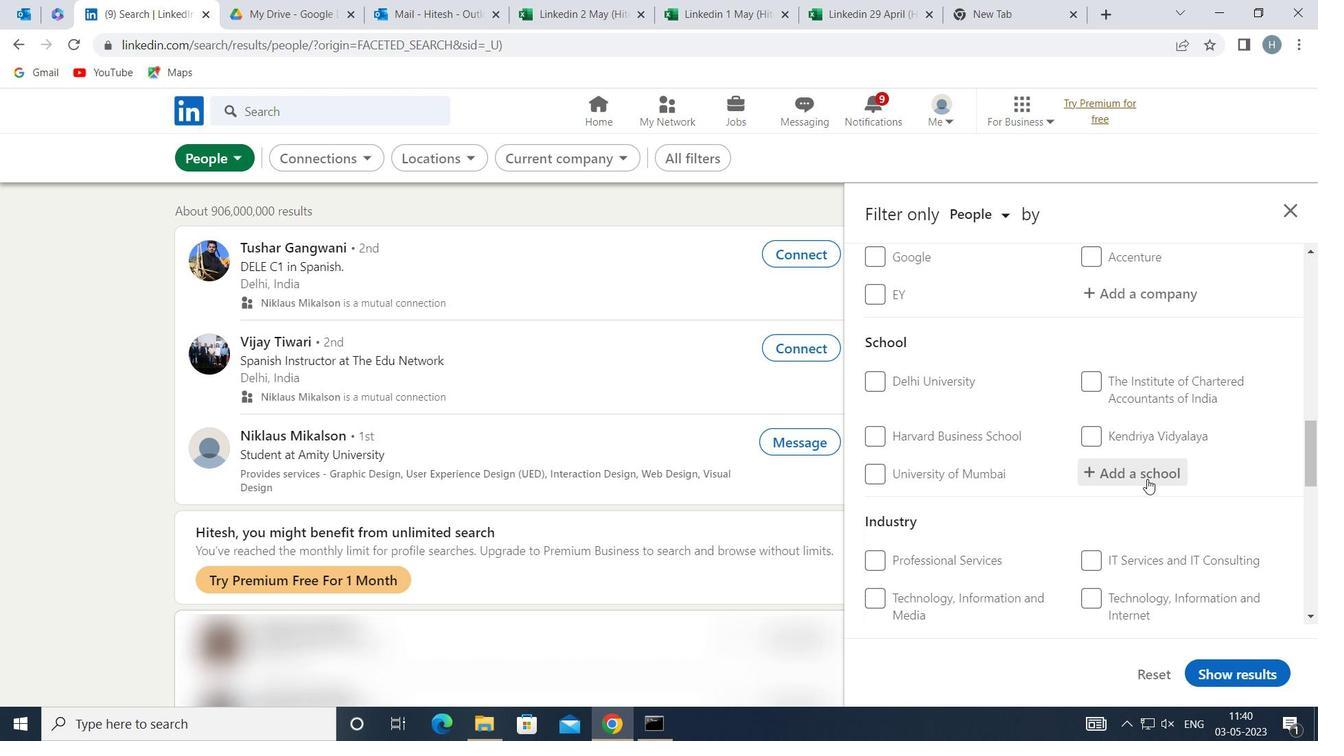 
Action: Mouse pressed left at (1148, 479)
Screenshot: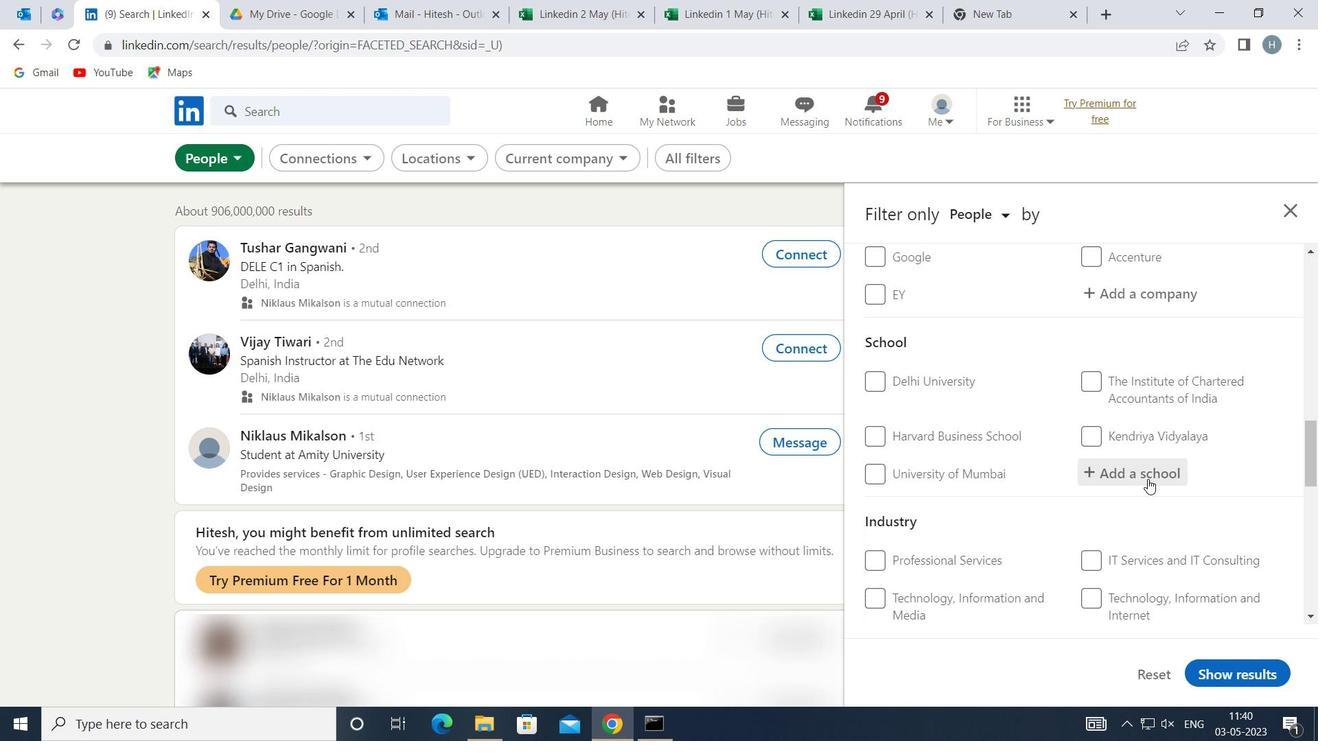 
Action: Key pressed <Key.shift>JAGANNATH
Screenshot: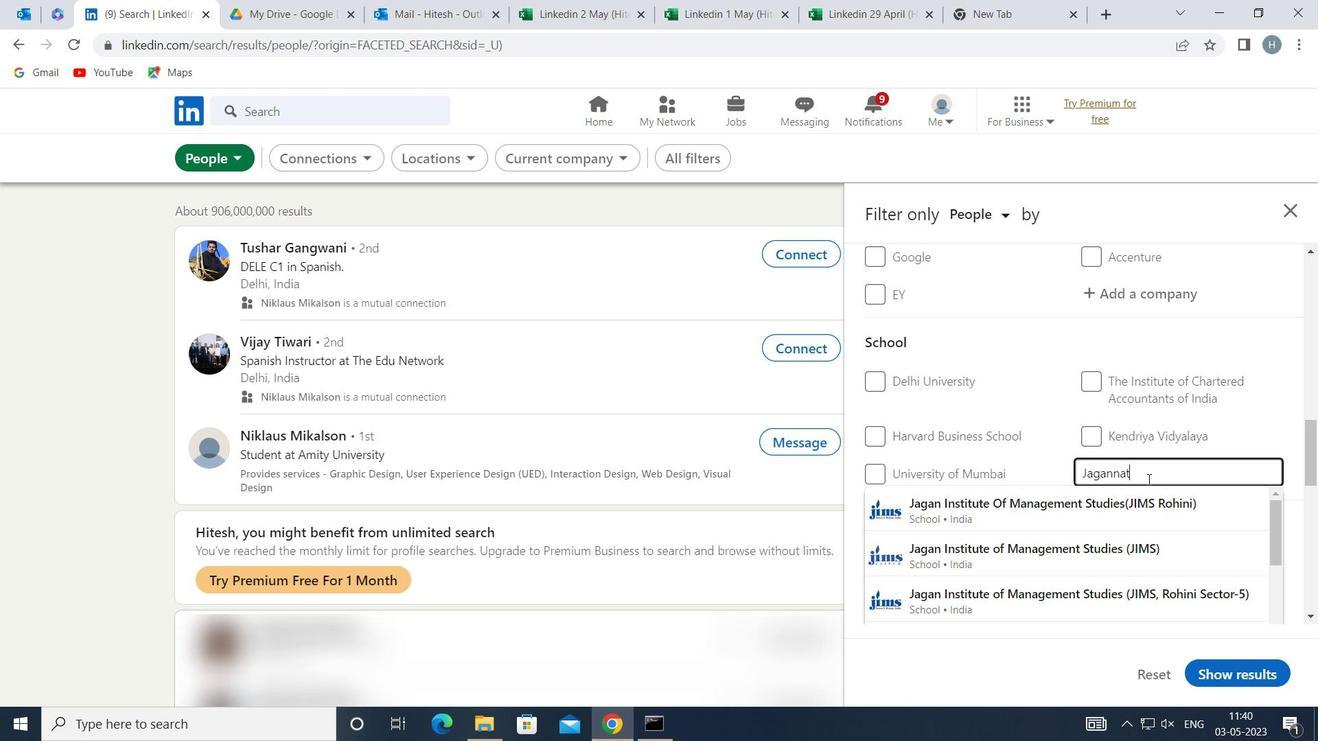 
Action: Mouse moved to (1040, 550)
Screenshot: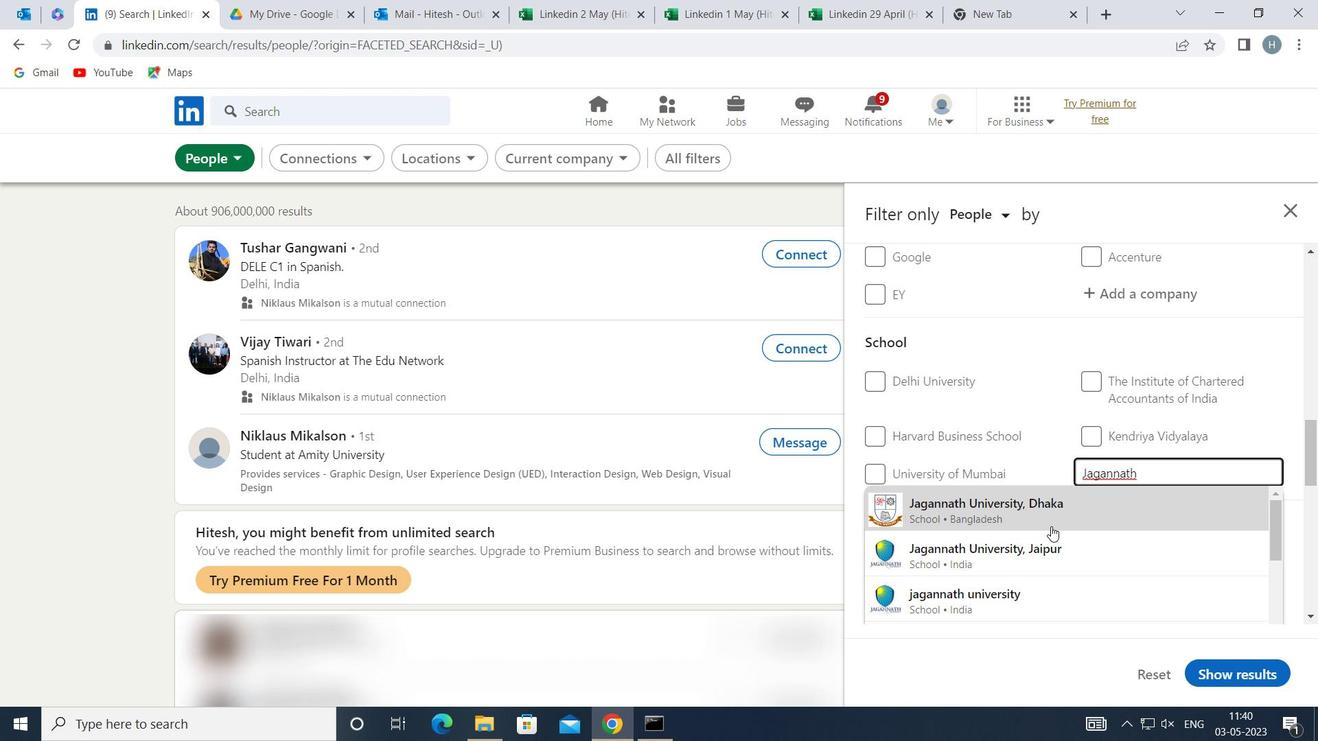 
Action: Mouse pressed left at (1040, 550)
Screenshot: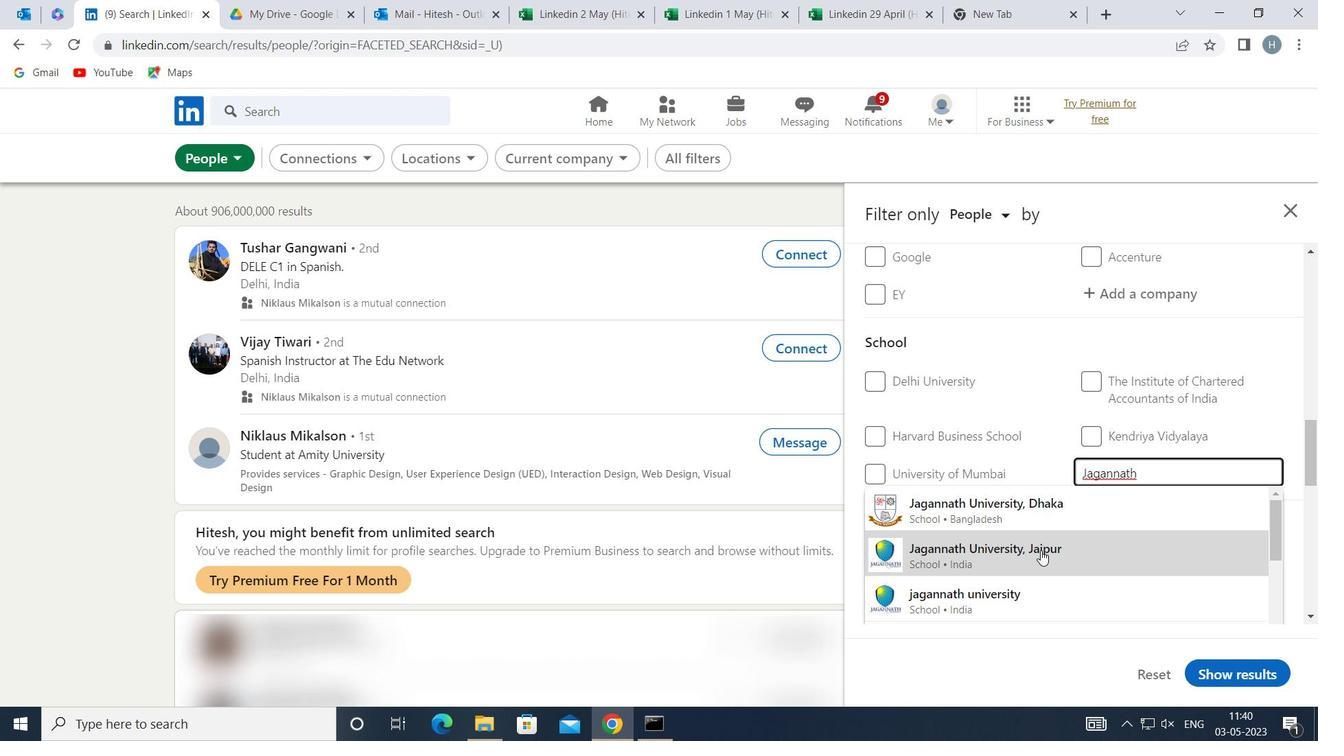 
Action: Mouse moved to (1016, 471)
Screenshot: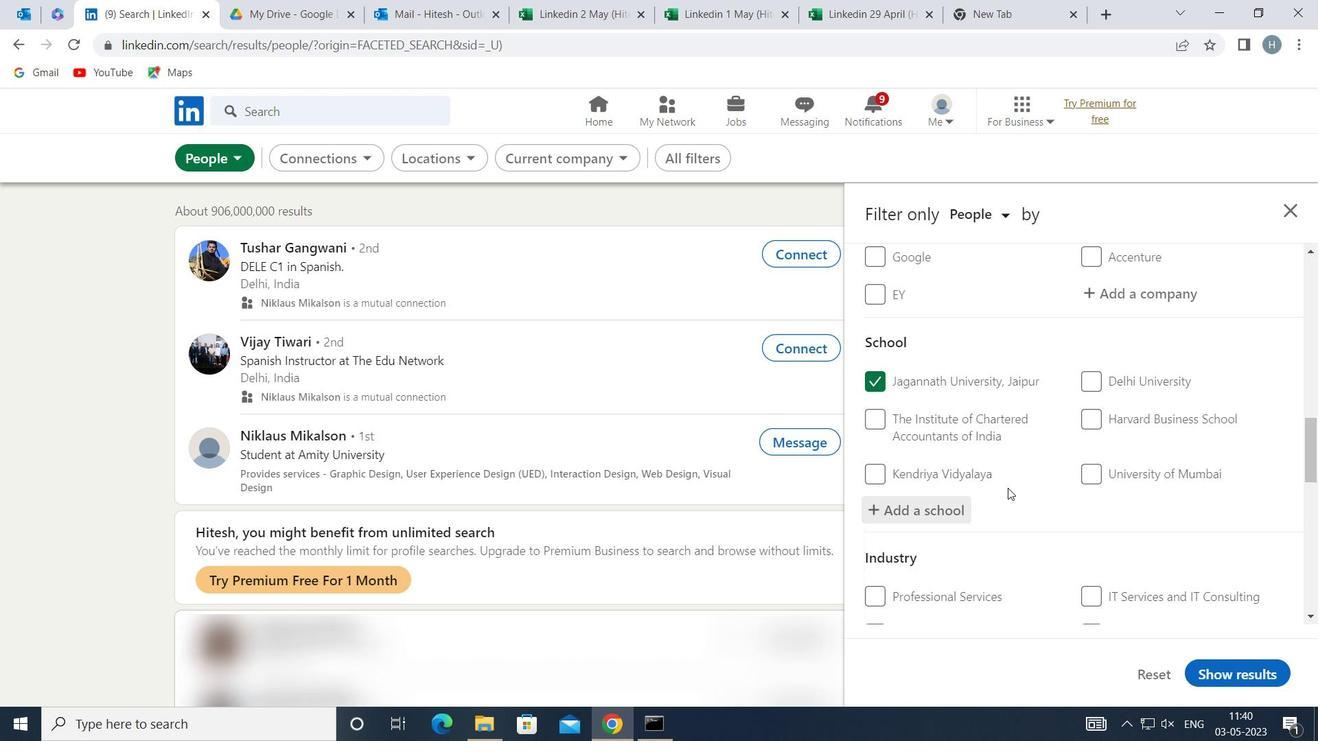 
Action: Mouse scrolled (1016, 470) with delta (0, 0)
Screenshot: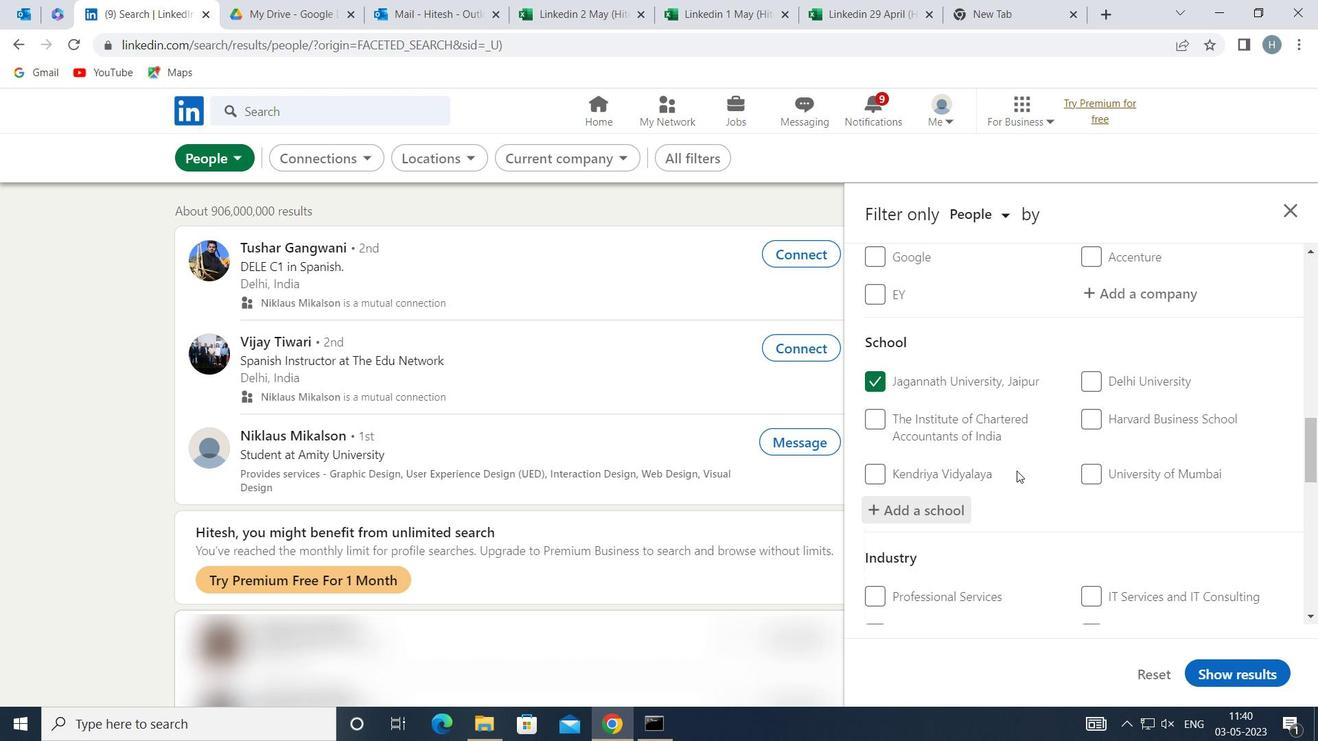 
Action: Mouse scrolled (1016, 470) with delta (0, 0)
Screenshot: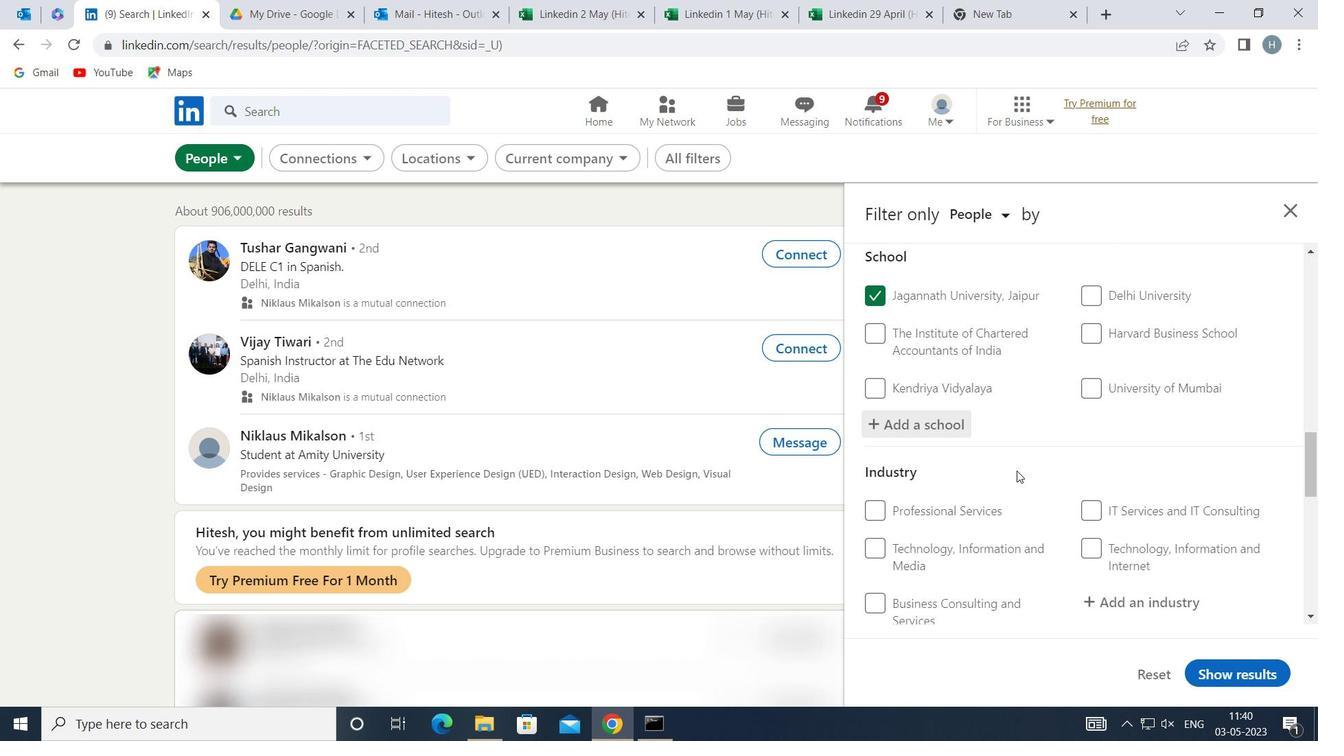 
Action: Mouse moved to (1124, 508)
Screenshot: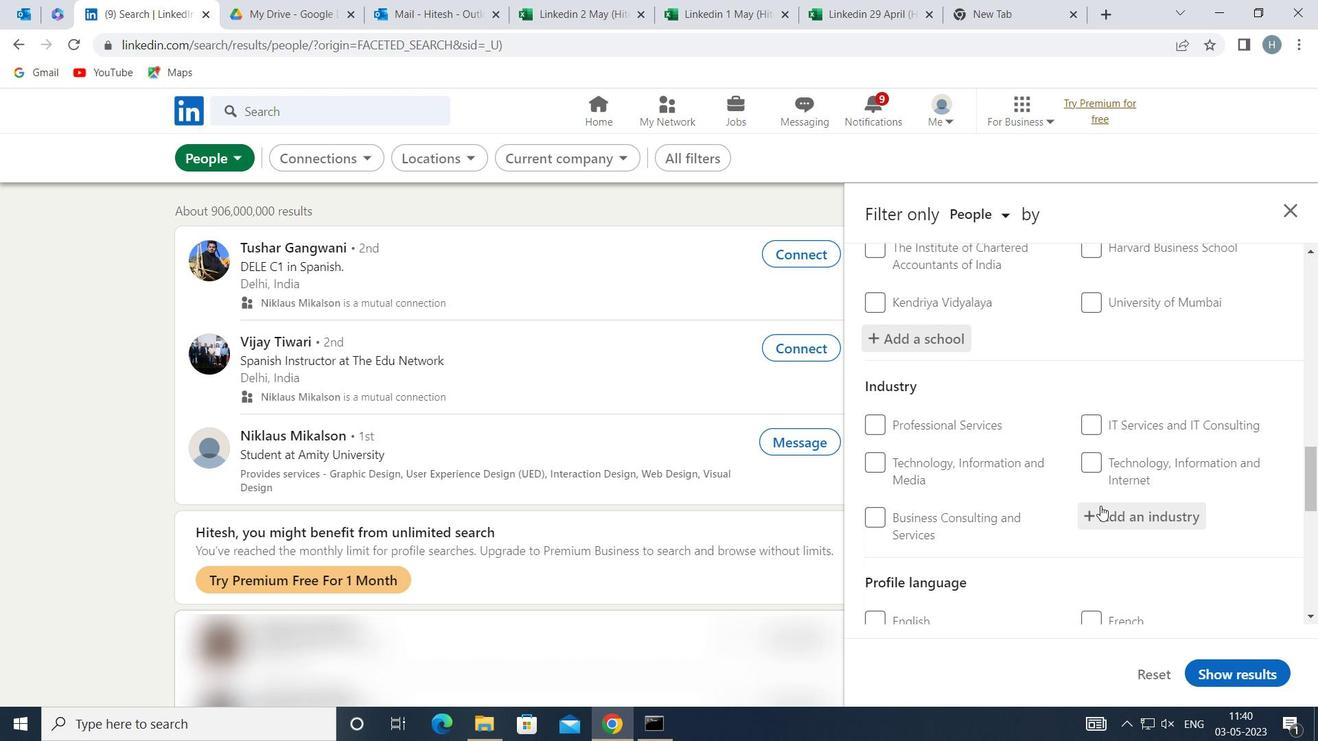 
Action: Mouse pressed left at (1124, 508)
Screenshot: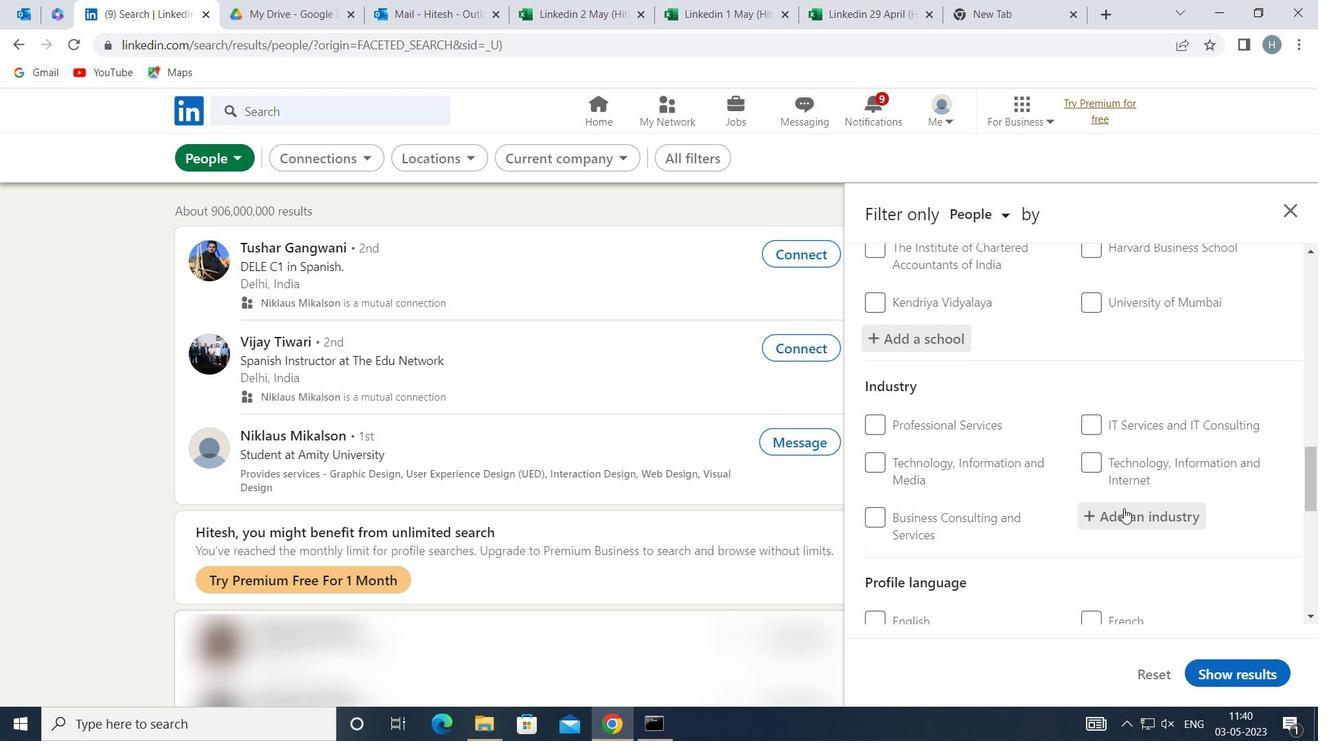 
Action: Key pressed <Key.shift>ELECTRIC<Key.space><Key.shift>POWER<Key.space><Key.shift>GENE
Screenshot: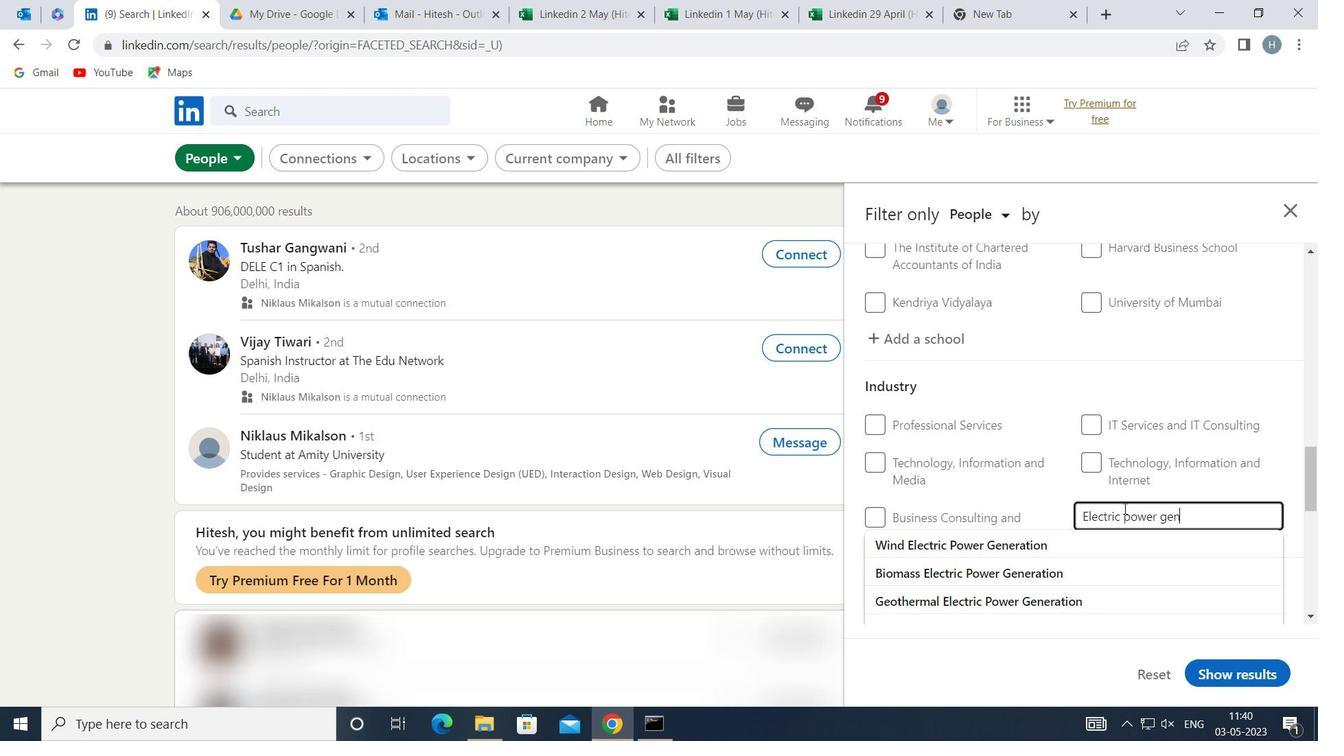 
Action: Mouse moved to (1068, 534)
Screenshot: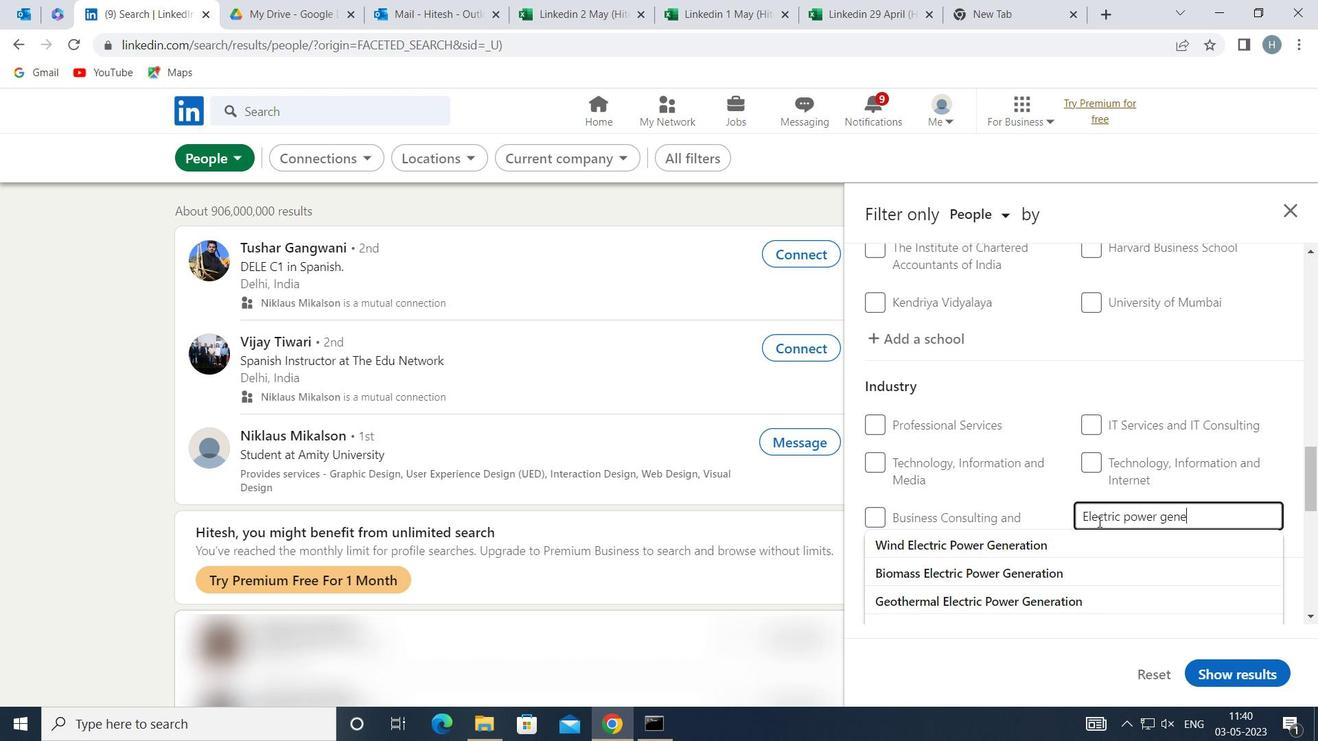 
Action: Key pressed RA
Screenshot: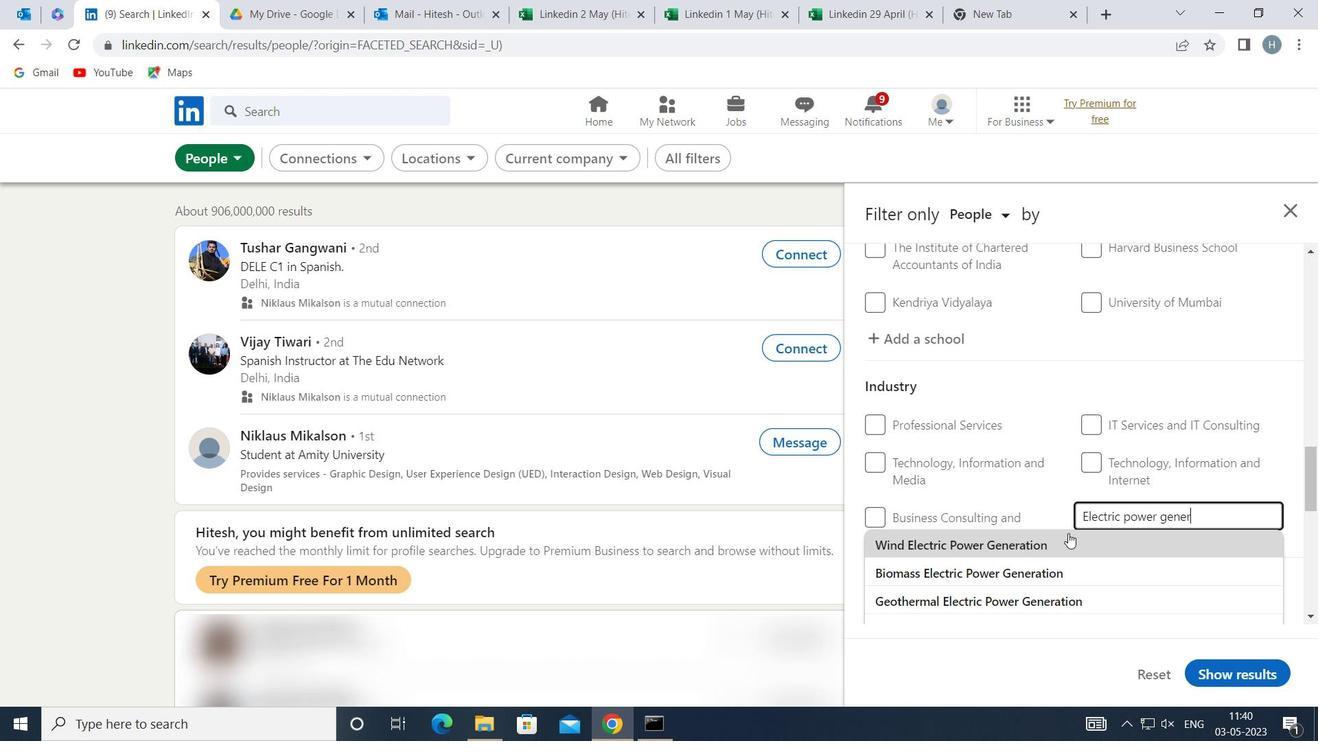 
Action: Mouse moved to (1067, 534)
Screenshot: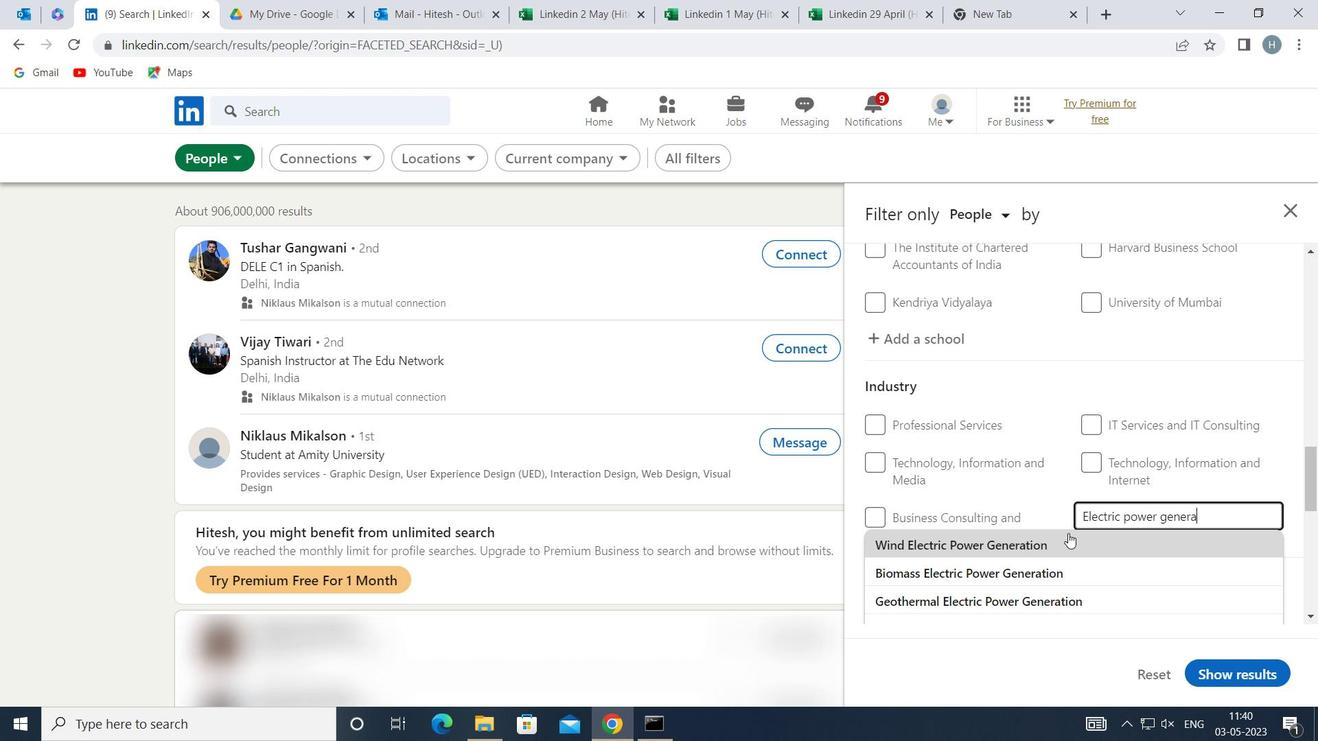 
Action: Key pressed TION
Screenshot: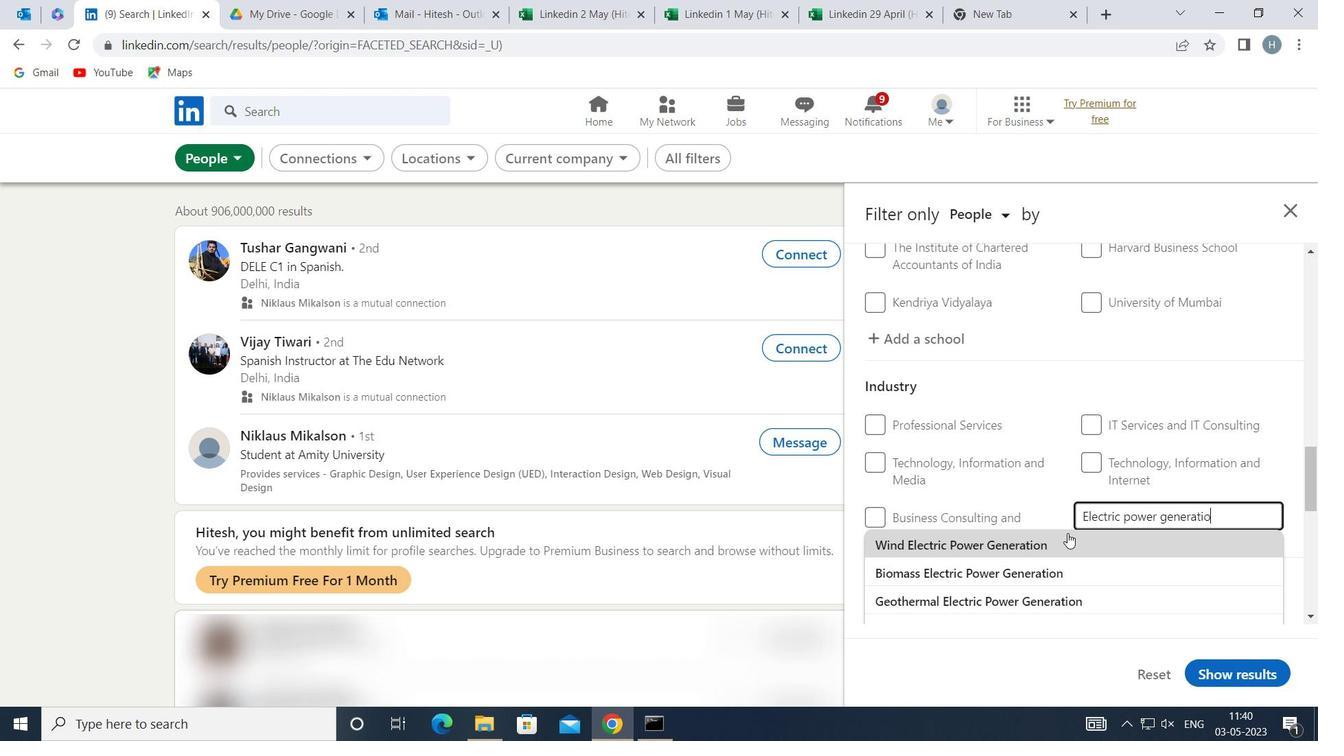 
Action: Mouse moved to (1024, 541)
Screenshot: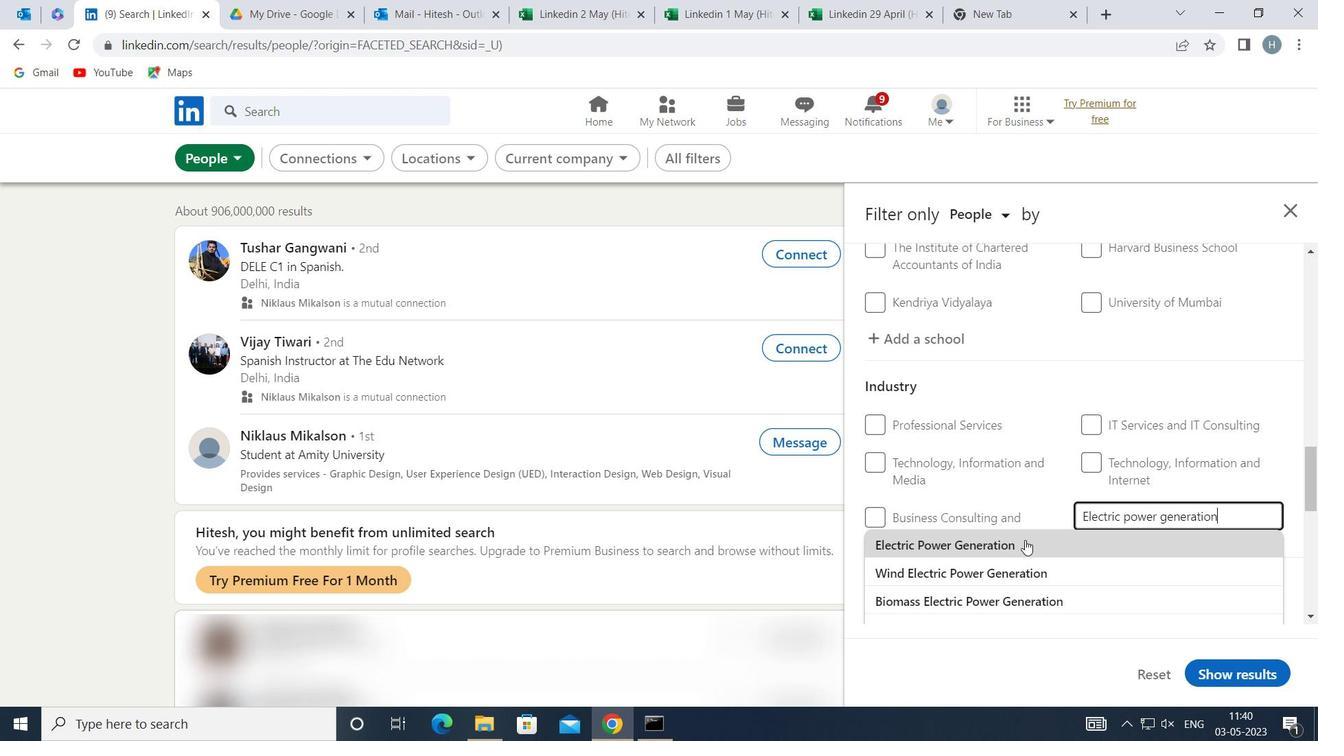 
Action: Mouse pressed left at (1024, 541)
Screenshot: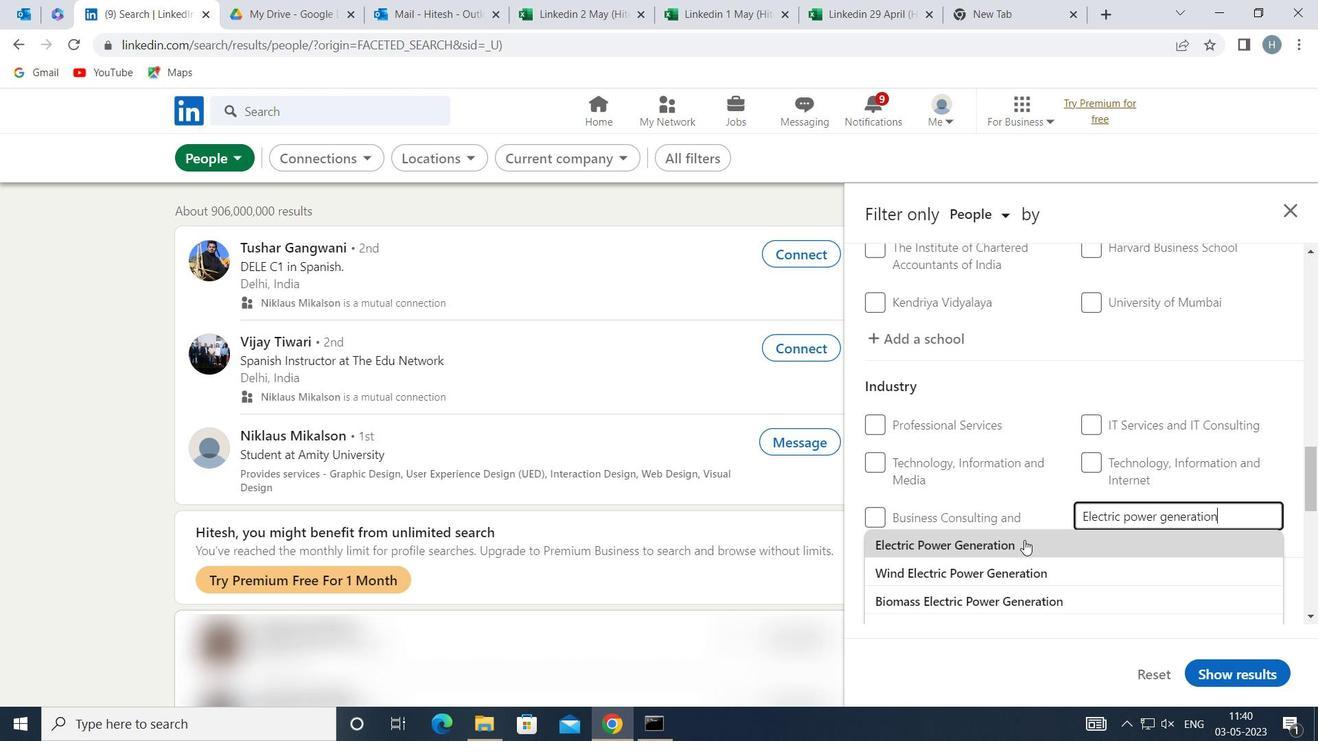 
Action: Mouse moved to (1013, 499)
Screenshot: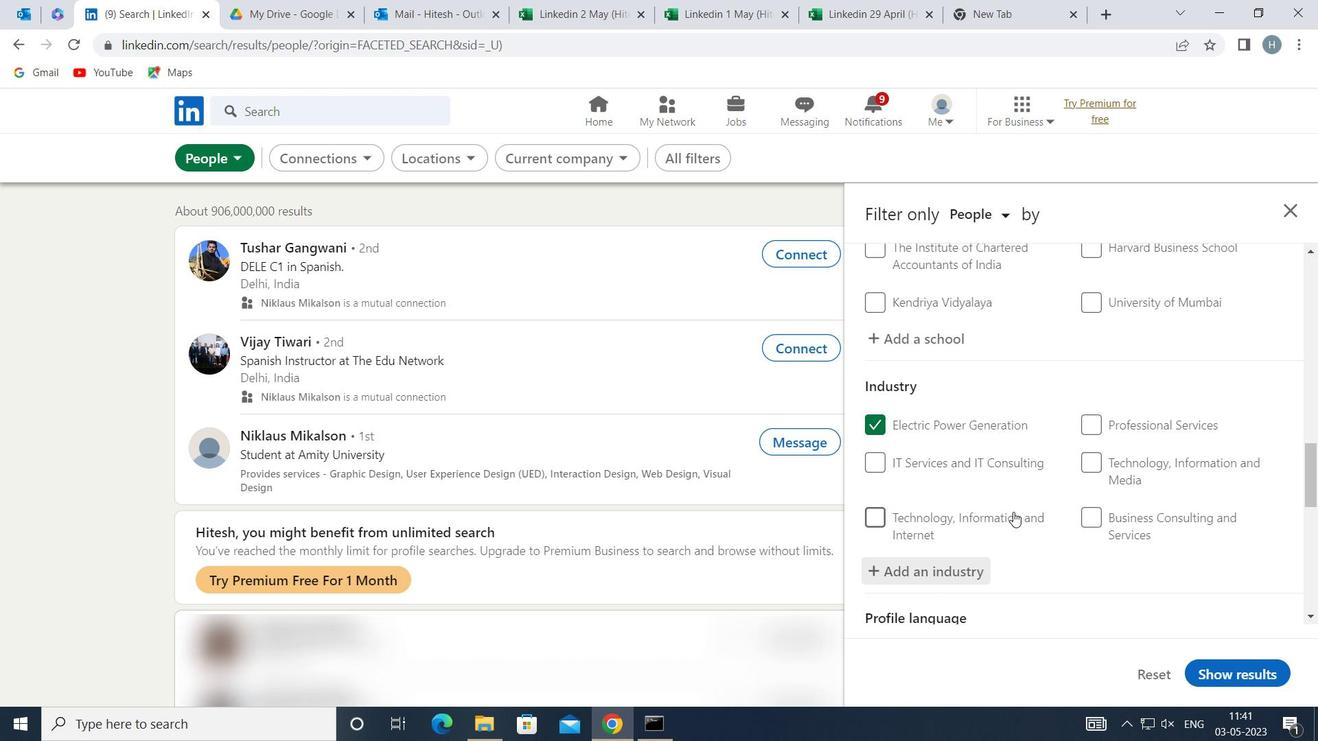 
Action: Mouse scrolled (1013, 499) with delta (0, 0)
Screenshot: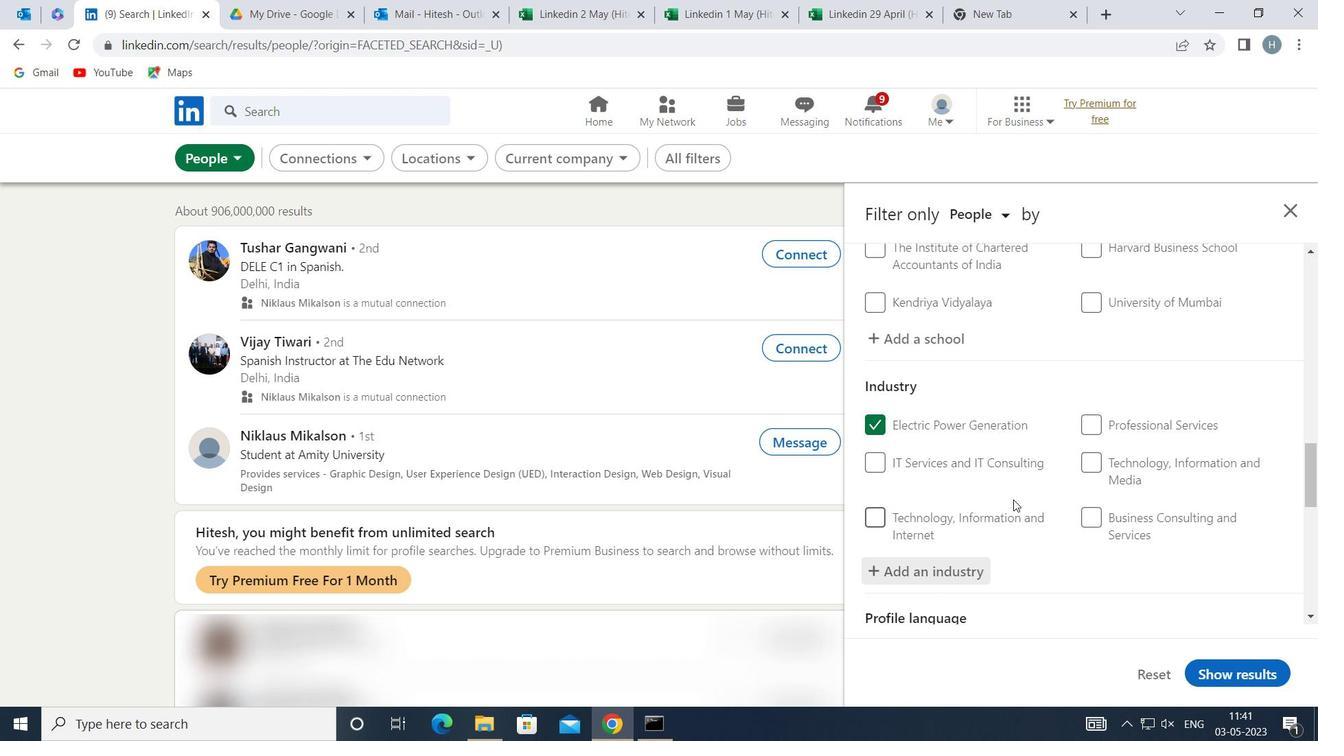 
Action: Mouse moved to (1017, 485)
Screenshot: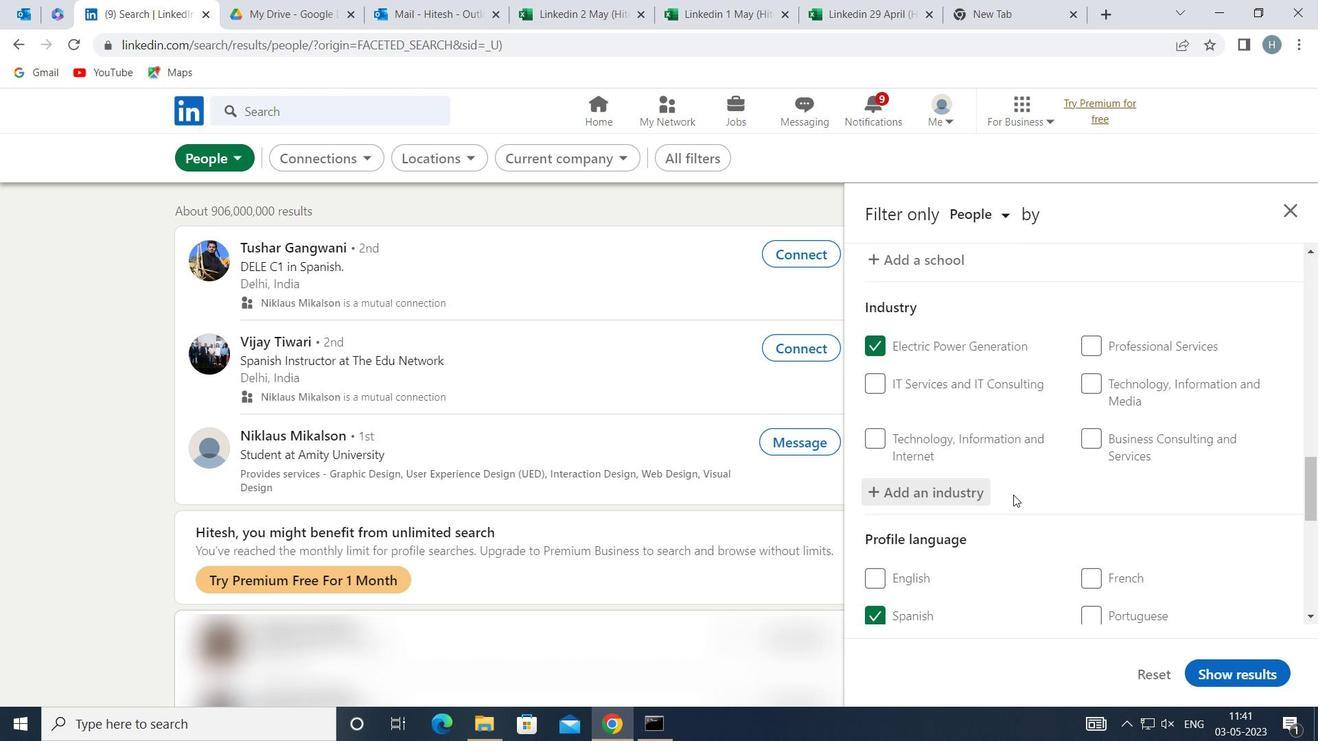 
Action: Mouse scrolled (1017, 484) with delta (0, 0)
Screenshot: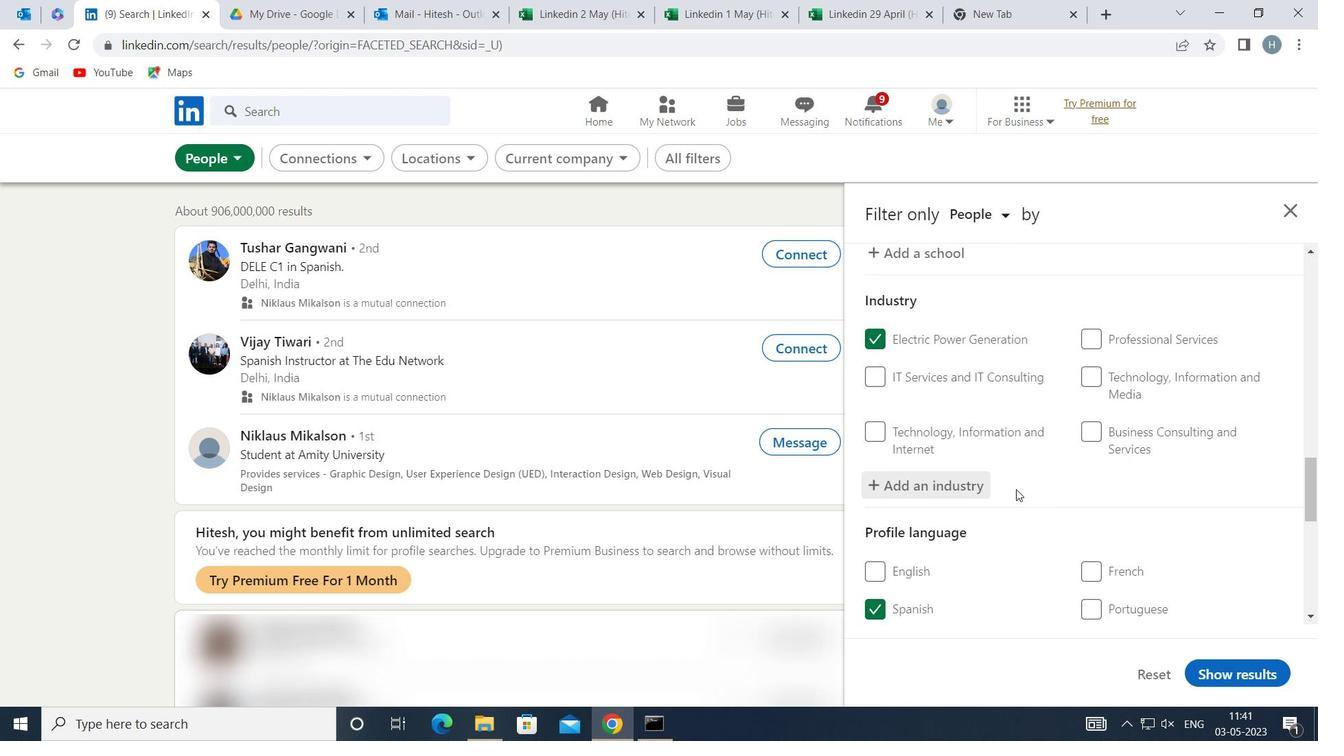
Action: Mouse moved to (1017, 484)
Screenshot: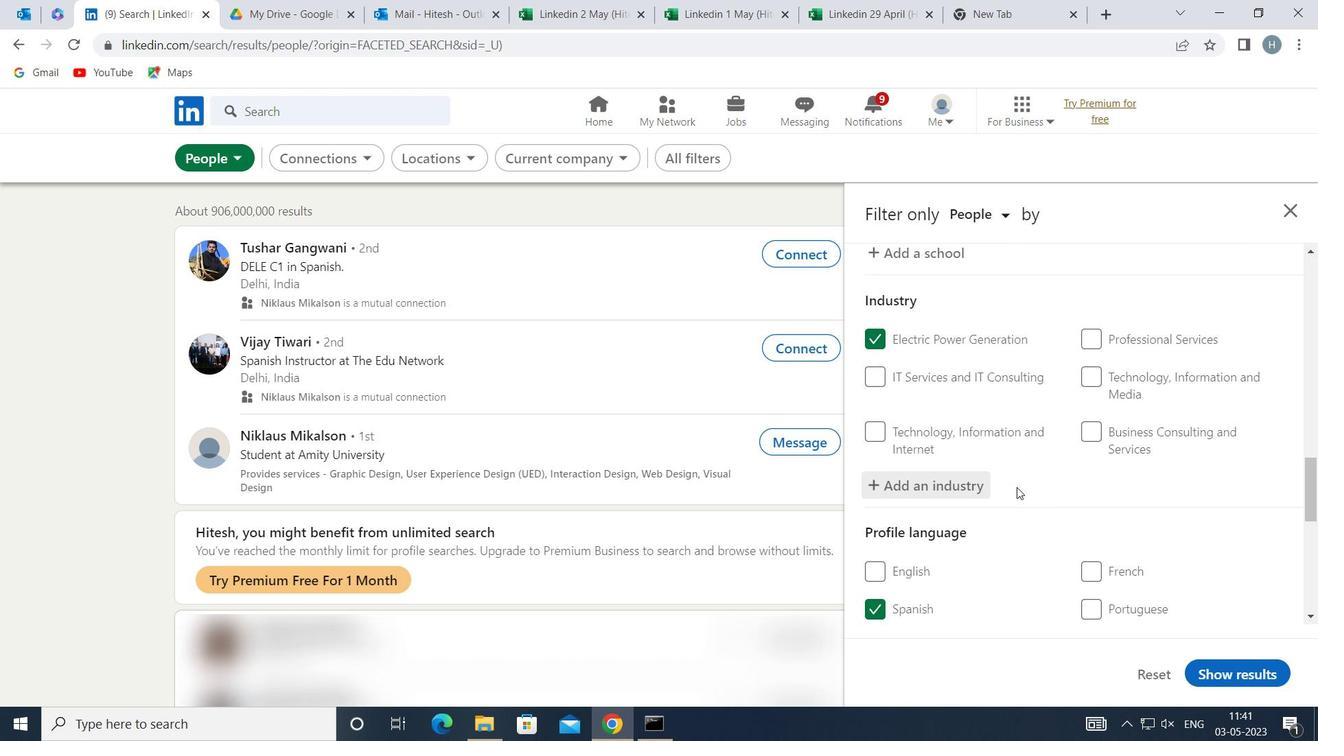 
Action: Mouse scrolled (1017, 484) with delta (0, 0)
Screenshot: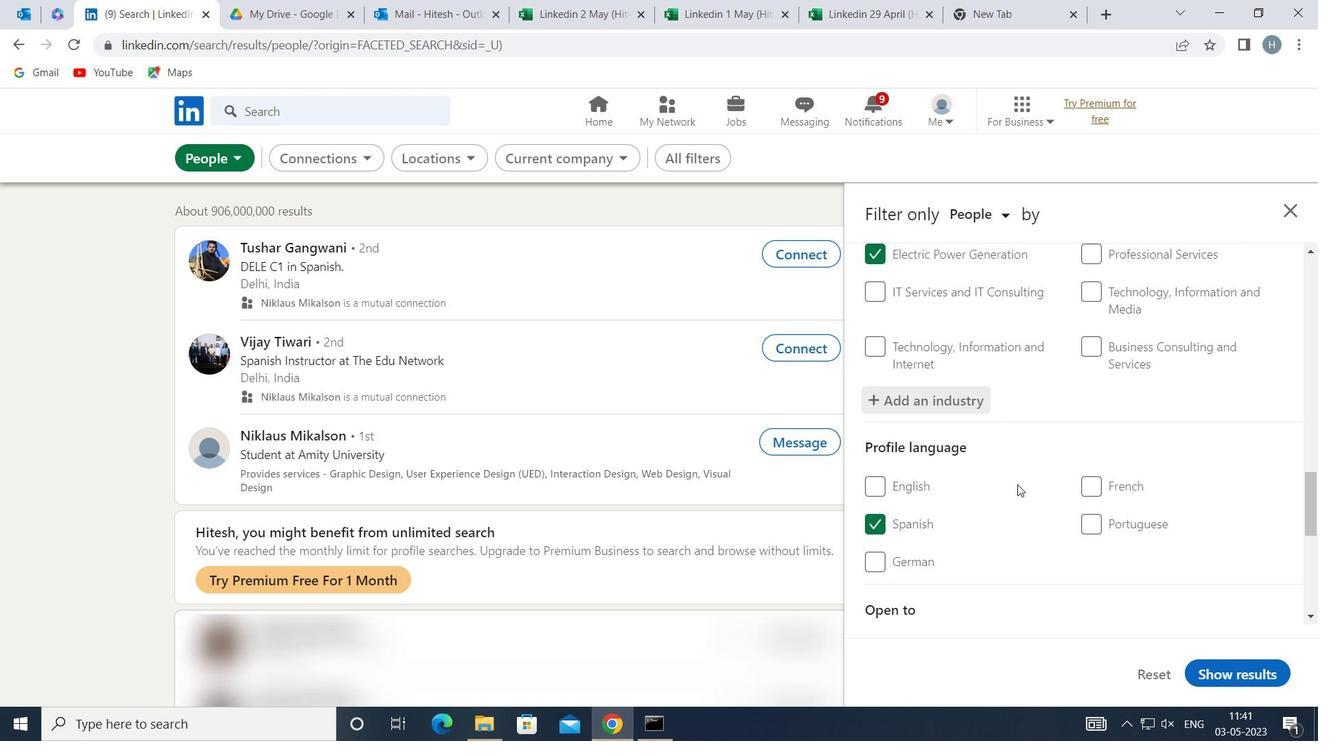 
Action: Mouse scrolled (1017, 484) with delta (0, 0)
Screenshot: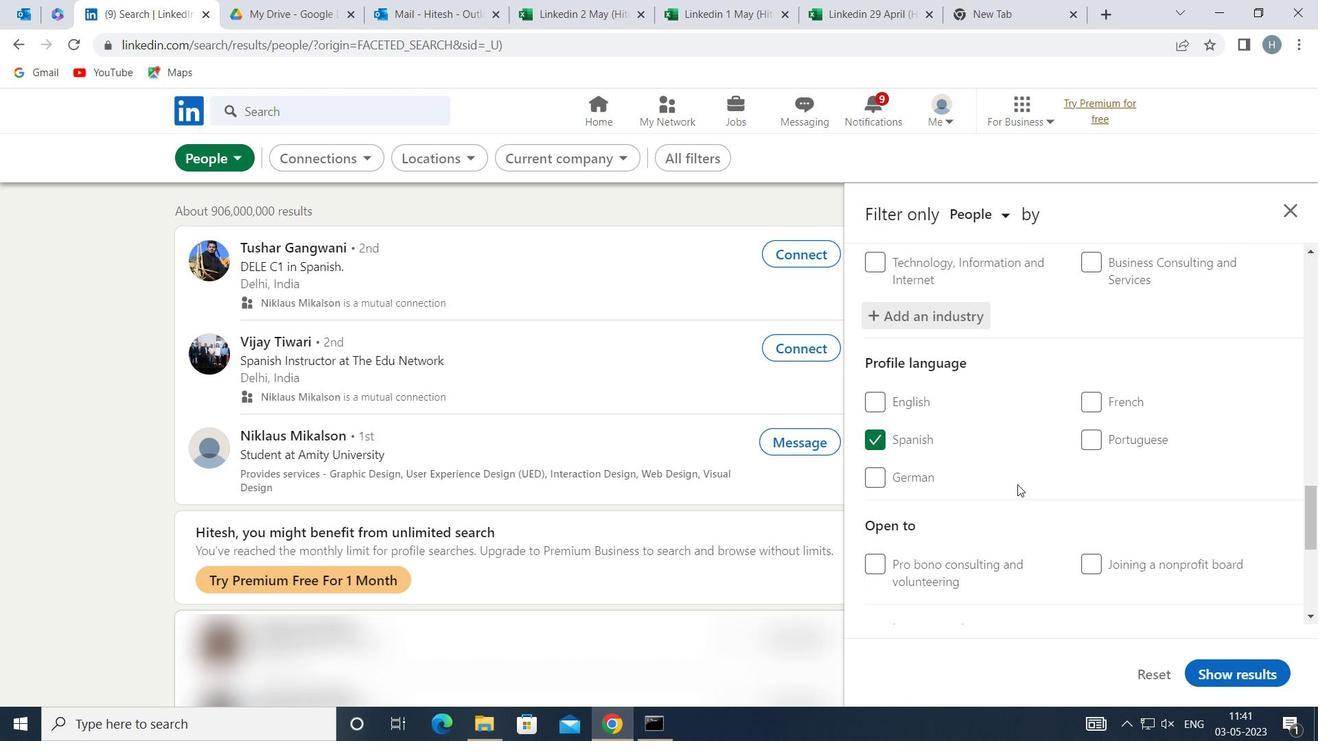 
Action: Mouse moved to (1025, 467)
Screenshot: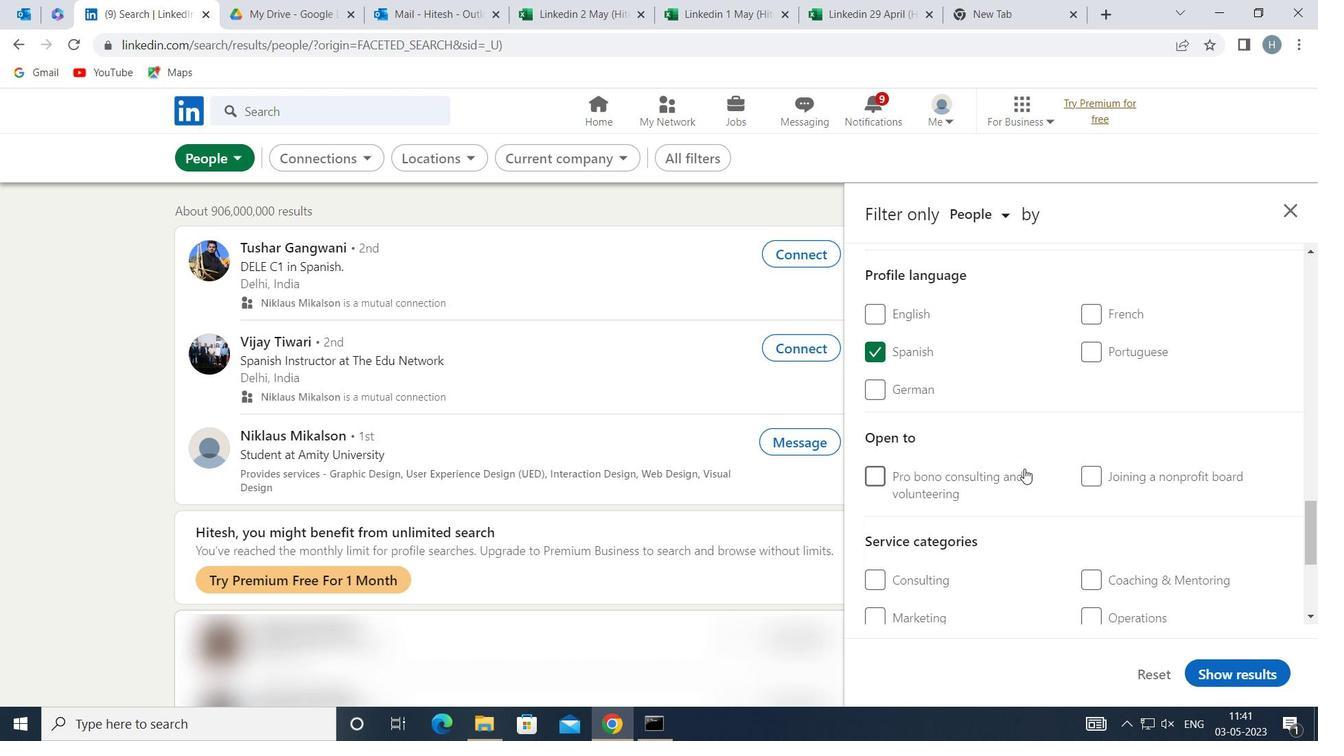 
Action: Mouse scrolled (1025, 466) with delta (0, 0)
Screenshot: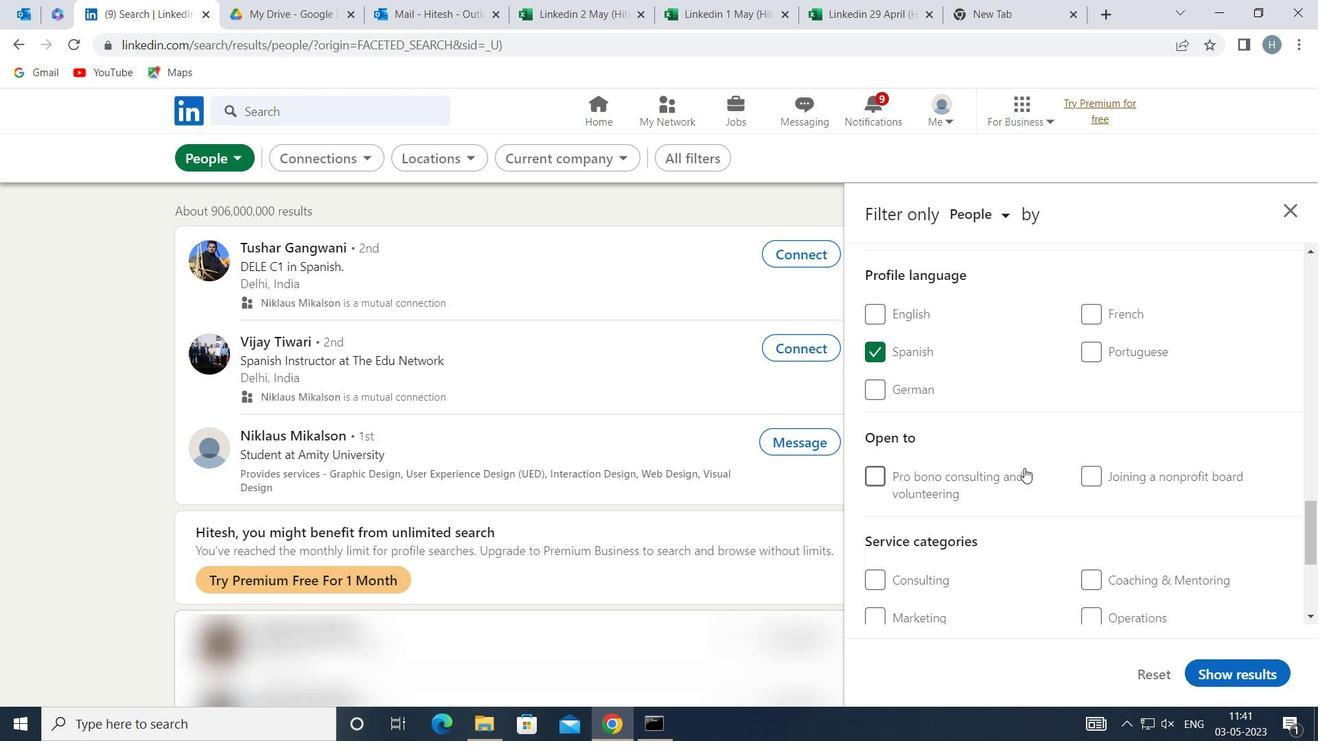 
Action: Mouse moved to (1025, 467)
Screenshot: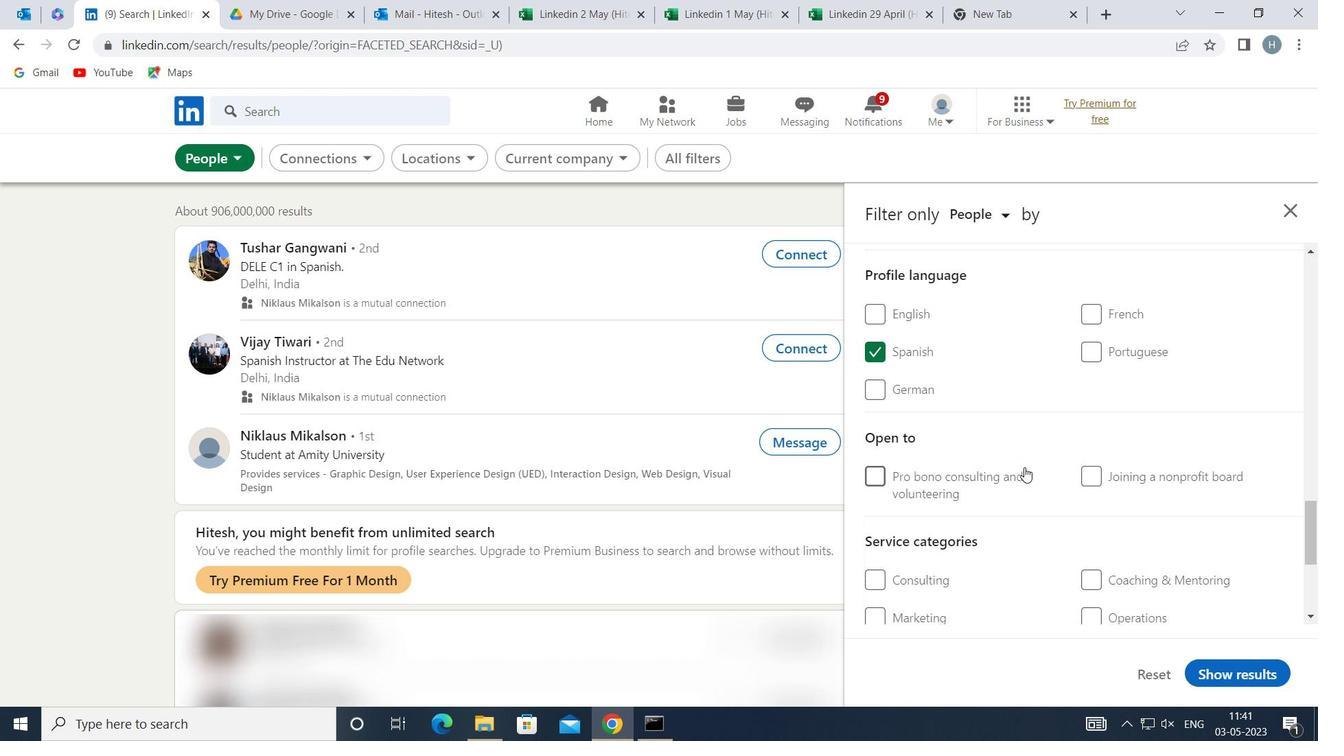 
Action: Mouse scrolled (1025, 466) with delta (0, 0)
Screenshot: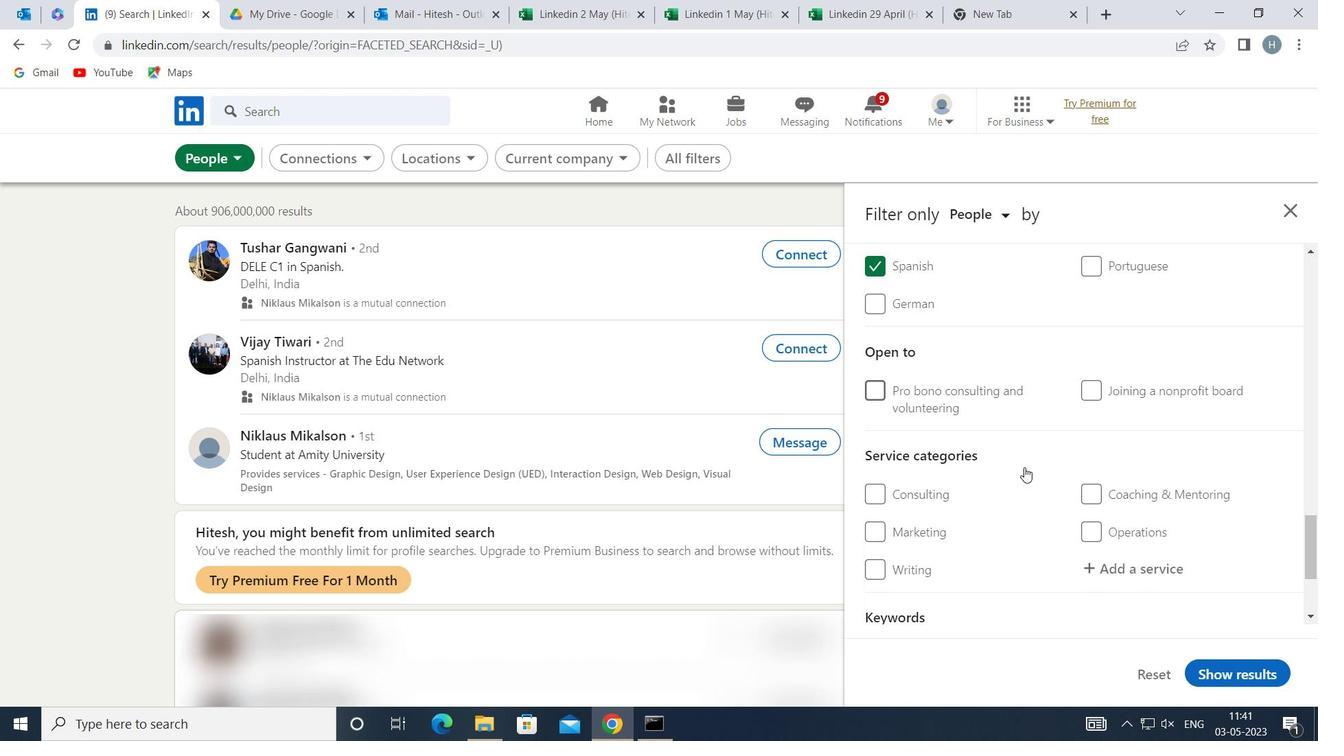 
Action: Mouse moved to (1137, 477)
Screenshot: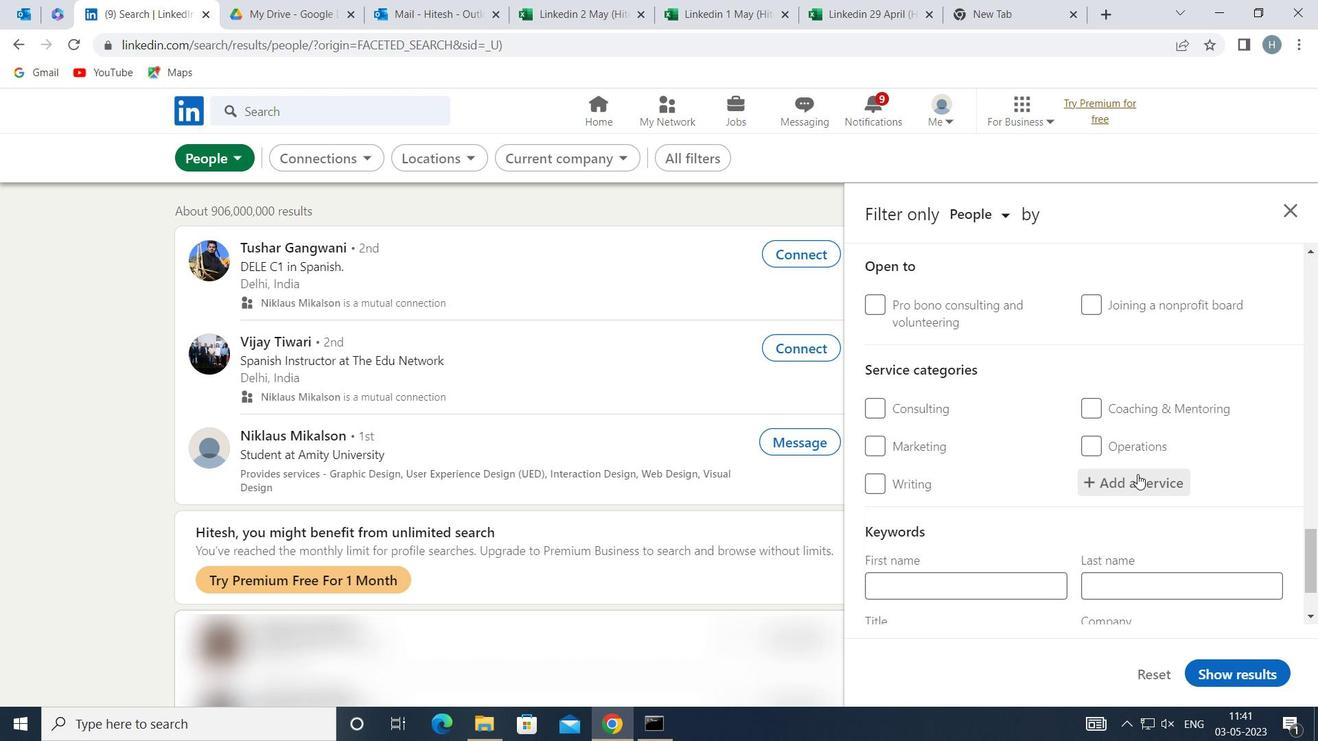 
Action: Mouse pressed left at (1137, 477)
Screenshot: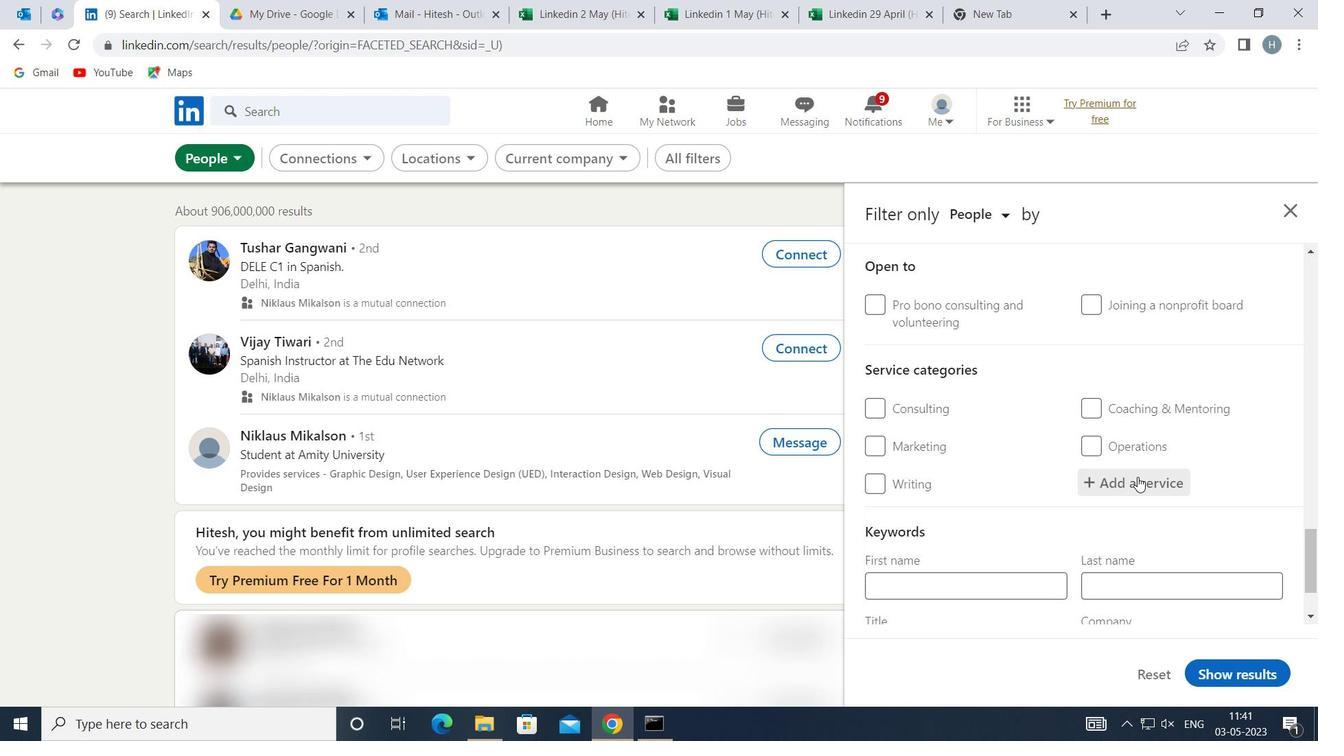 
Action: Key pressed <Key.shift>IMMIG
Screenshot: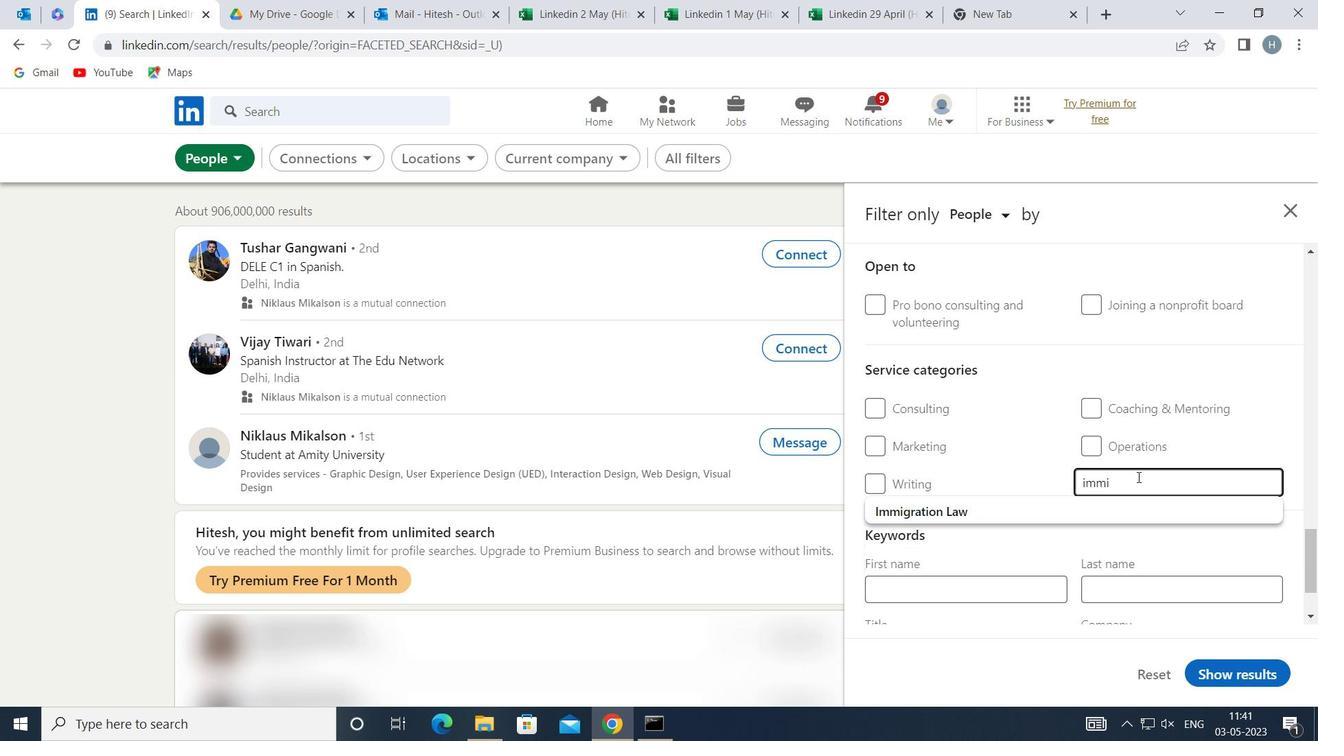 
Action: Mouse moved to (1054, 508)
Screenshot: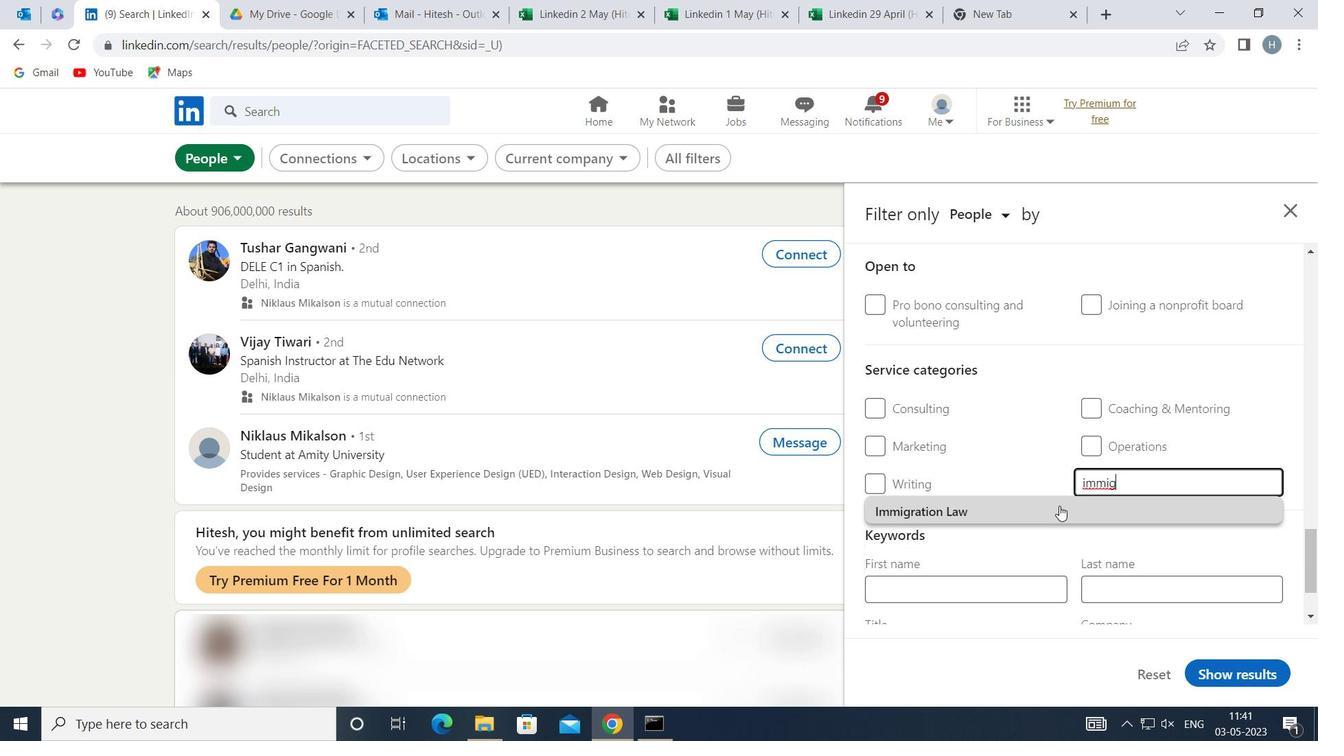 
Action: Mouse pressed left at (1054, 508)
Screenshot: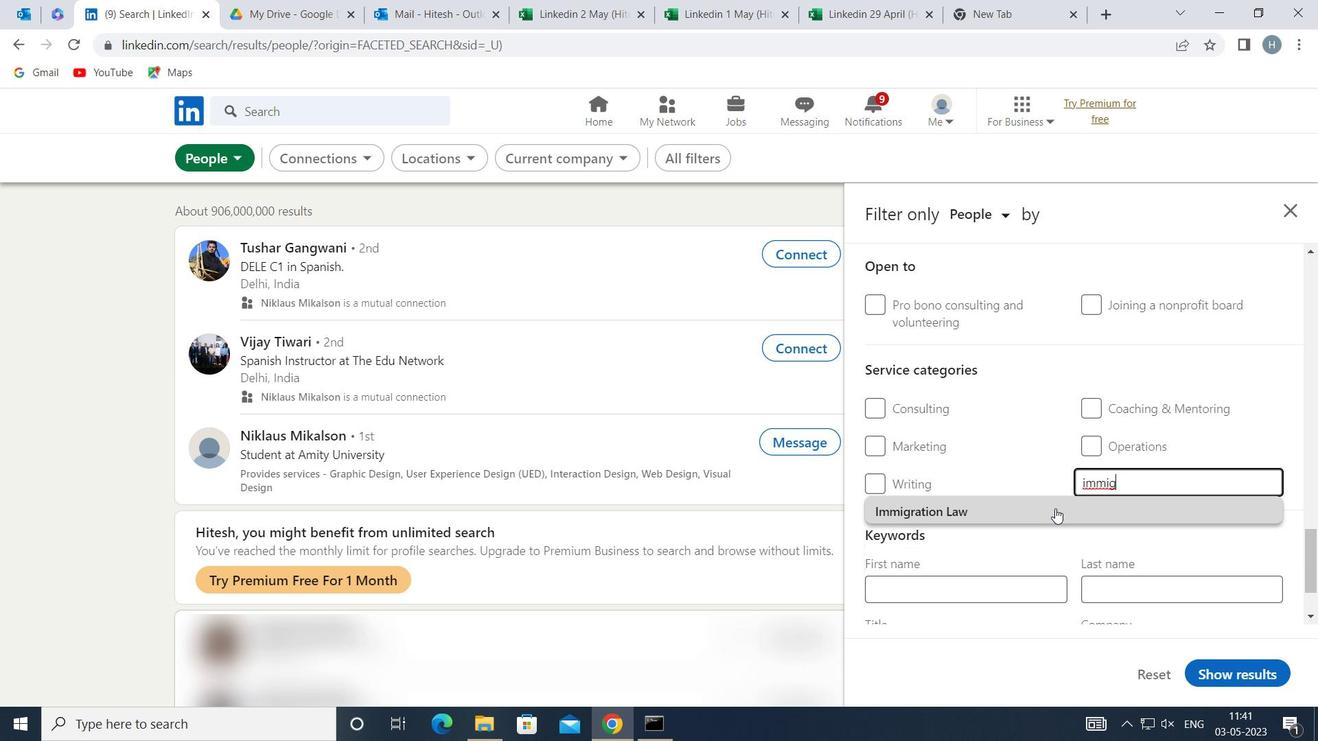 
Action: Mouse moved to (1052, 508)
Screenshot: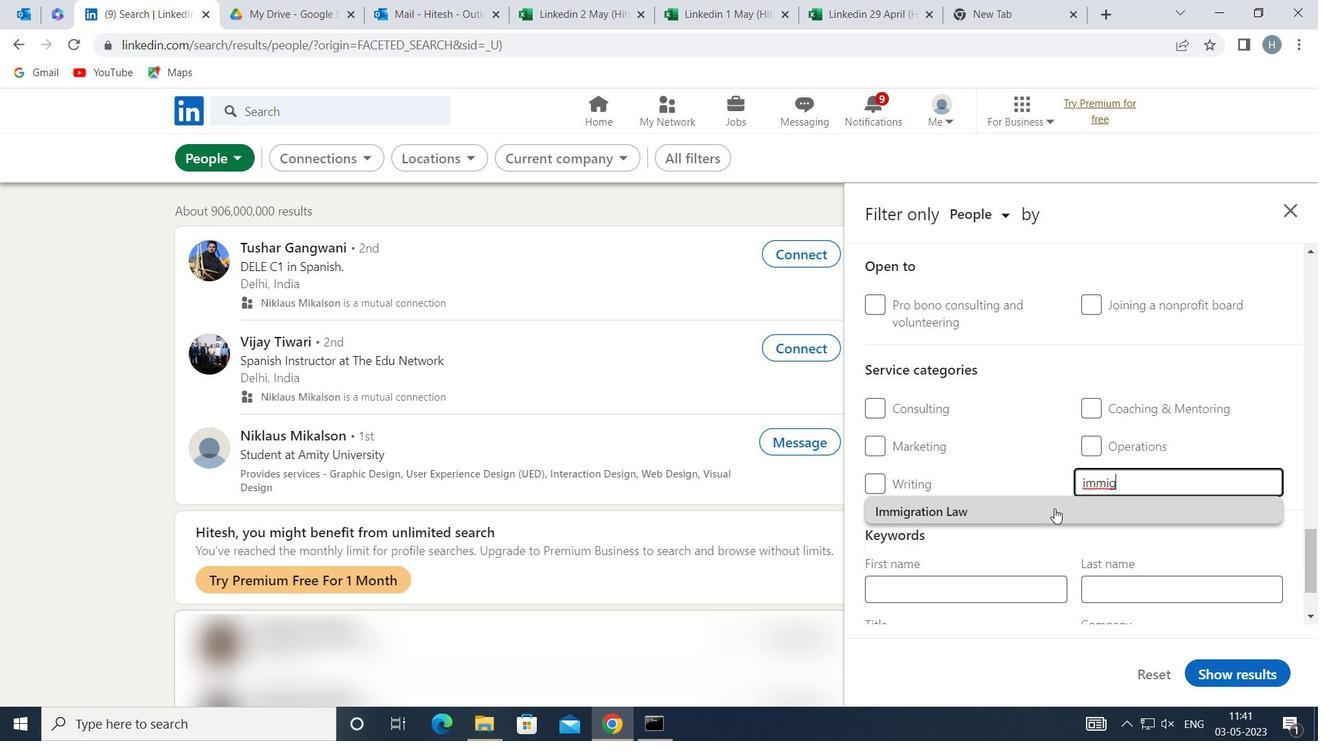 
Action: Mouse scrolled (1052, 508) with delta (0, 0)
Screenshot: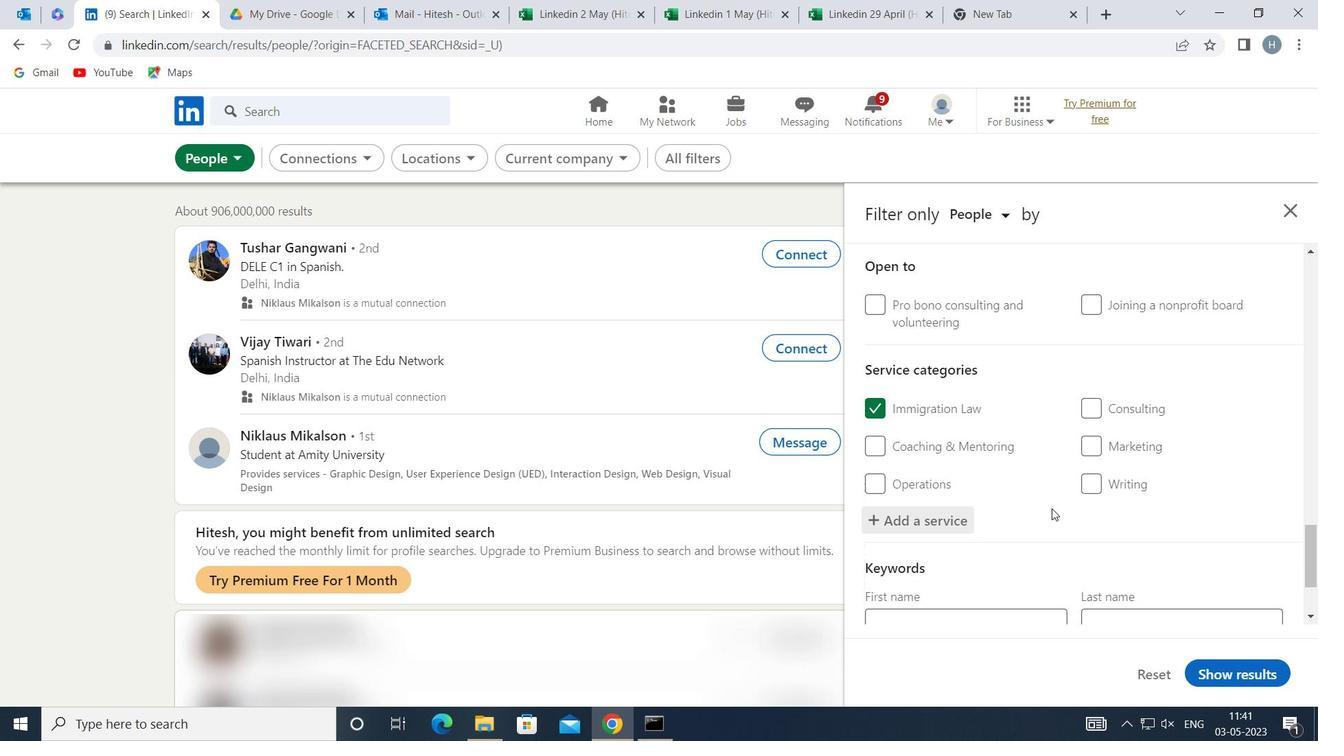 
Action: Mouse scrolled (1052, 508) with delta (0, 0)
Screenshot: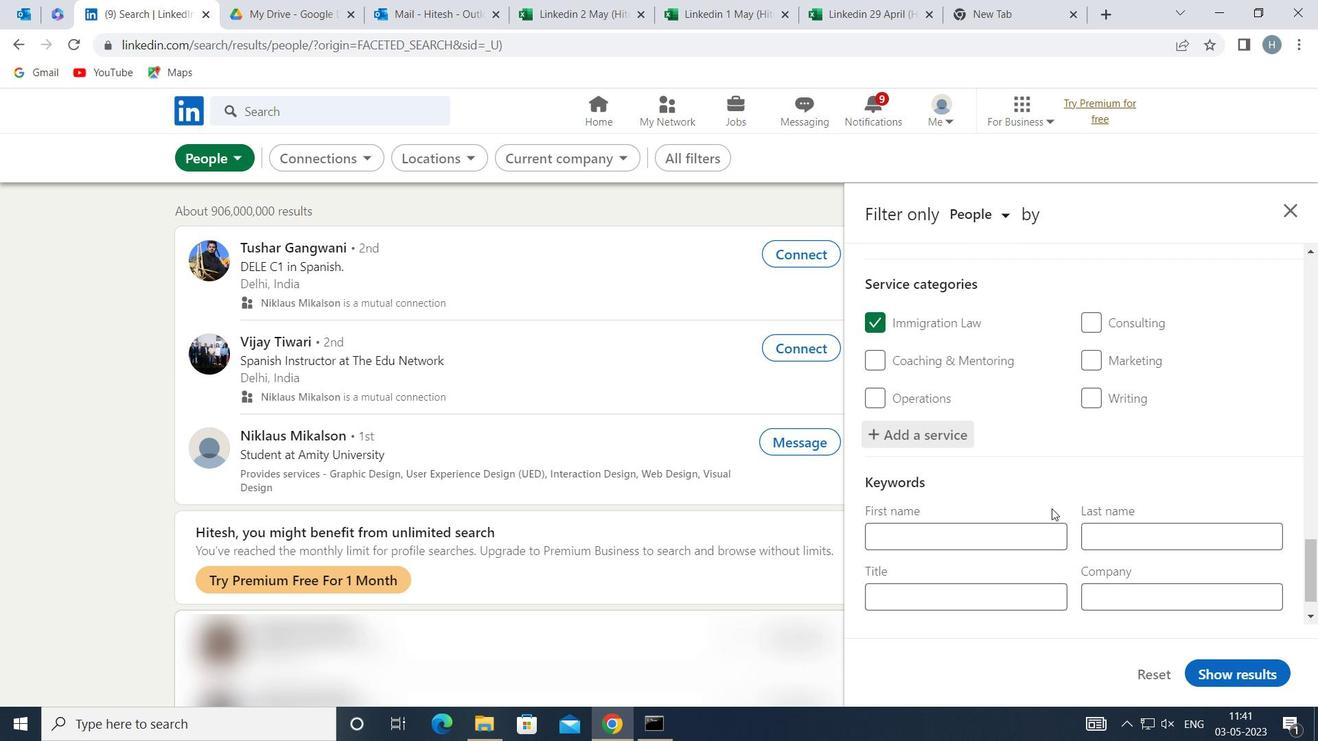 
Action: Mouse scrolled (1052, 508) with delta (0, 0)
Screenshot: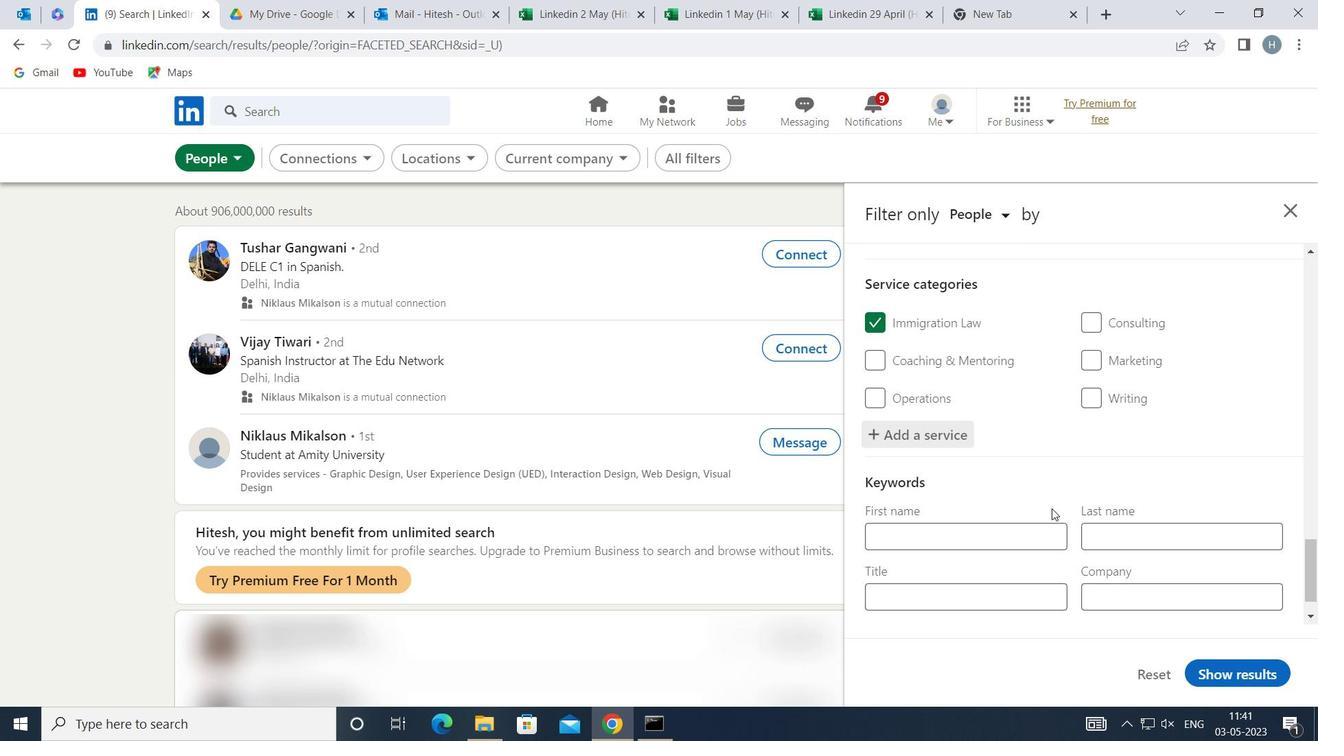 
Action: Mouse scrolled (1052, 508) with delta (0, 0)
Screenshot: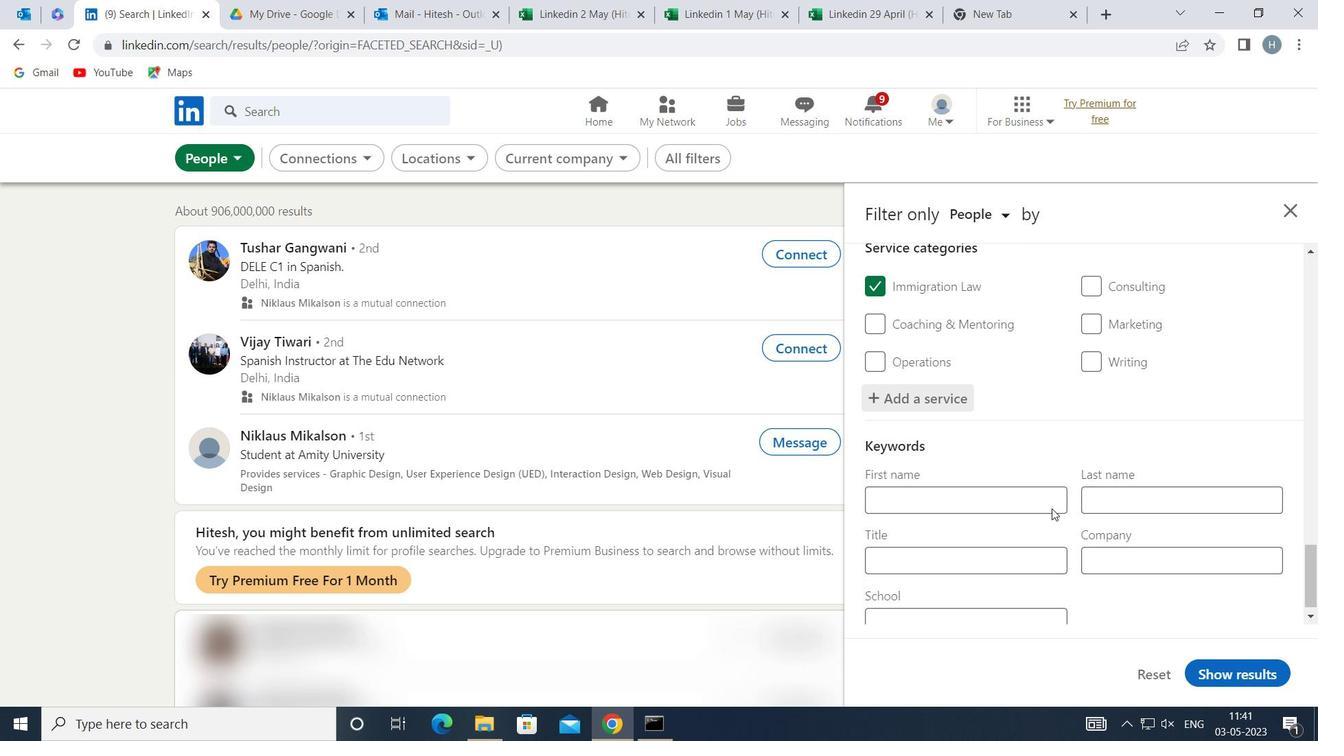 
Action: Mouse scrolled (1052, 508) with delta (0, 0)
Screenshot: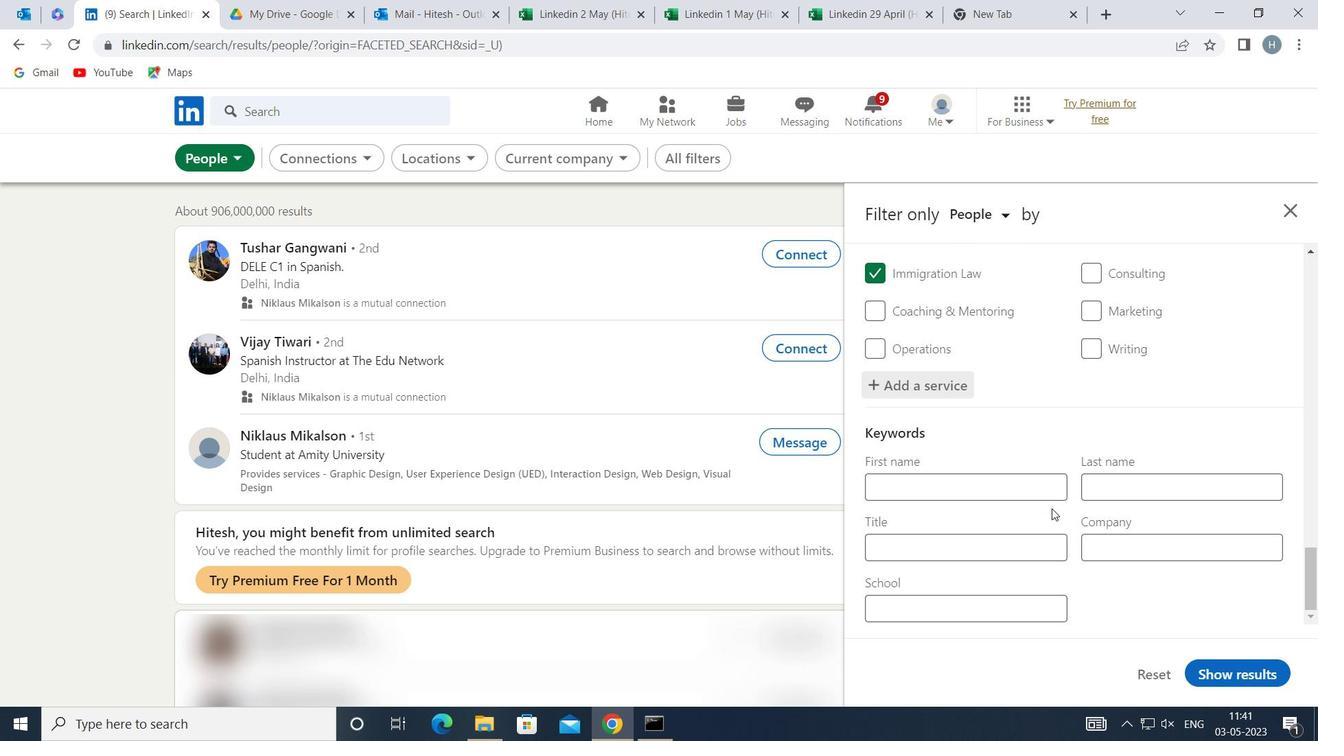 
Action: Mouse moved to (1040, 541)
Screenshot: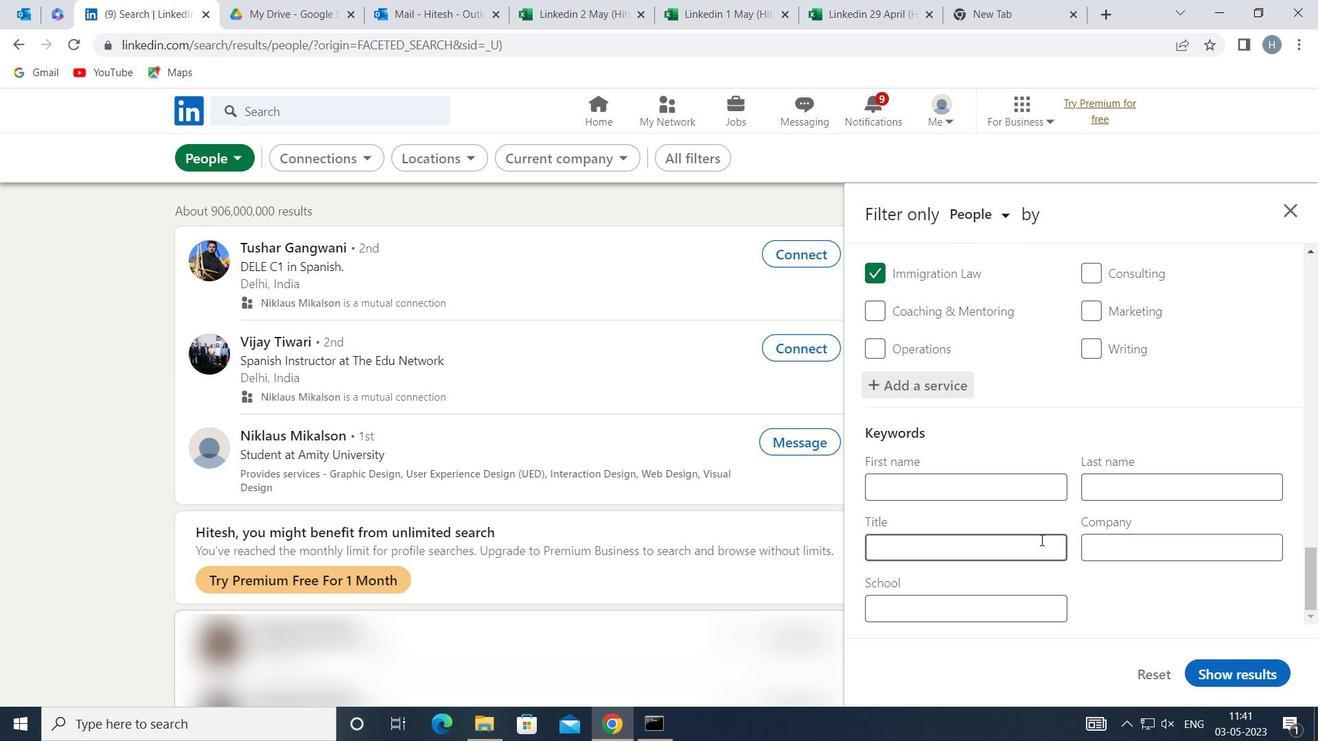 
Action: Mouse pressed left at (1040, 541)
Screenshot: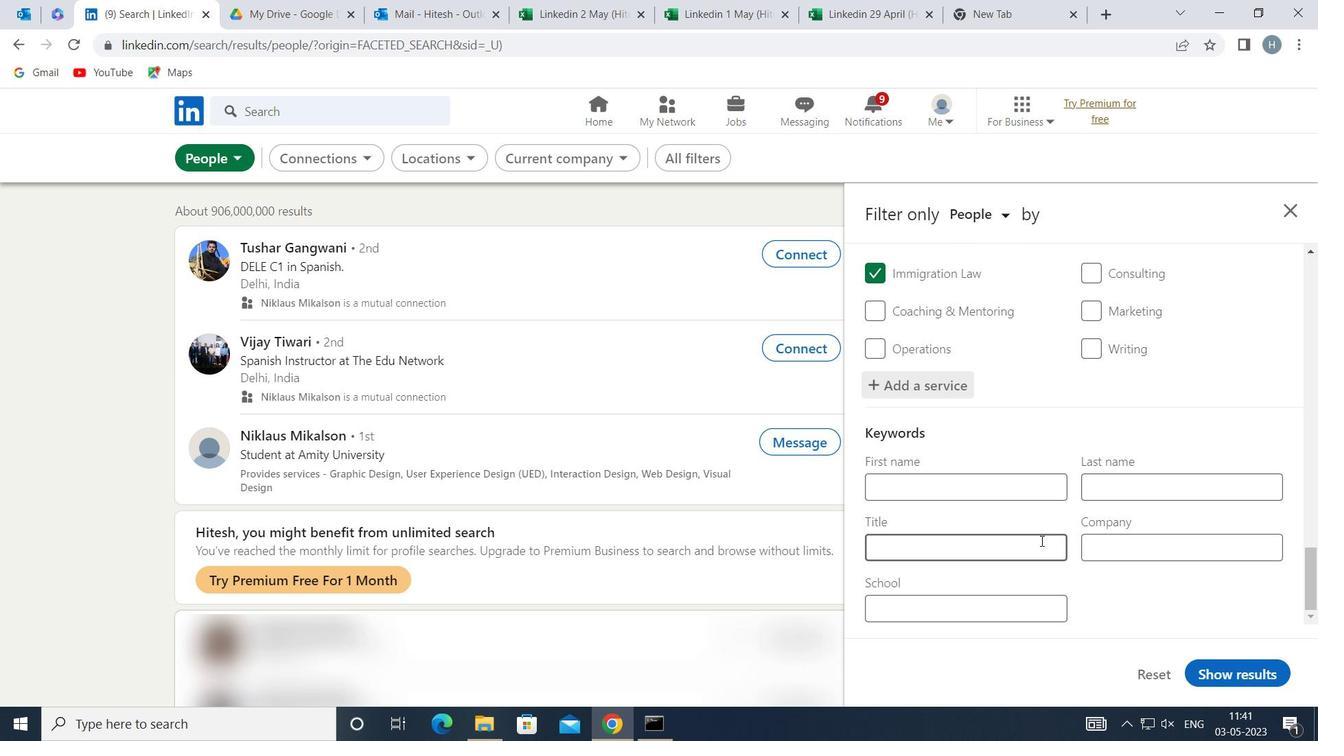 
Action: Mouse moved to (1037, 542)
Screenshot: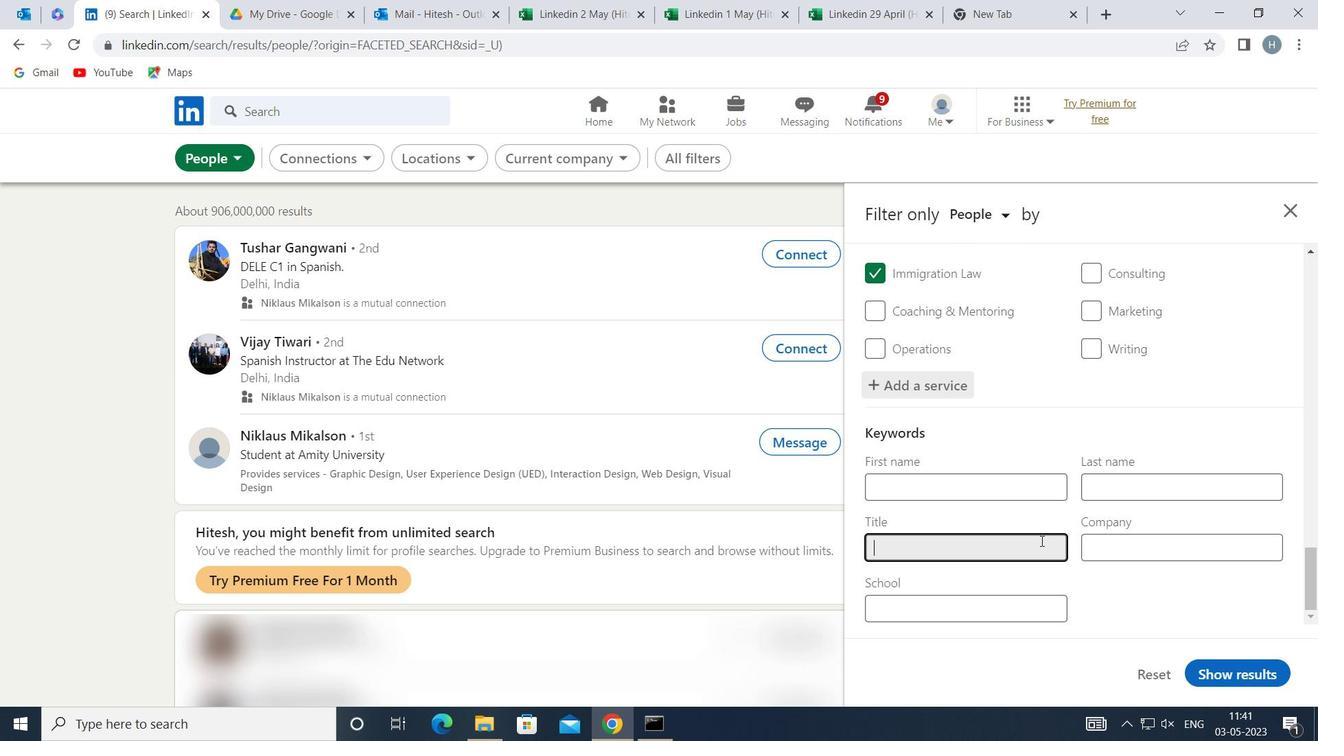 
Action: Key pressed <Key.shift><Key.shift>INFORMATION<Key.space><Key.shift>SECURITY<Key.space><Key.shift><Key.shift>ANALYST
Screenshot: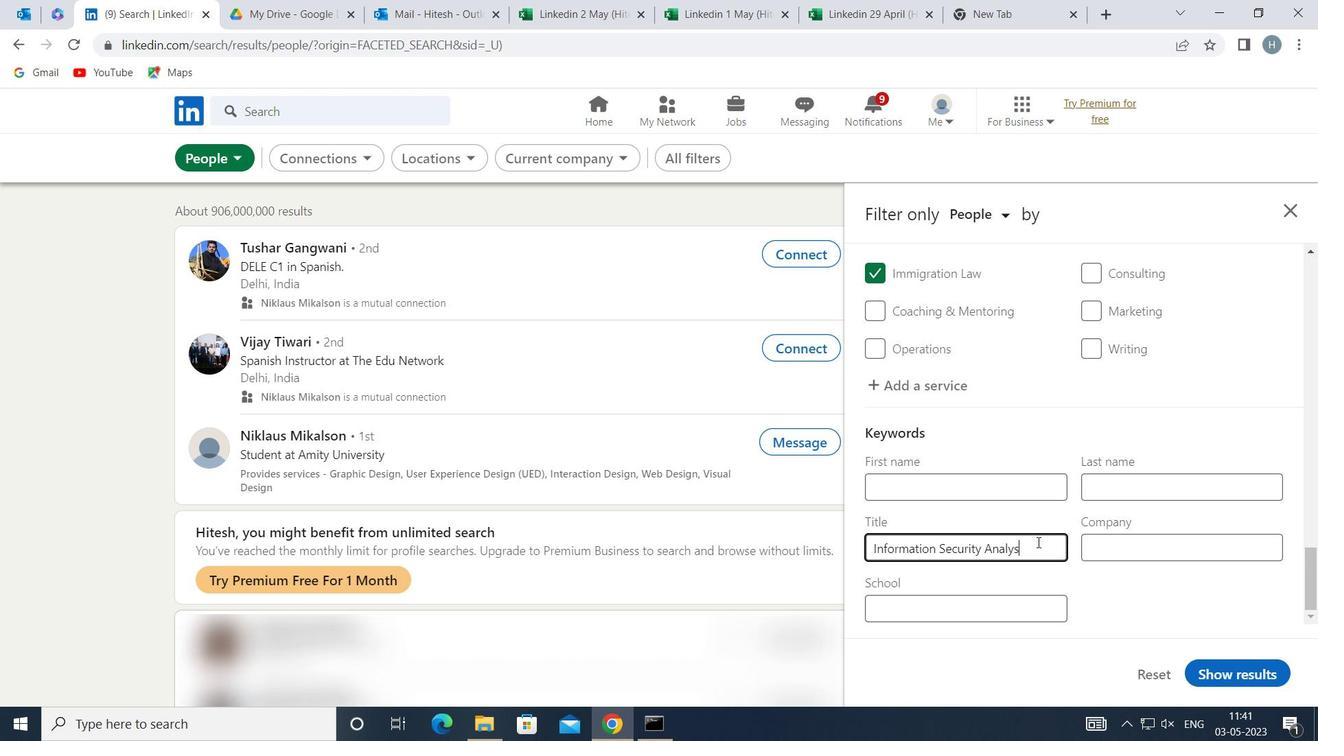 
Action: Mouse moved to (1214, 673)
Screenshot: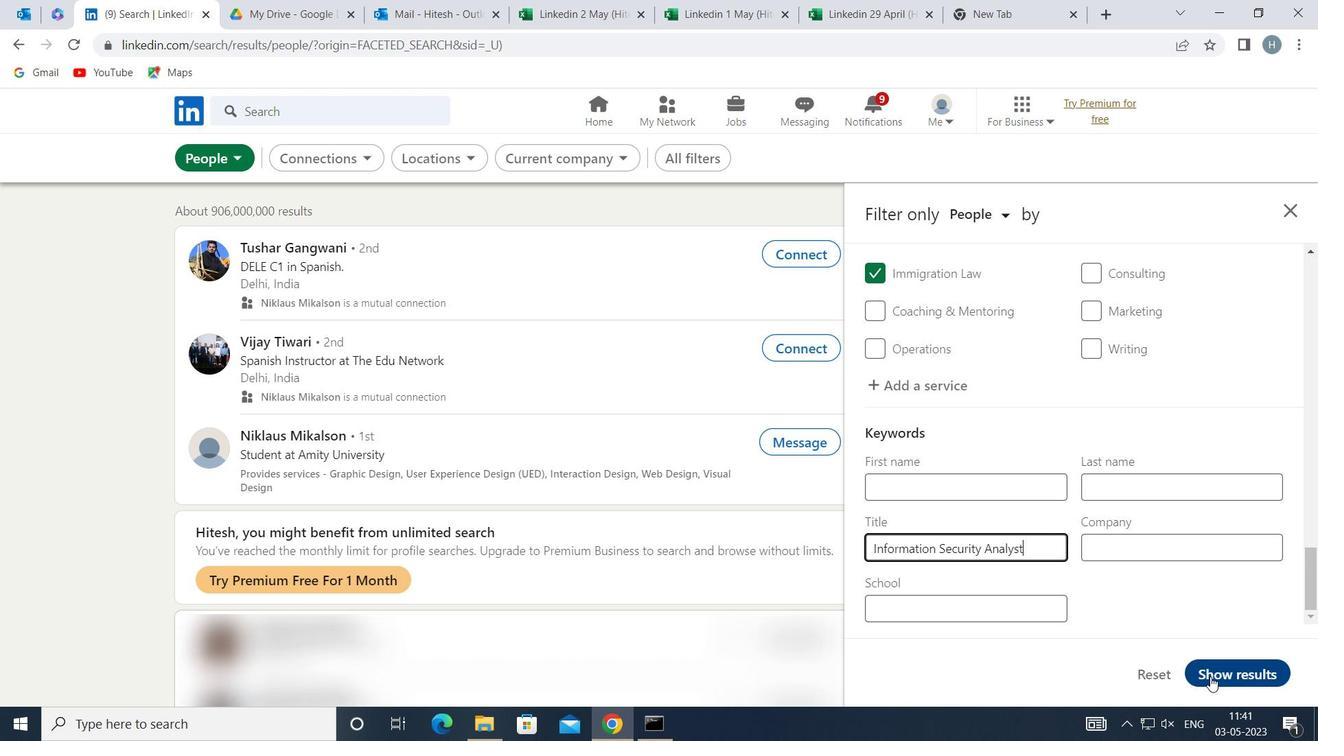 
Action: Mouse pressed left at (1214, 673)
Screenshot: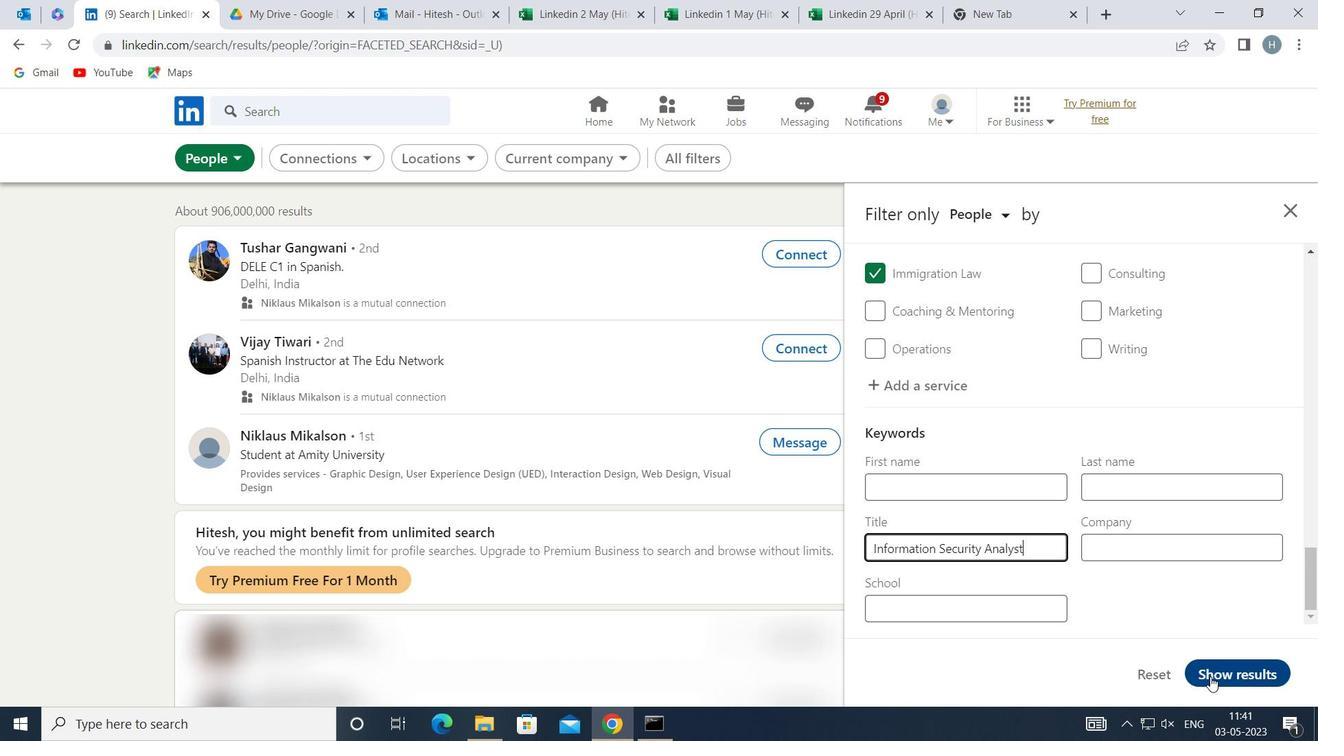 
Action: Mouse moved to (1002, 513)
Screenshot: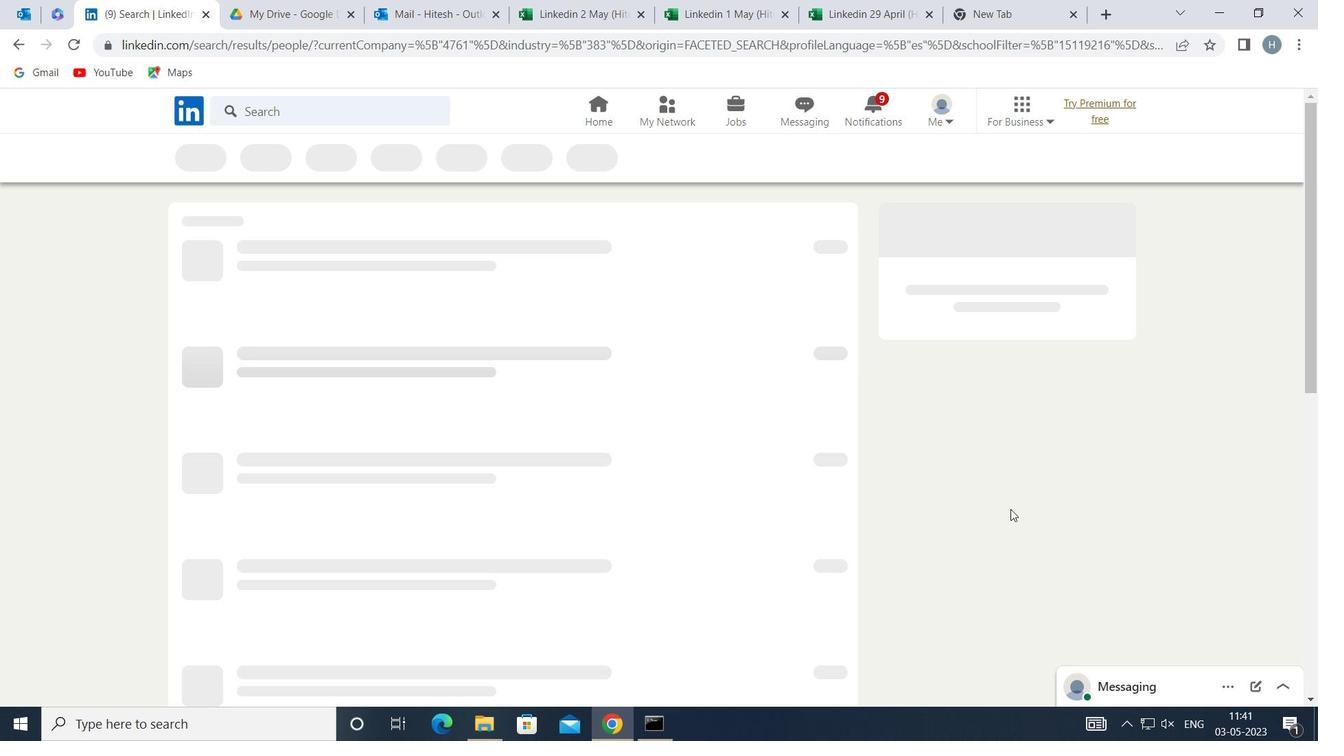 
